 Task: Look for space in Beaumont, United States from 12th July, 2023 to 16th July, 2023 for 8 adults in price range Rs.10000 to Rs.16000. Place can be private room with 8 bedrooms having 8 beds and 8 bathrooms. Property type can be house, flat, guest house. Amenities needed are: wifi, TV, free parkinig on premises, gym, breakfast. Booking option can be shelf check-in. Required host language is English.
Action: Mouse moved to (572, 123)
Screenshot: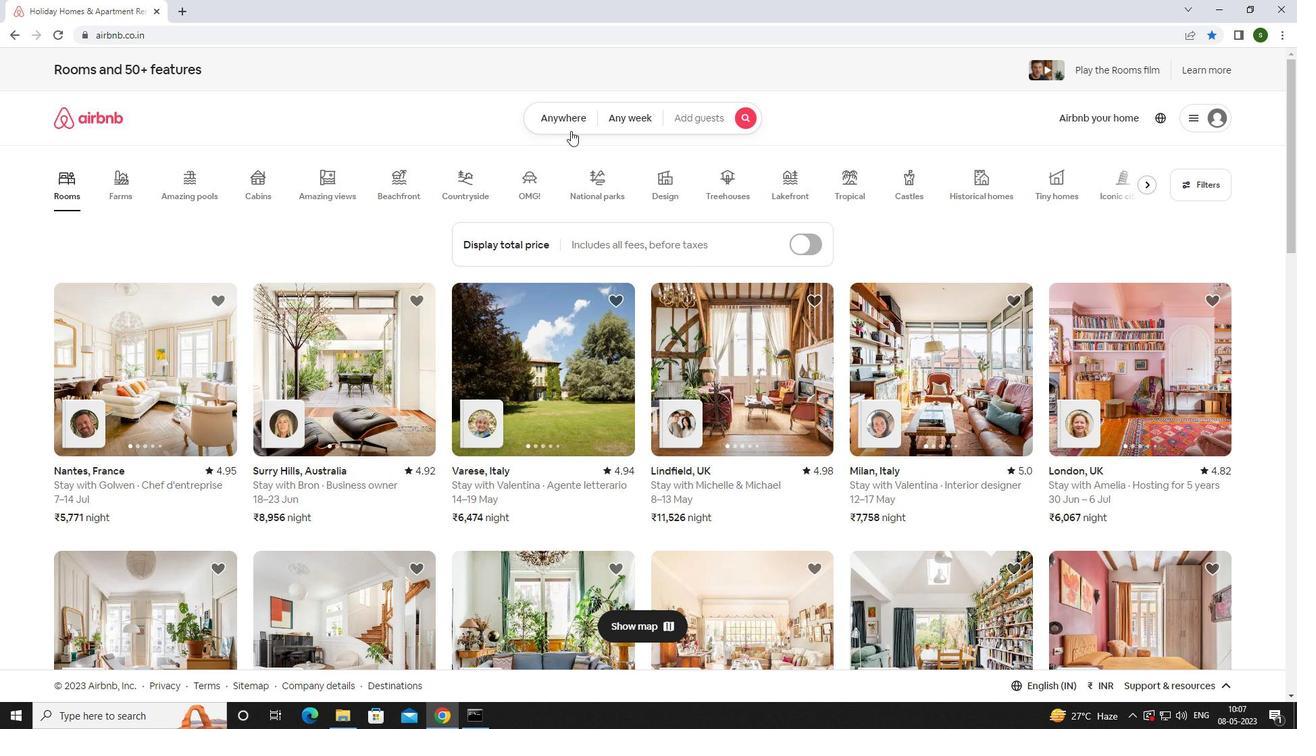 
Action: Mouse pressed left at (572, 123)
Screenshot: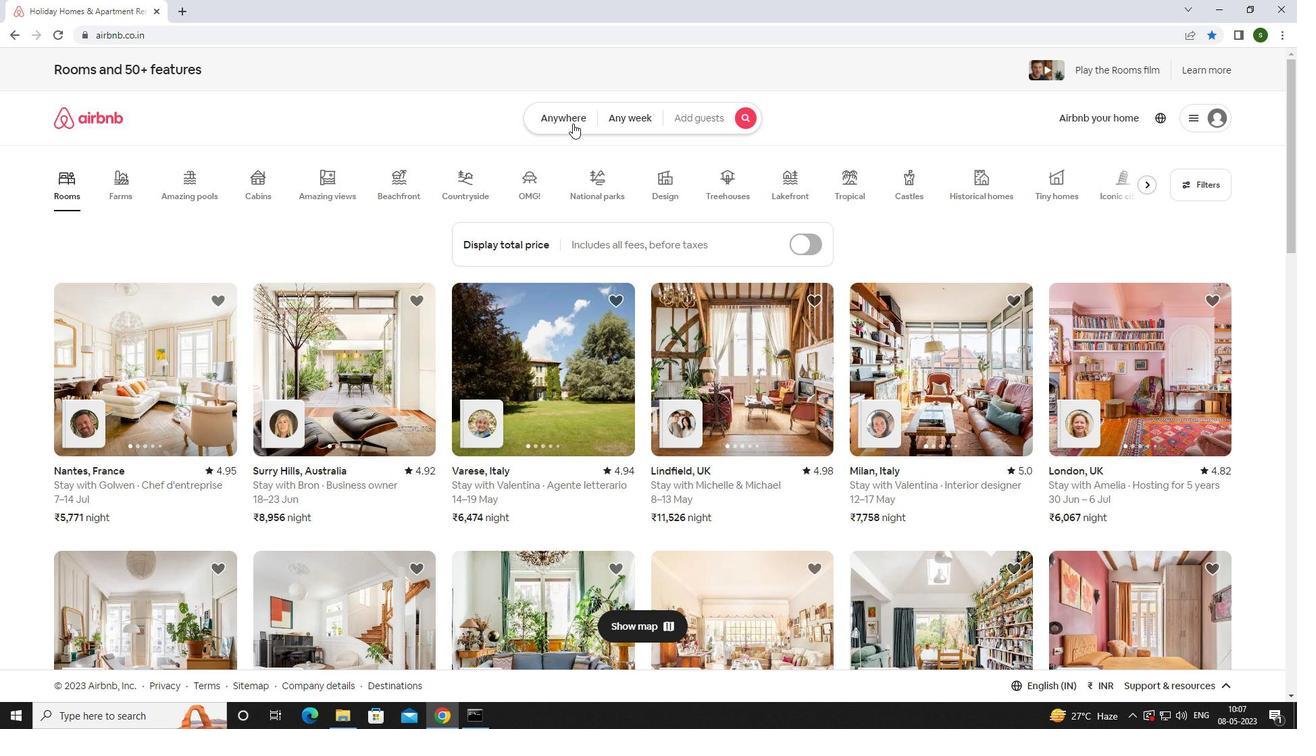 
Action: Mouse moved to (433, 170)
Screenshot: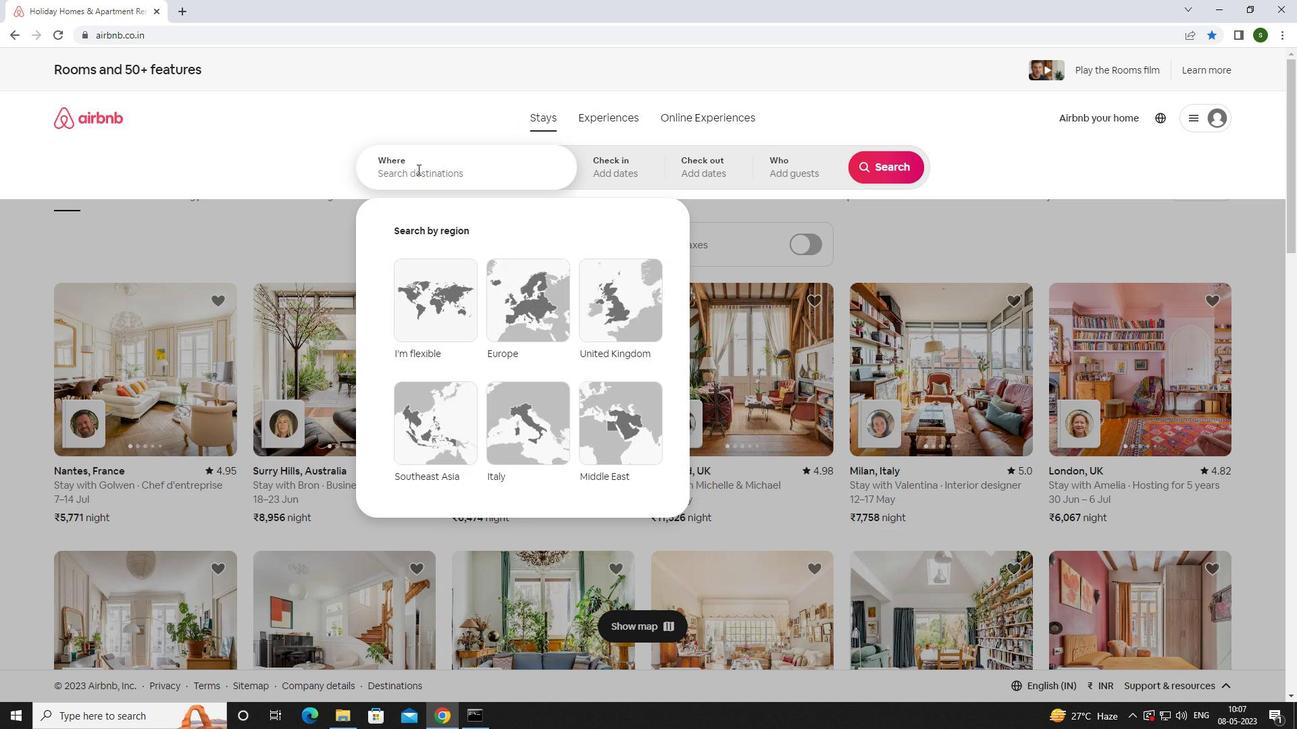 
Action: Mouse pressed left at (433, 170)
Screenshot: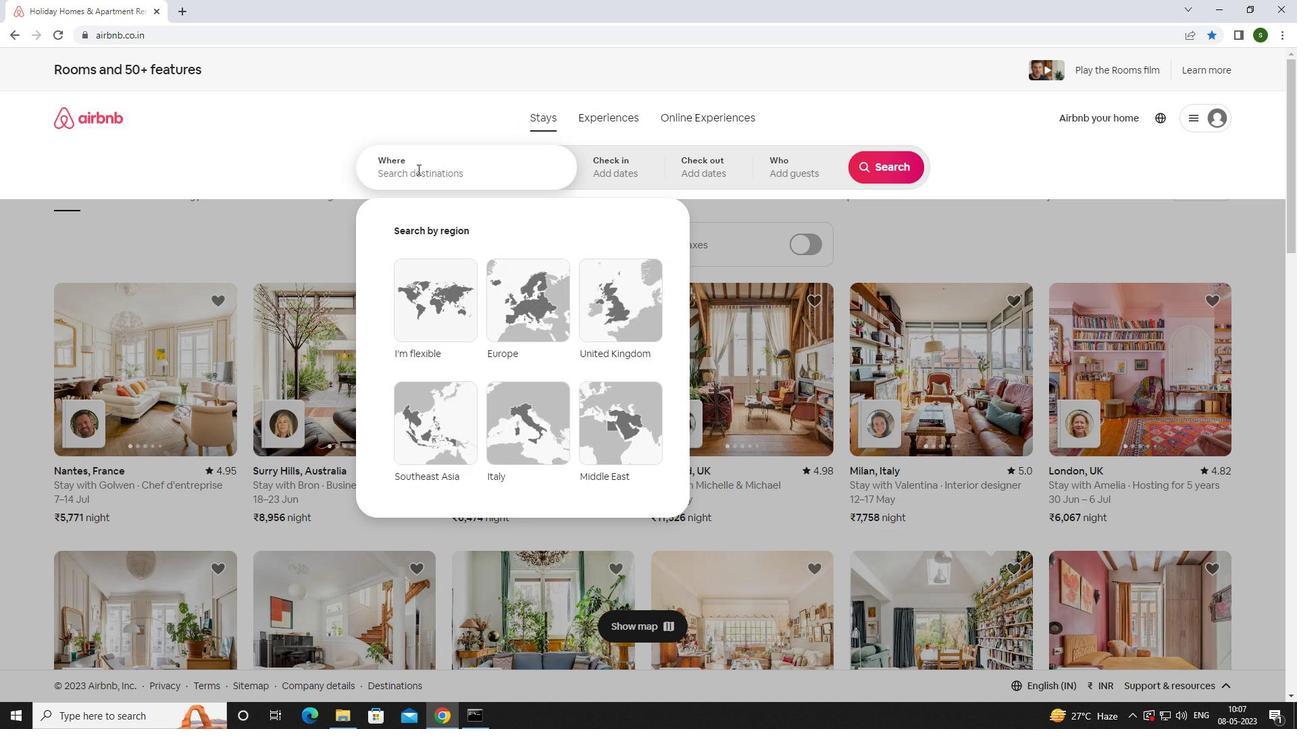 
Action: Mouse moved to (433, 170)
Screenshot: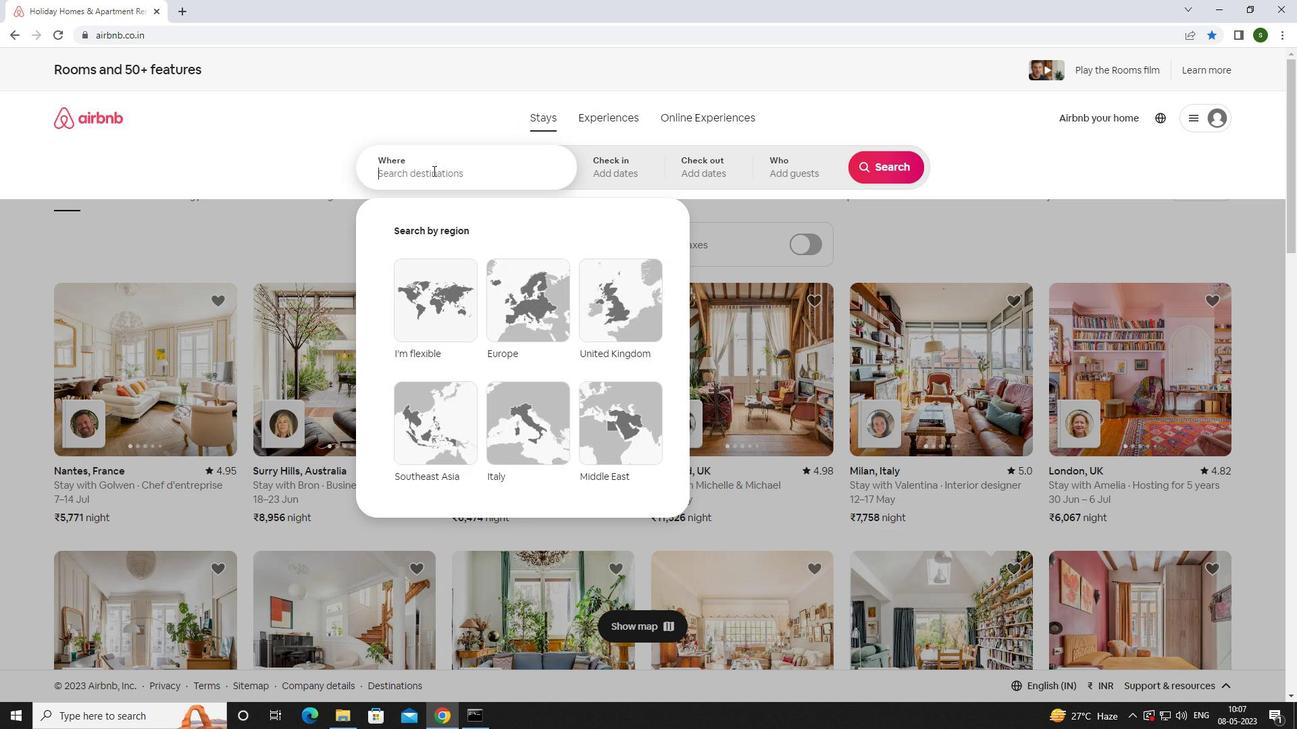 
Action: Key pressed <Key.caps_lock>b<Key.caps_lock>eaumont,<Key.space><Key.caps_lock>u<Key.caps_lock>nited<Key.space><Key.caps_lock>s<Key.caps_lock>tates<Key.enter>
Screenshot: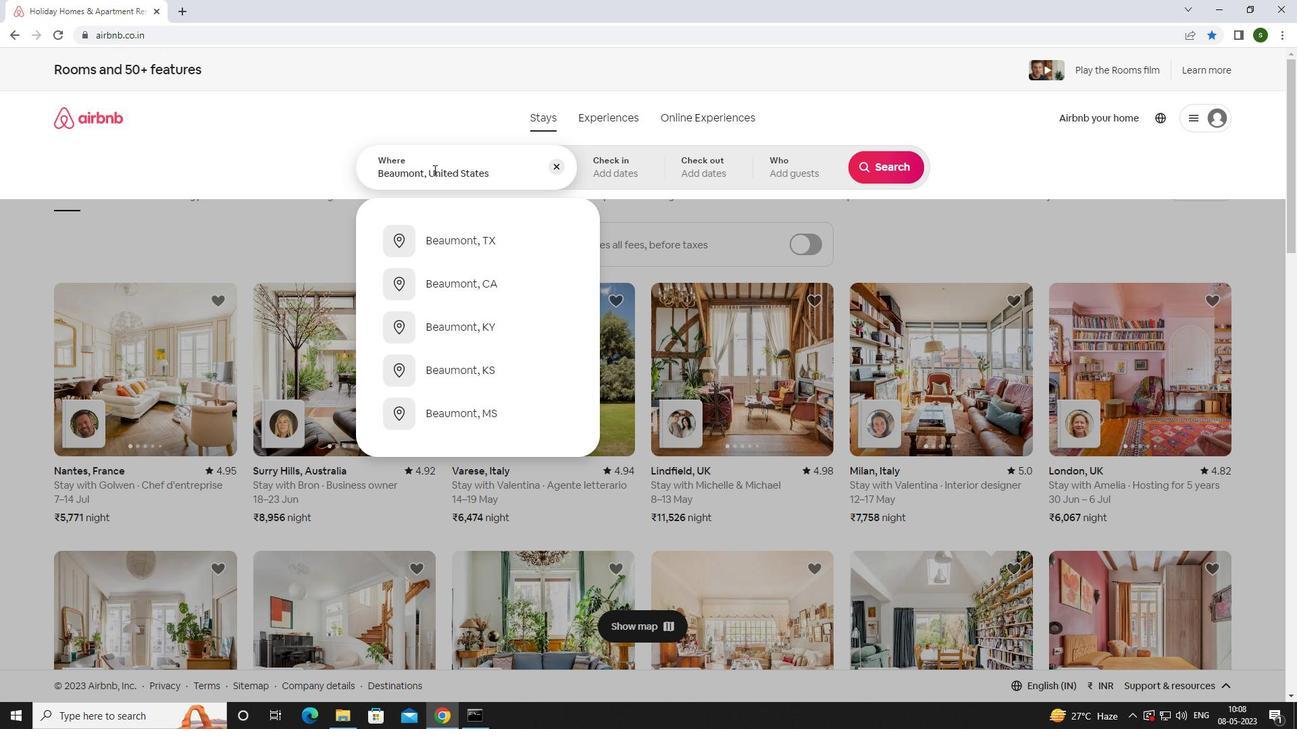 
Action: Mouse moved to (887, 273)
Screenshot: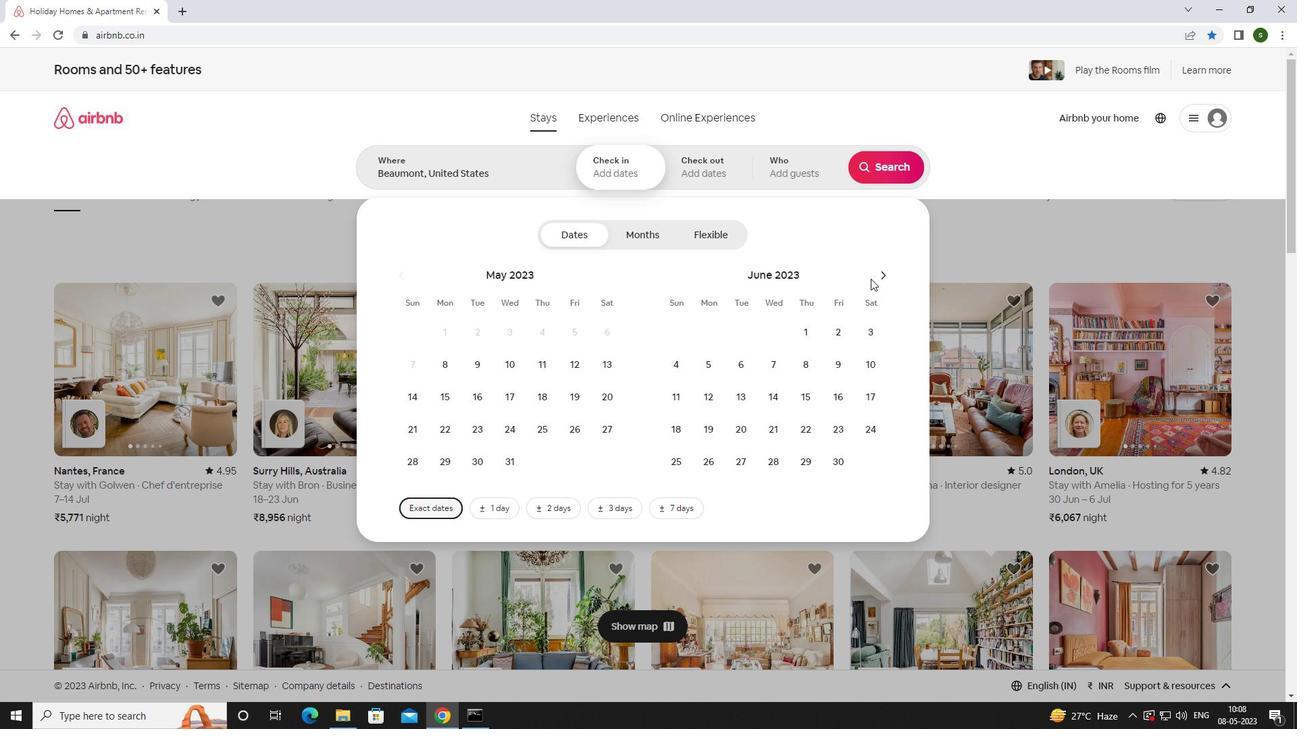 
Action: Mouse pressed left at (887, 273)
Screenshot: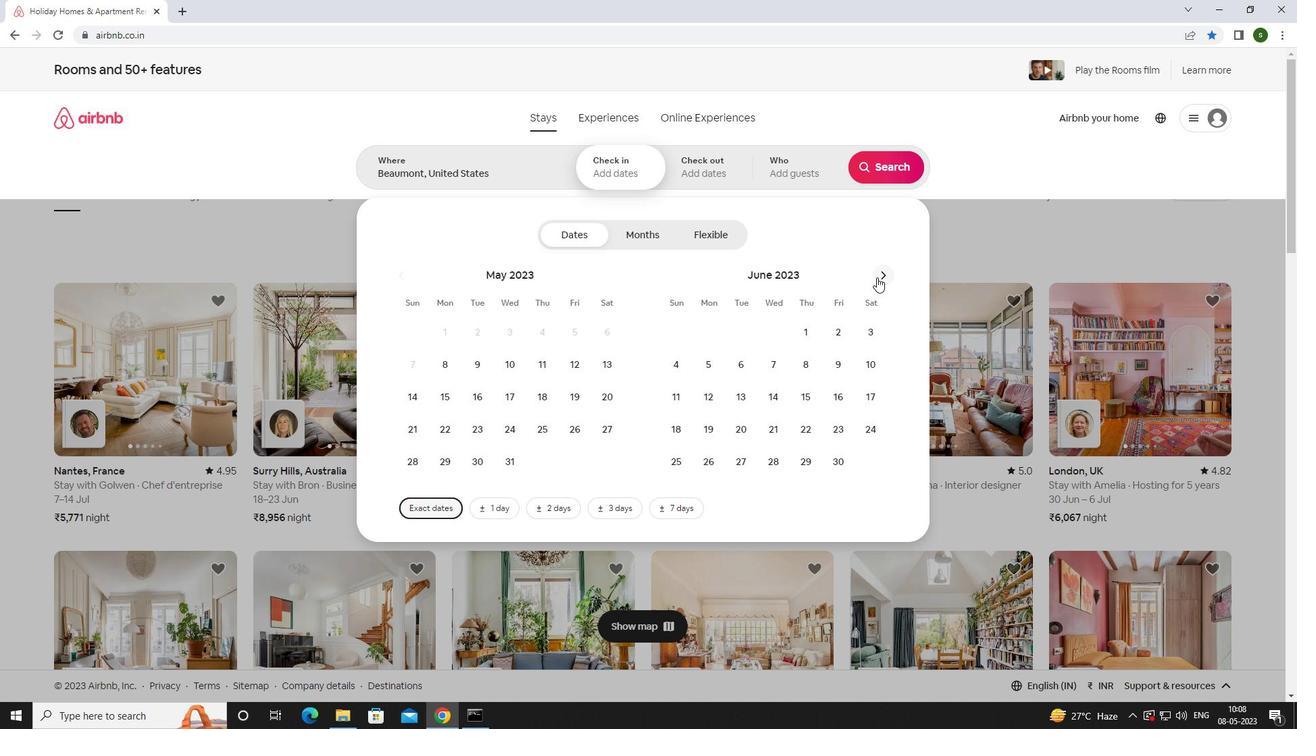 
Action: Mouse moved to (770, 389)
Screenshot: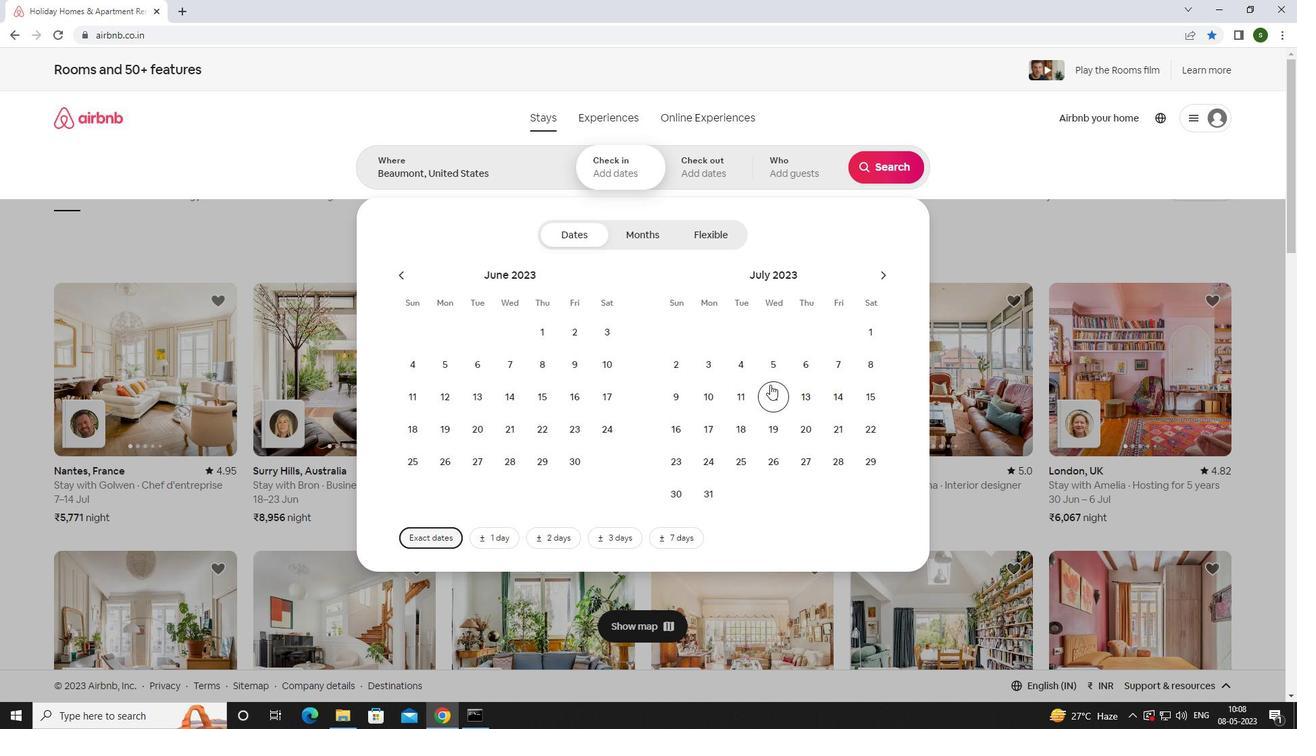 
Action: Mouse pressed left at (770, 389)
Screenshot: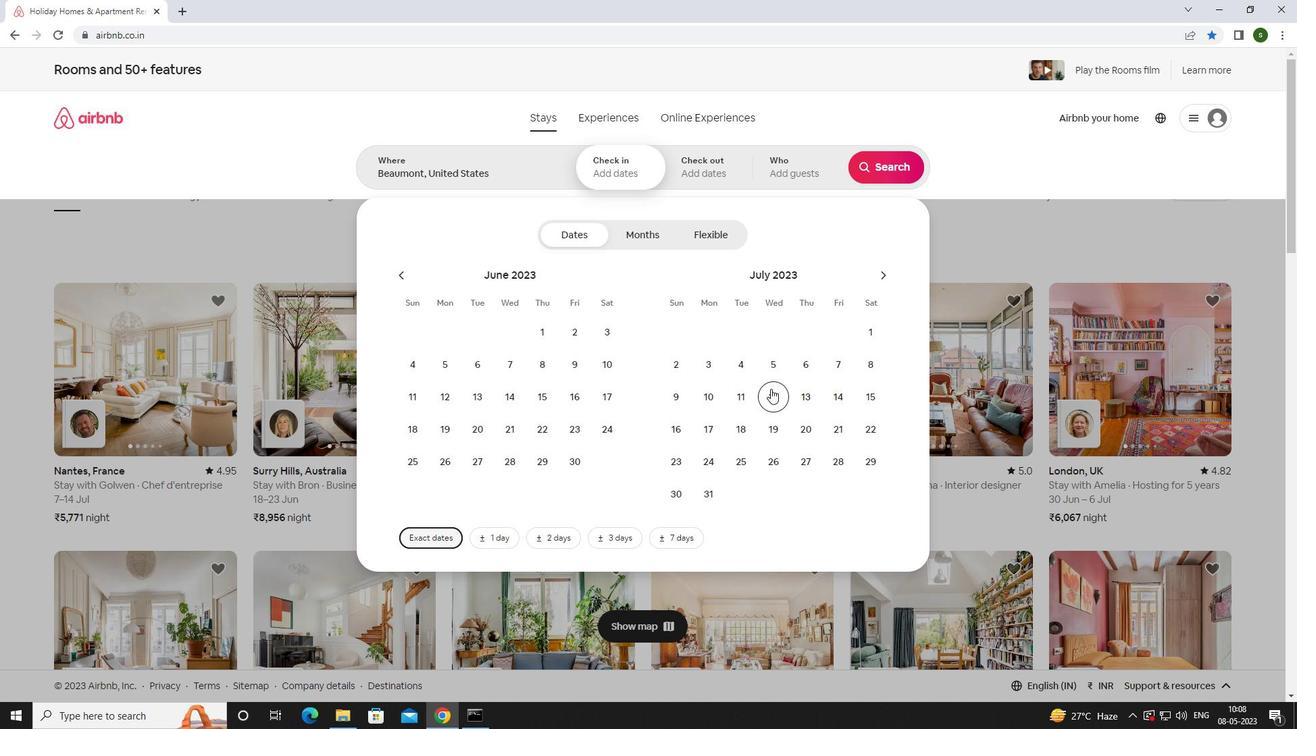 
Action: Mouse moved to (674, 425)
Screenshot: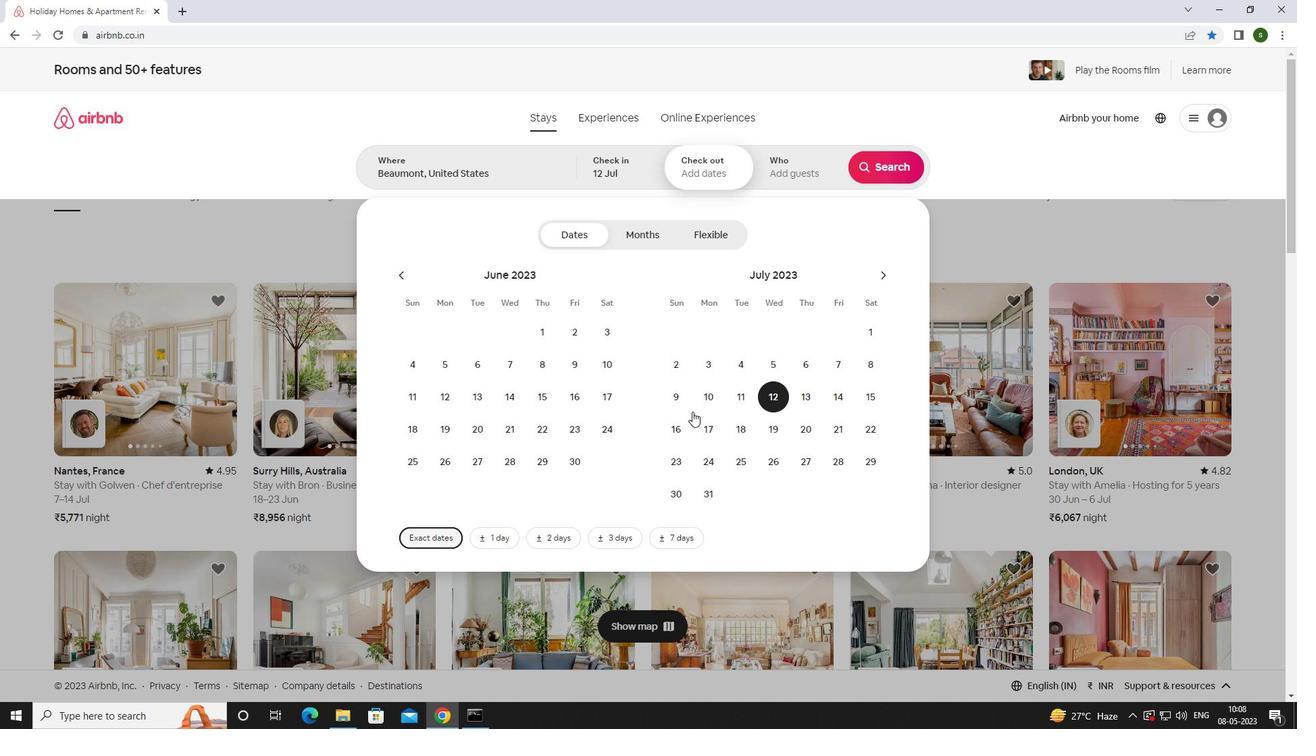 
Action: Mouse pressed left at (674, 425)
Screenshot: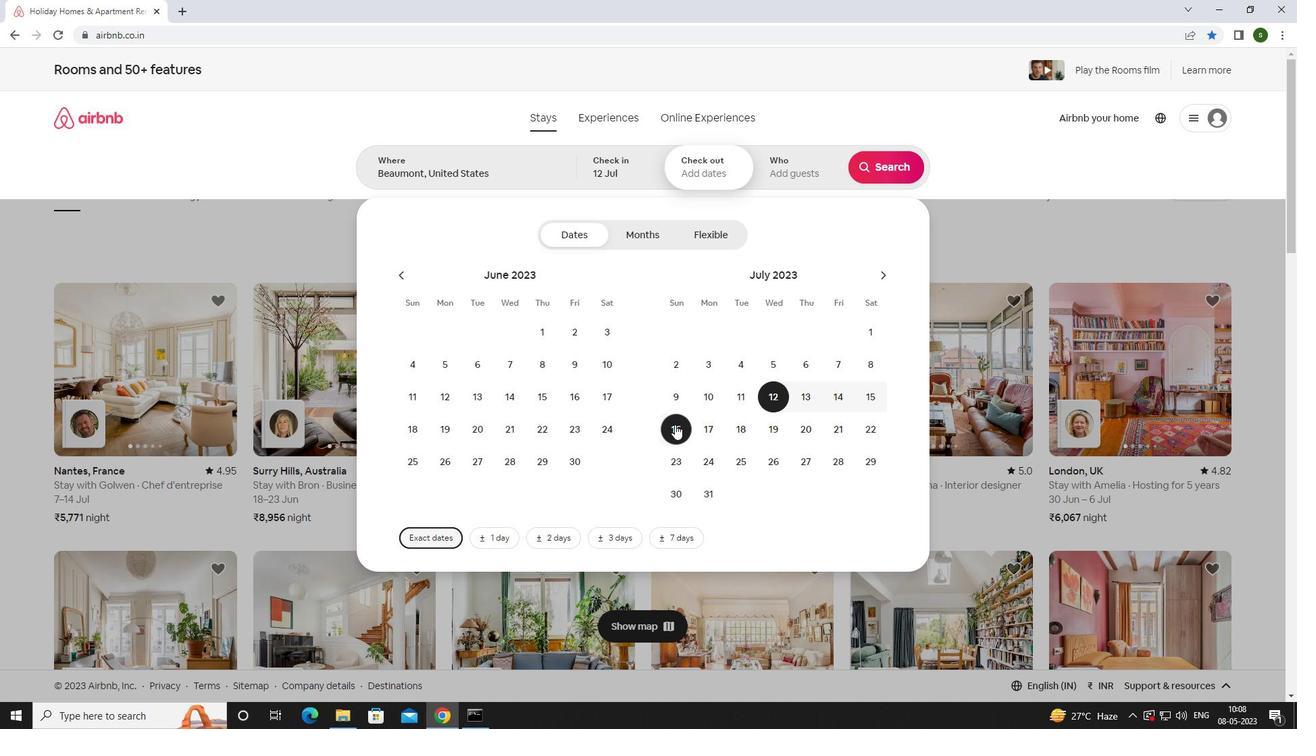 
Action: Mouse moved to (787, 174)
Screenshot: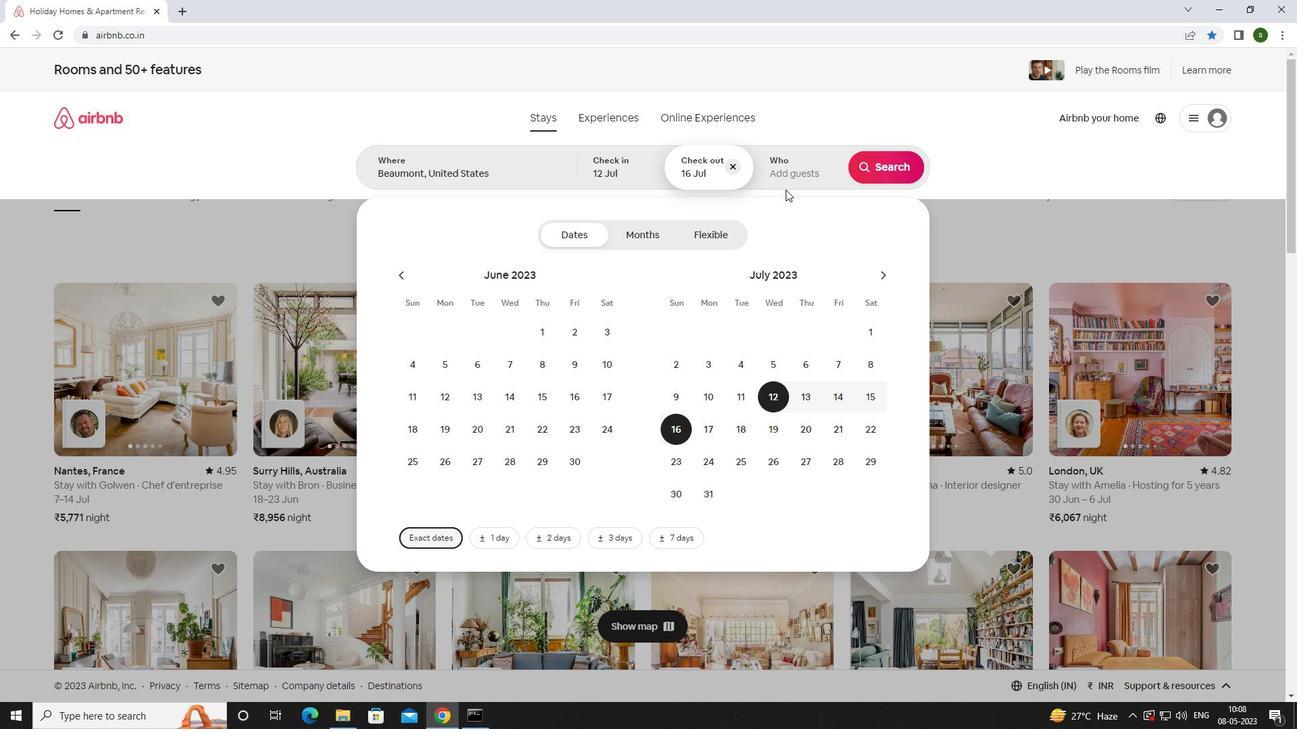 
Action: Mouse pressed left at (787, 174)
Screenshot: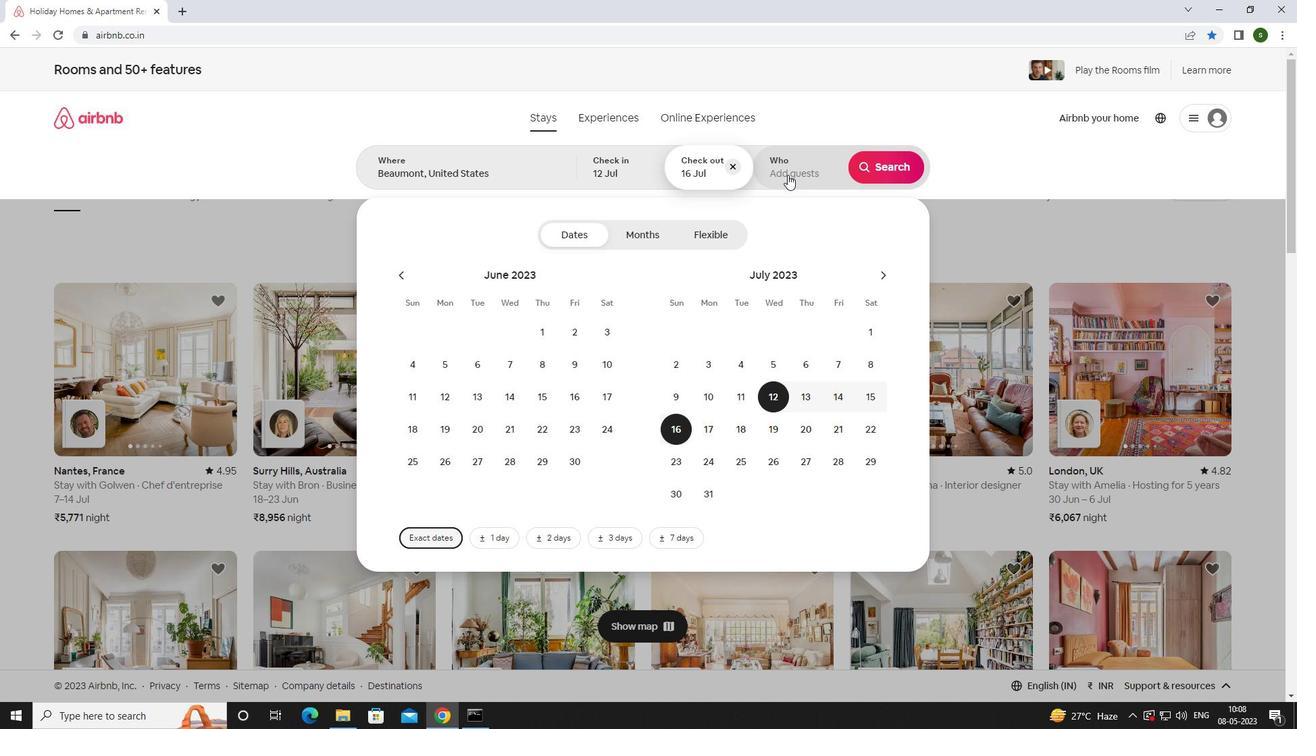 
Action: Mouse moved to (888, 237)
Screenshot: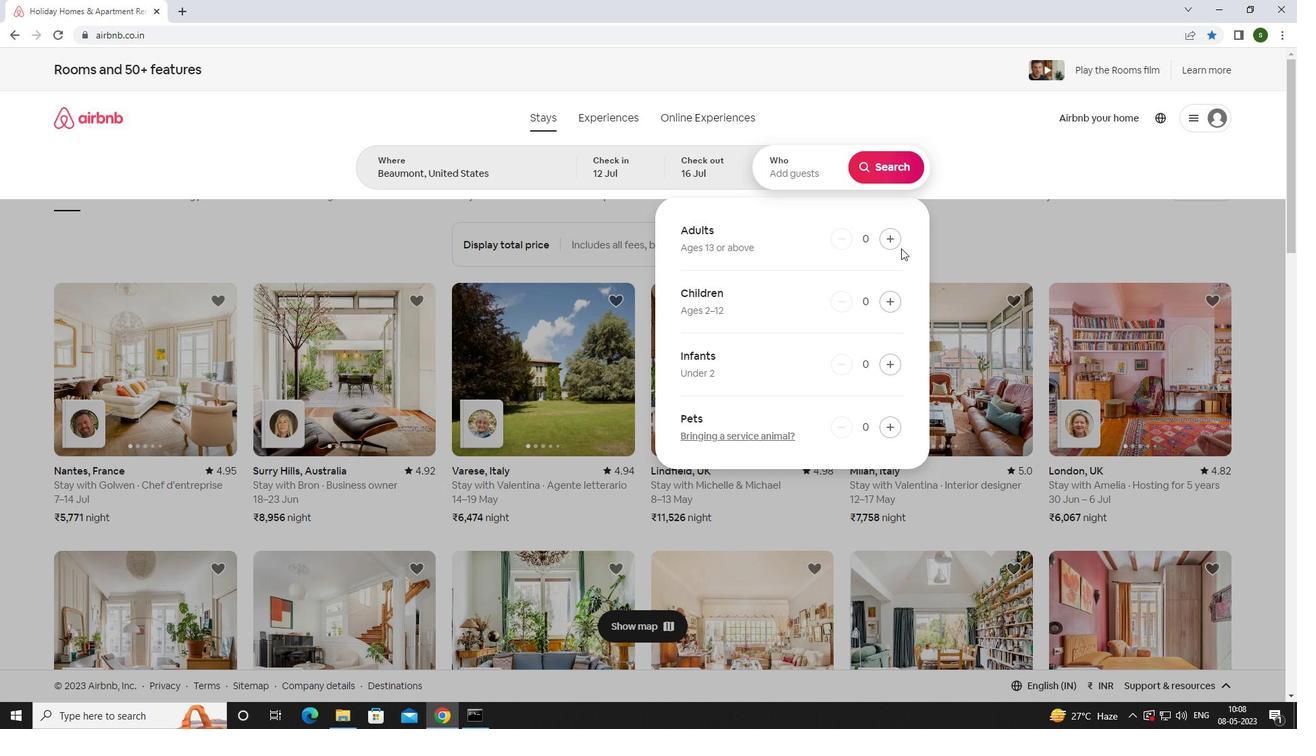 
Action: Mouse pressed left at (888, 237)
Screenshot: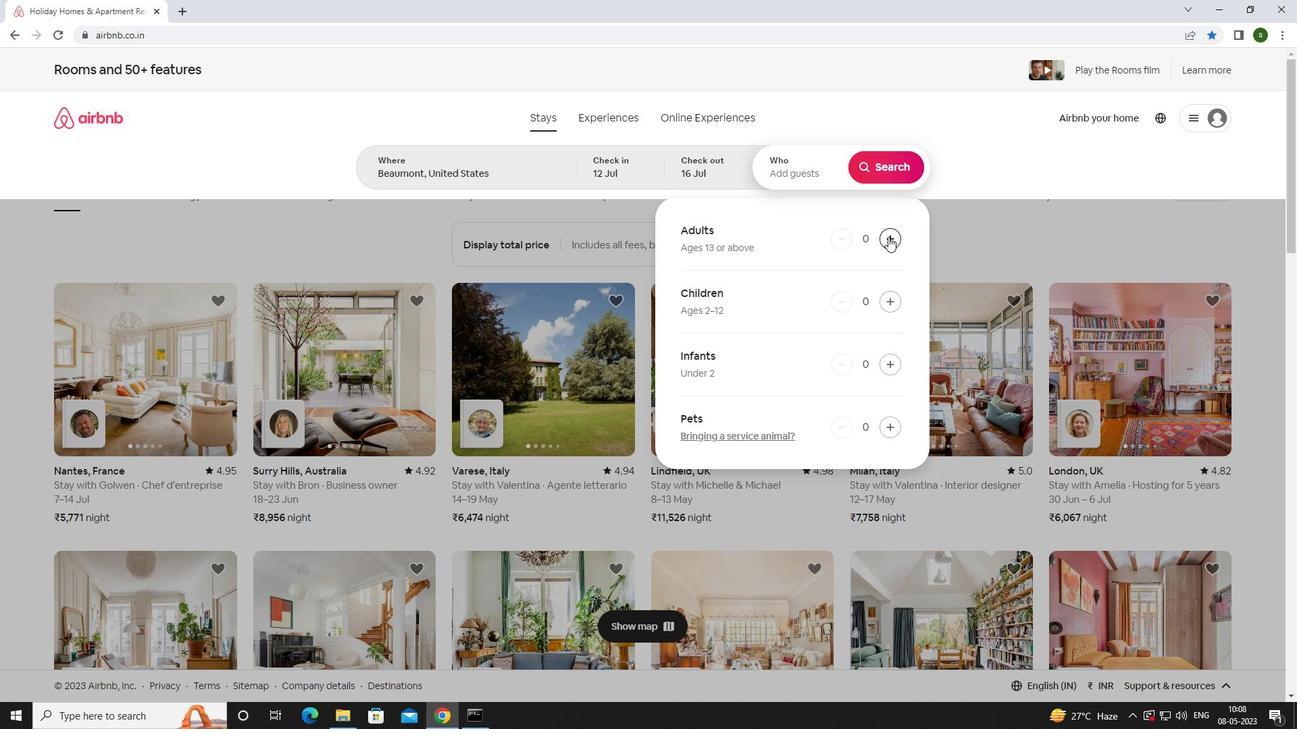 
Action: Mouse pressed left at (888, 237)
Screenshot: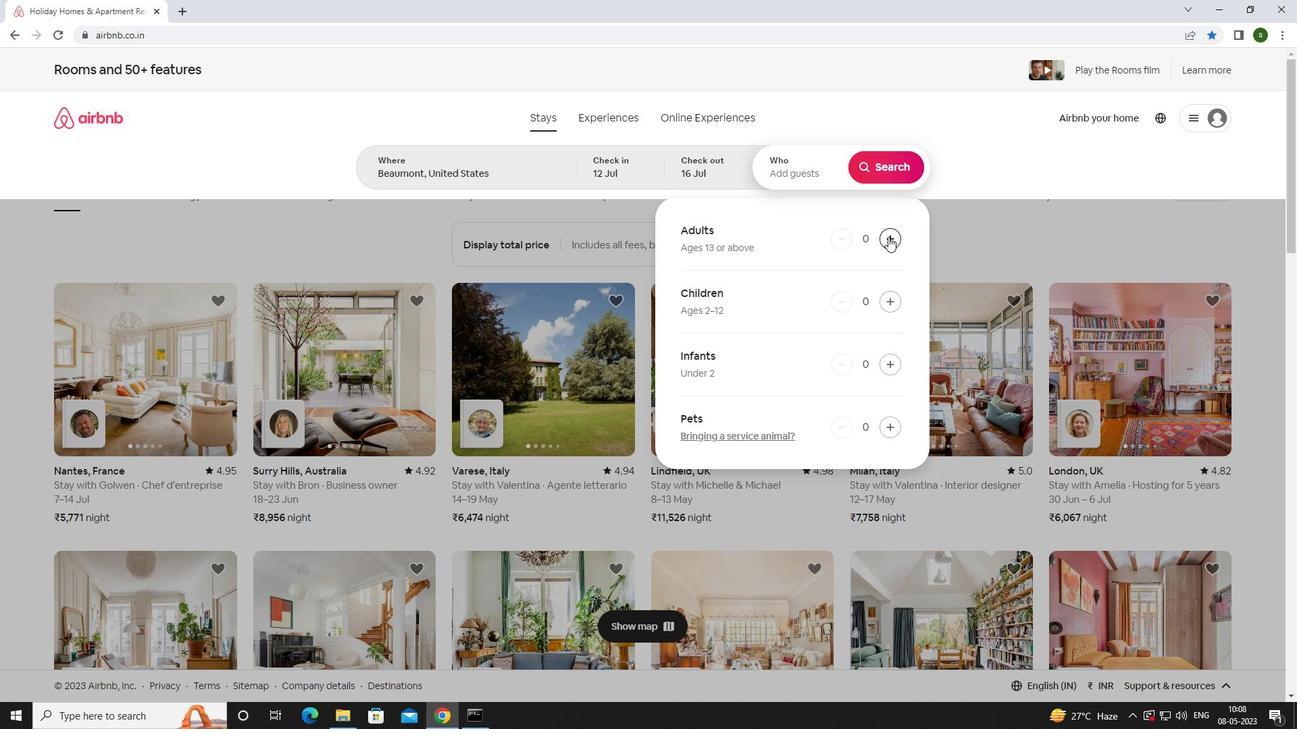 
Action: Mouse pressed left at (888, 237)
Screenshot: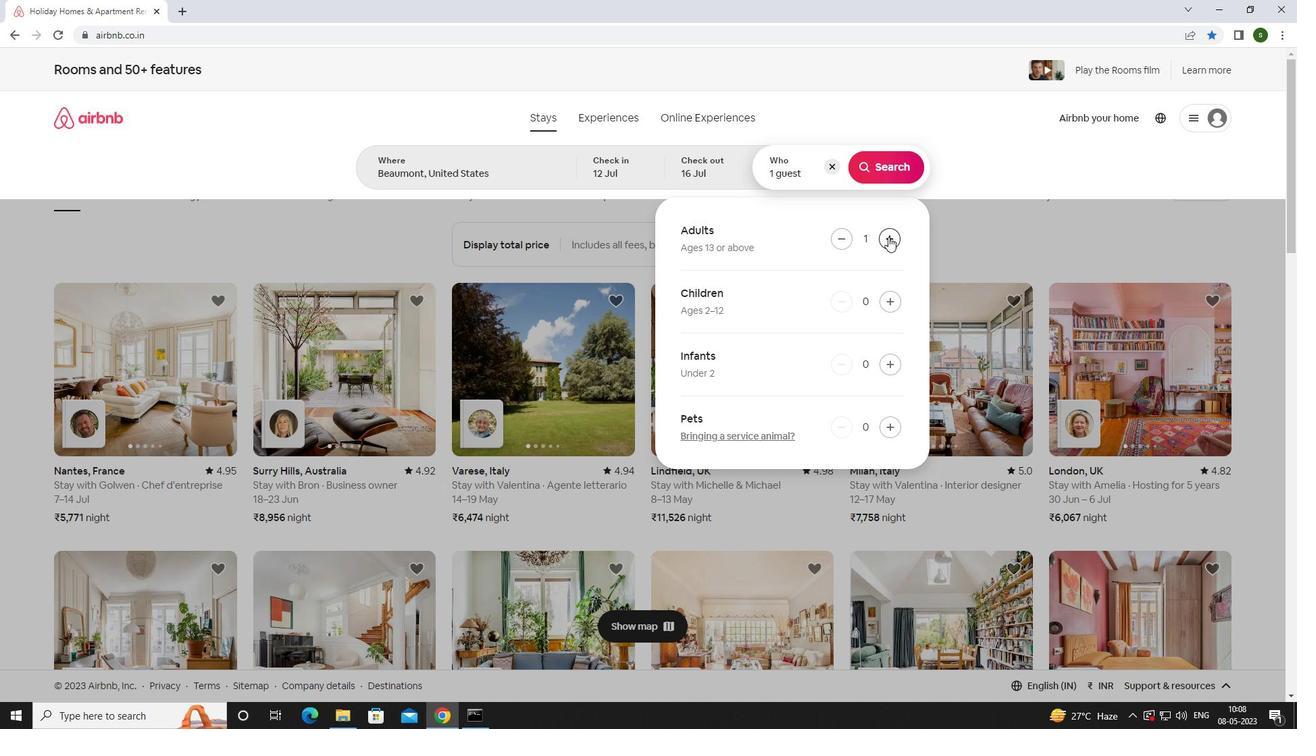 
Action: Mouse pressed left at (888, 237)
Screenshot: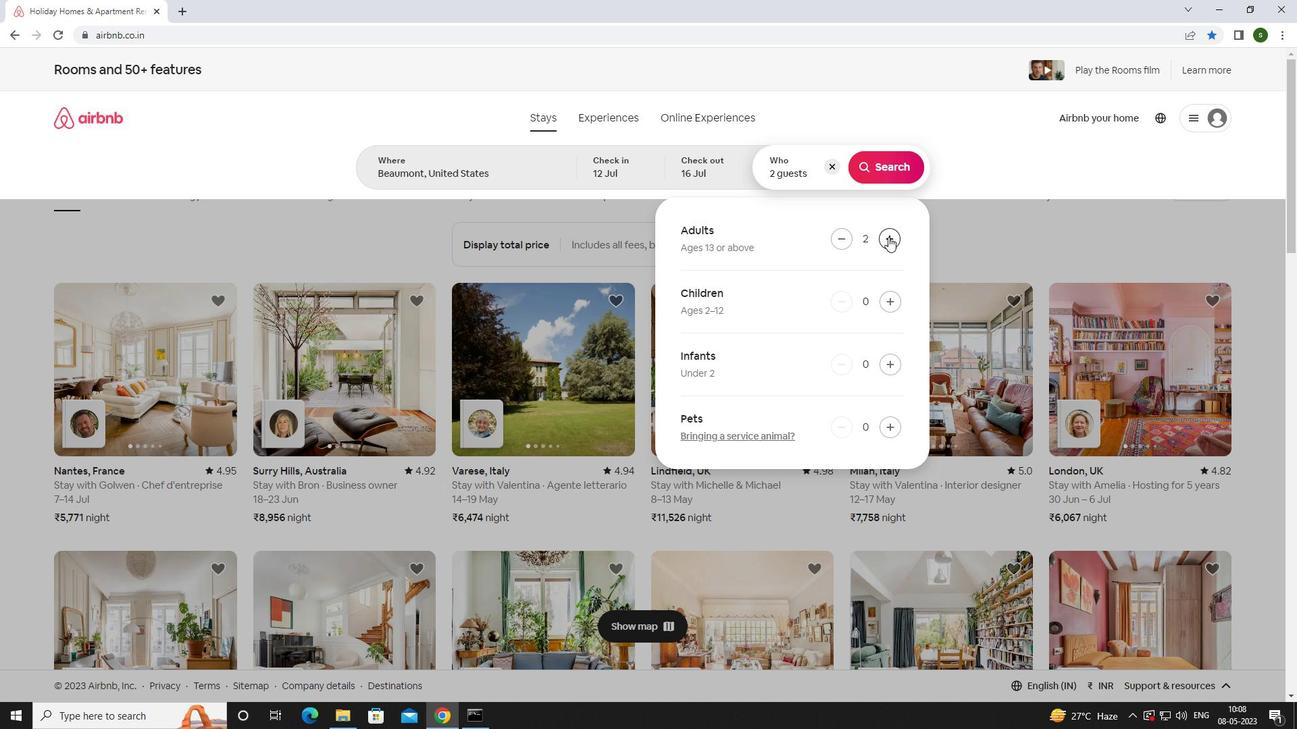 
Action: Mouse pressed left at (888, 237)
Screenshot: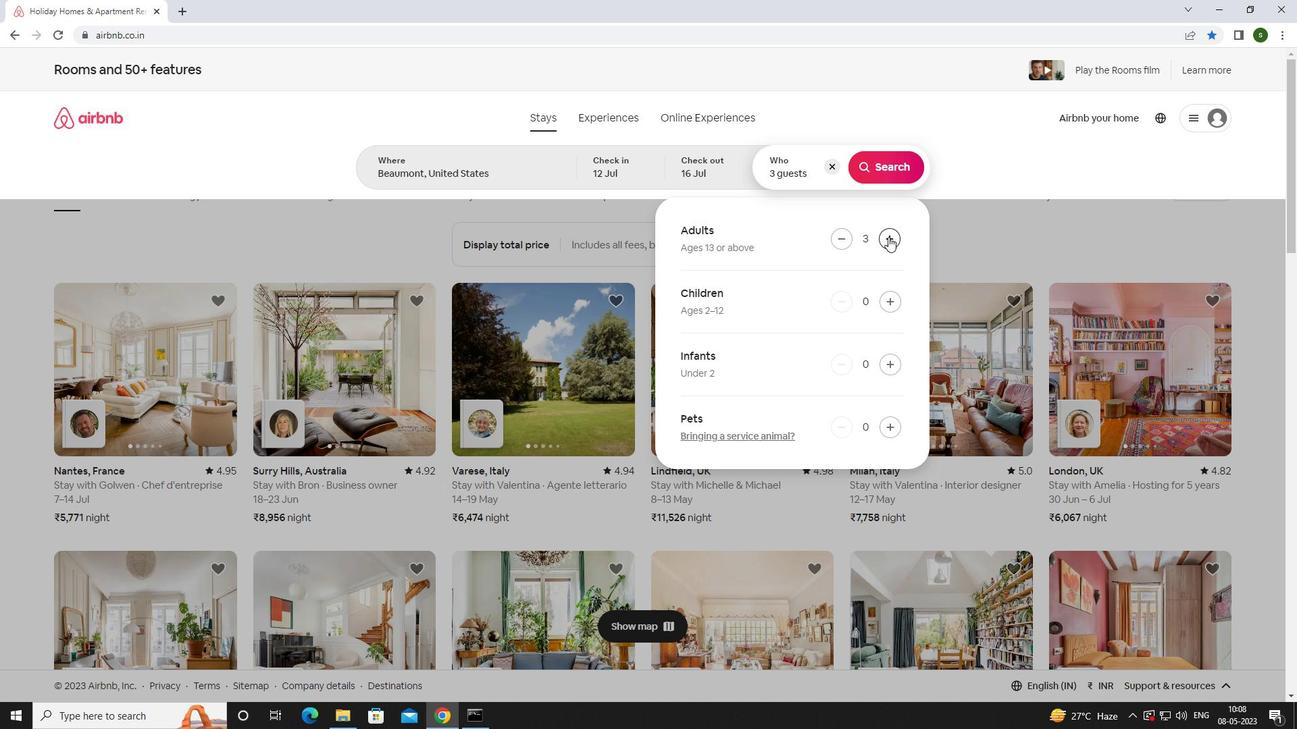 
Action: Mouse pressed left at (888, 237)
Screenshot: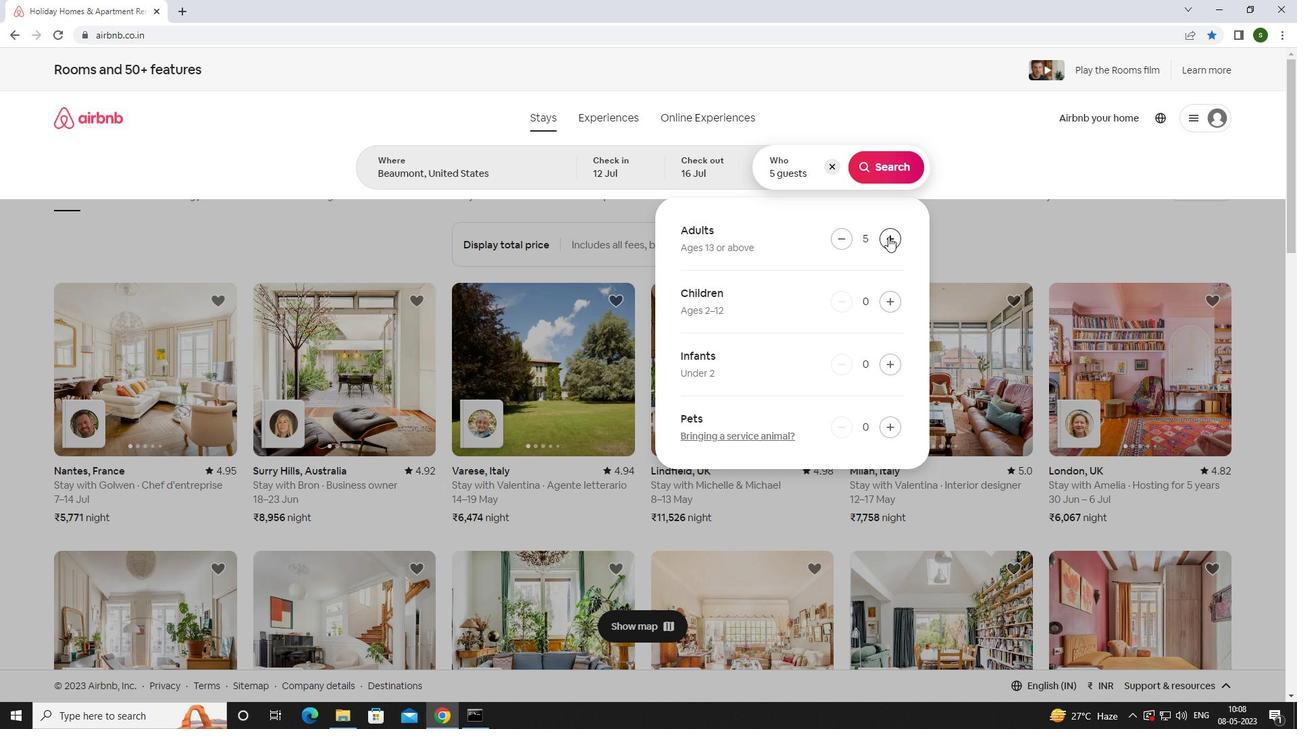 
Action: Mouse pressed left at (888, 237)
Screenshot: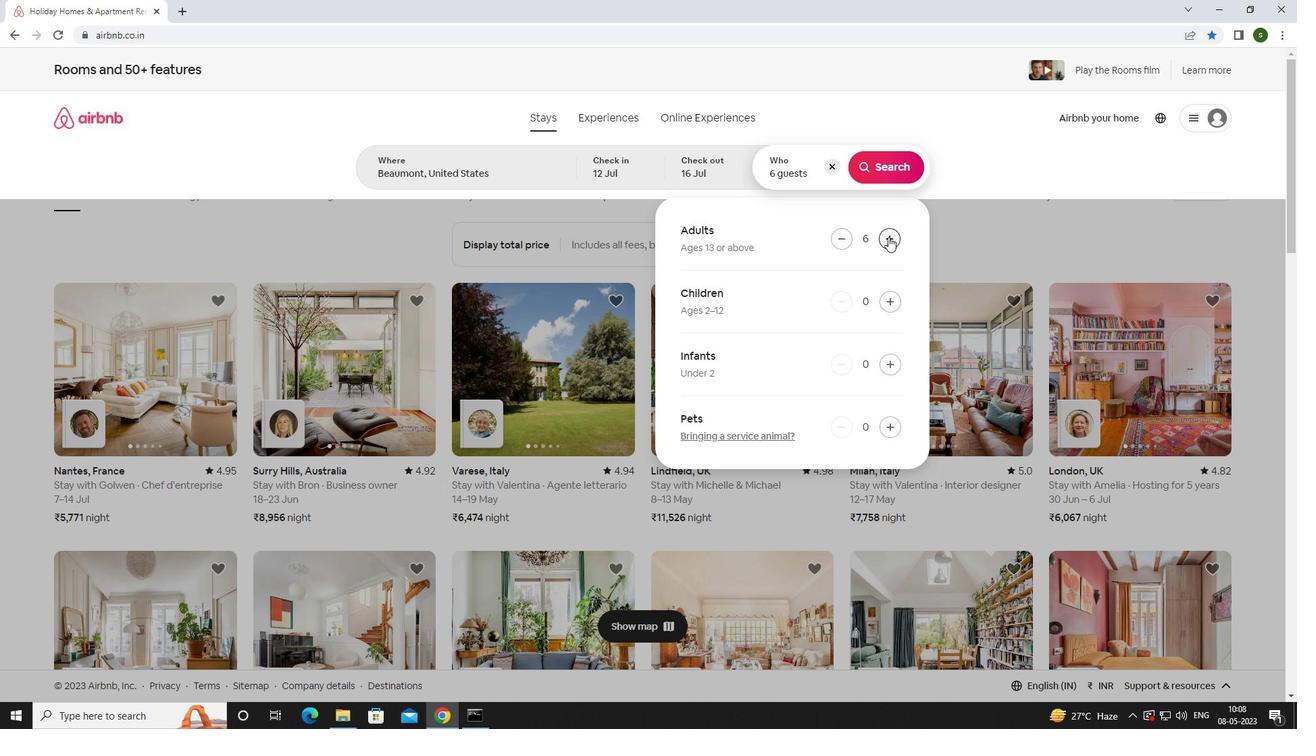
Action: Mouse pressed left at (888, 237)
Screenshot: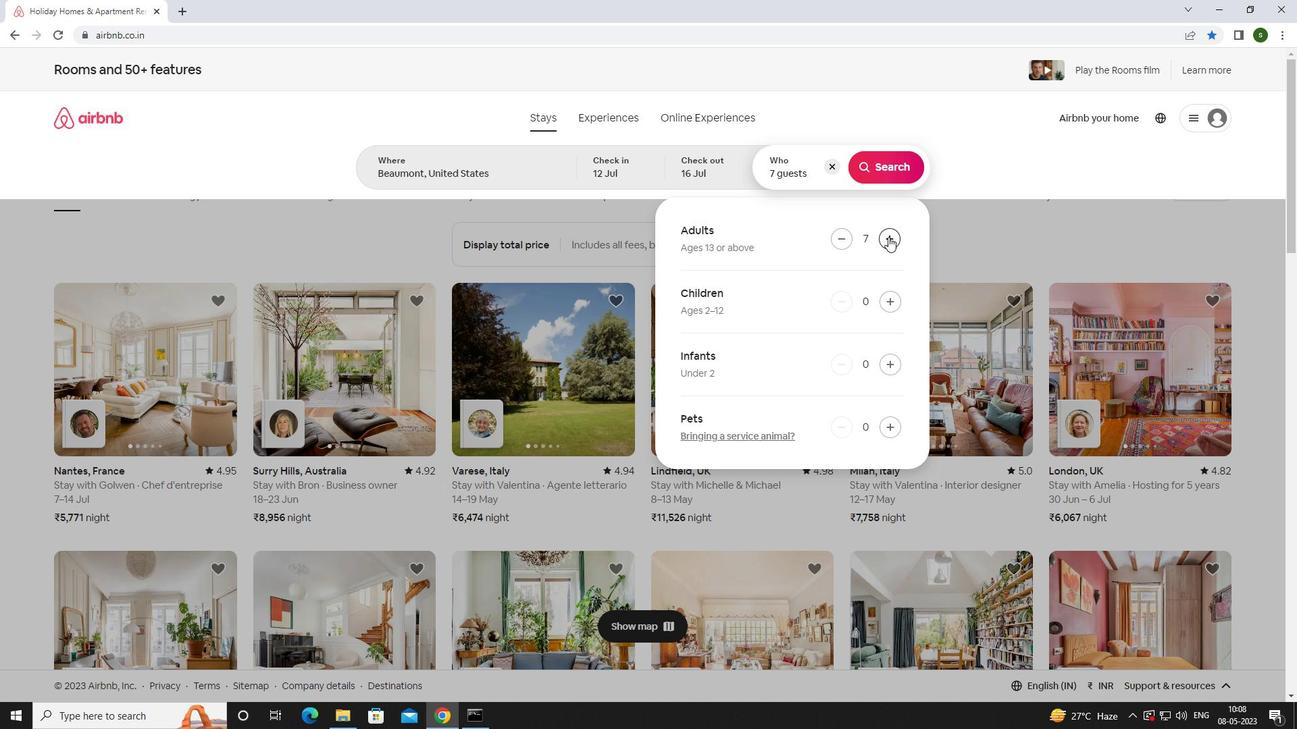 
Action: Mouse moved to (887, 163)
Screenshot: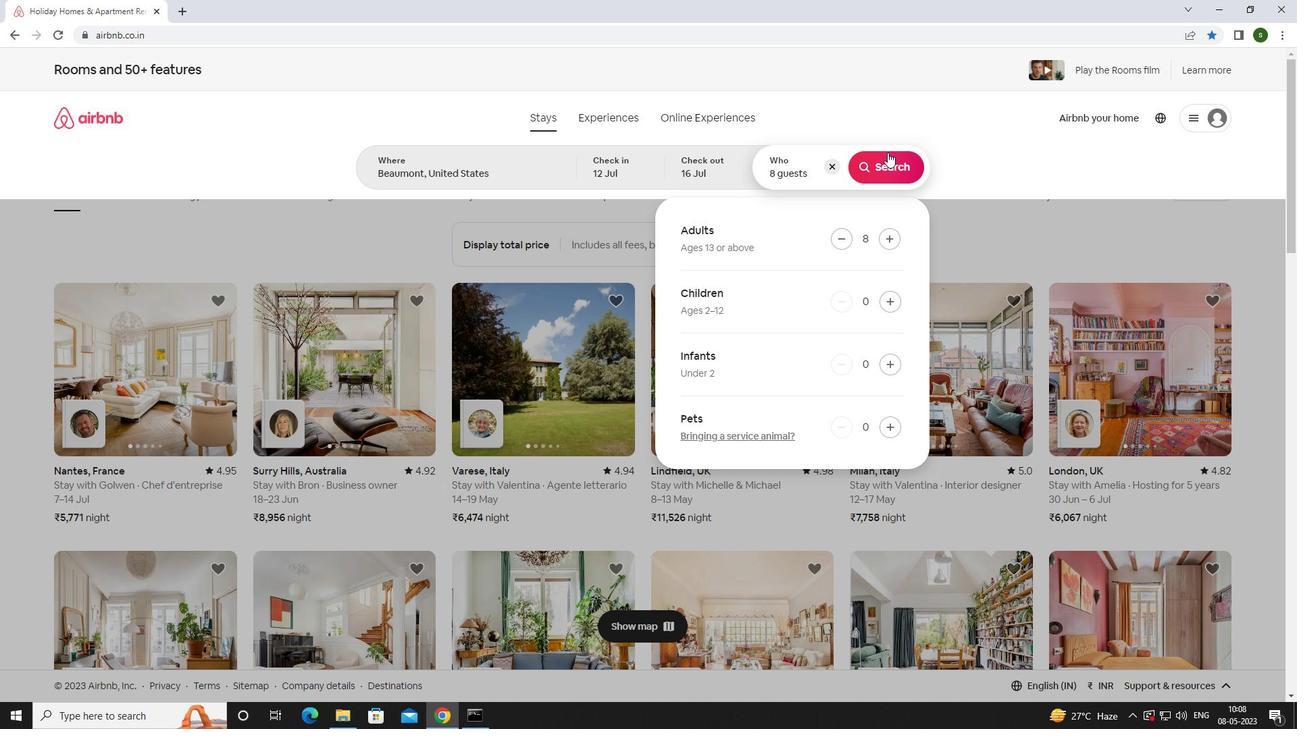 
Action: Mouse pressed left at (887, 163)
Screenshot: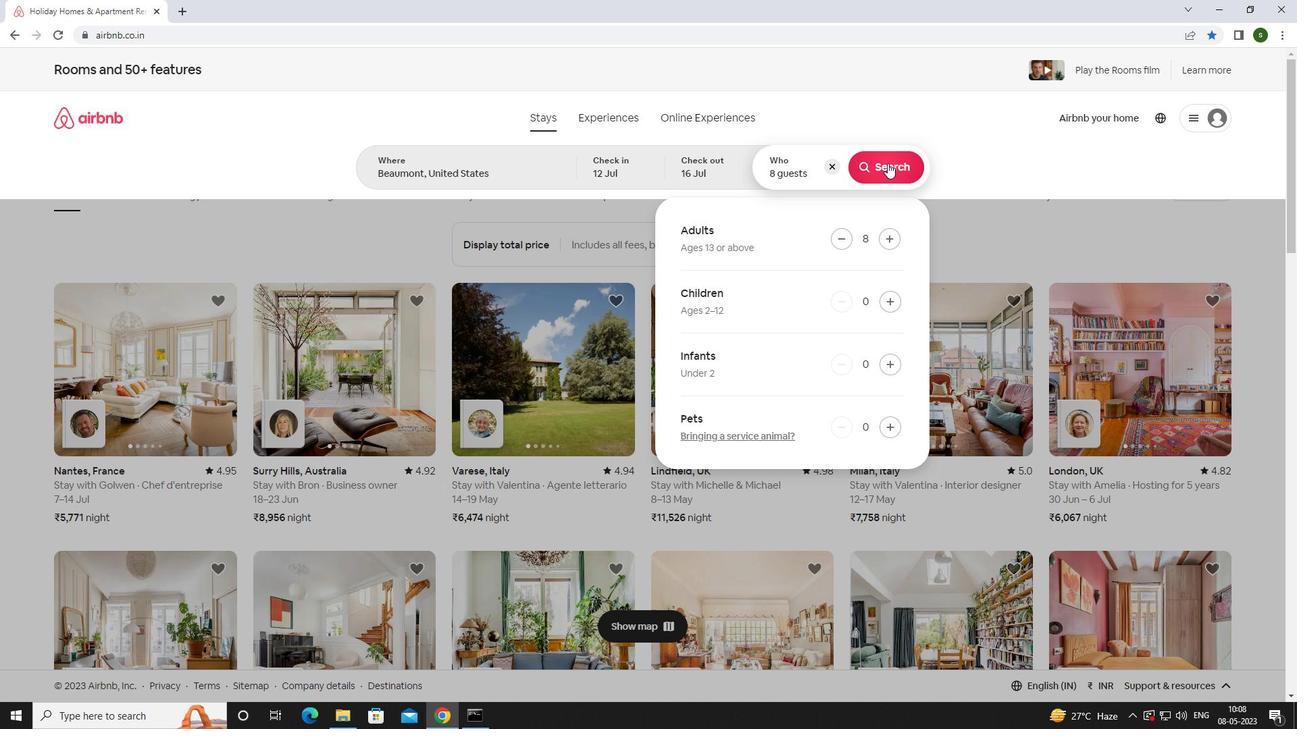 
Action: Mouse moved to (1218, 132)
Screenshot: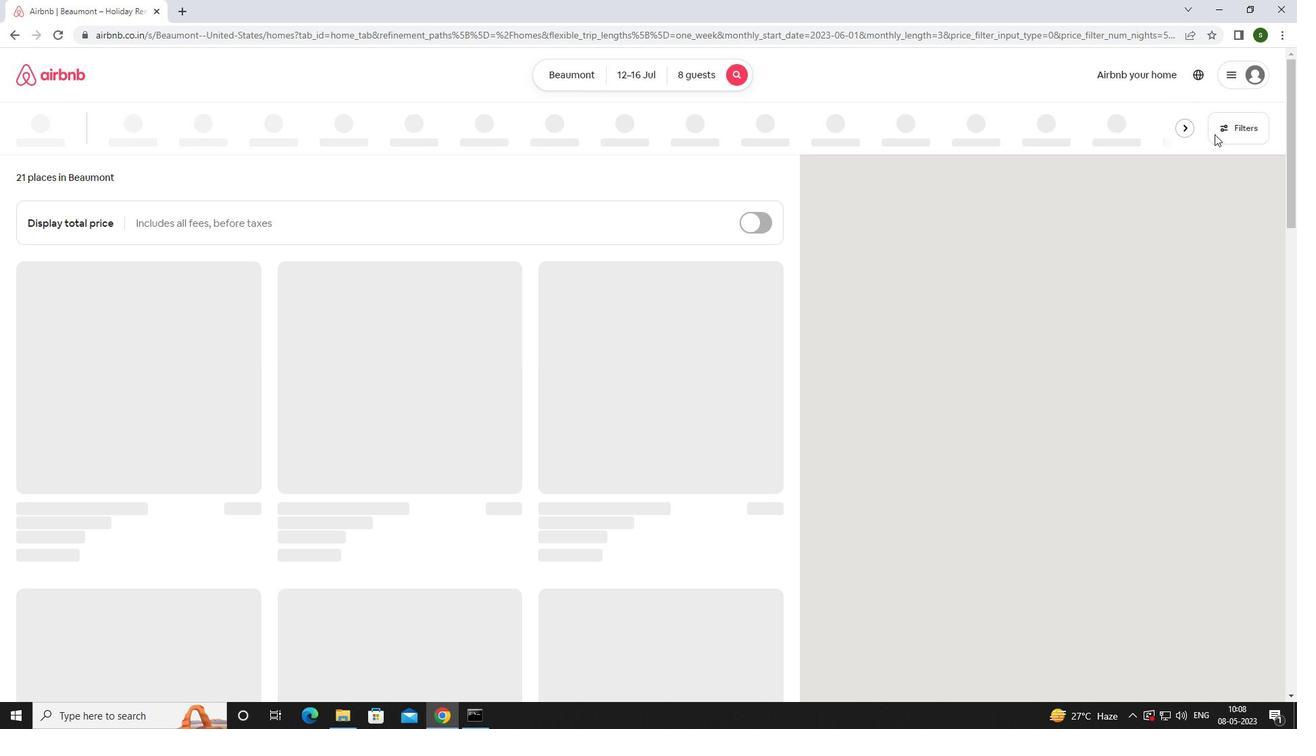 
Action: Mouse pressed left at (1218, 132)
Screenshot: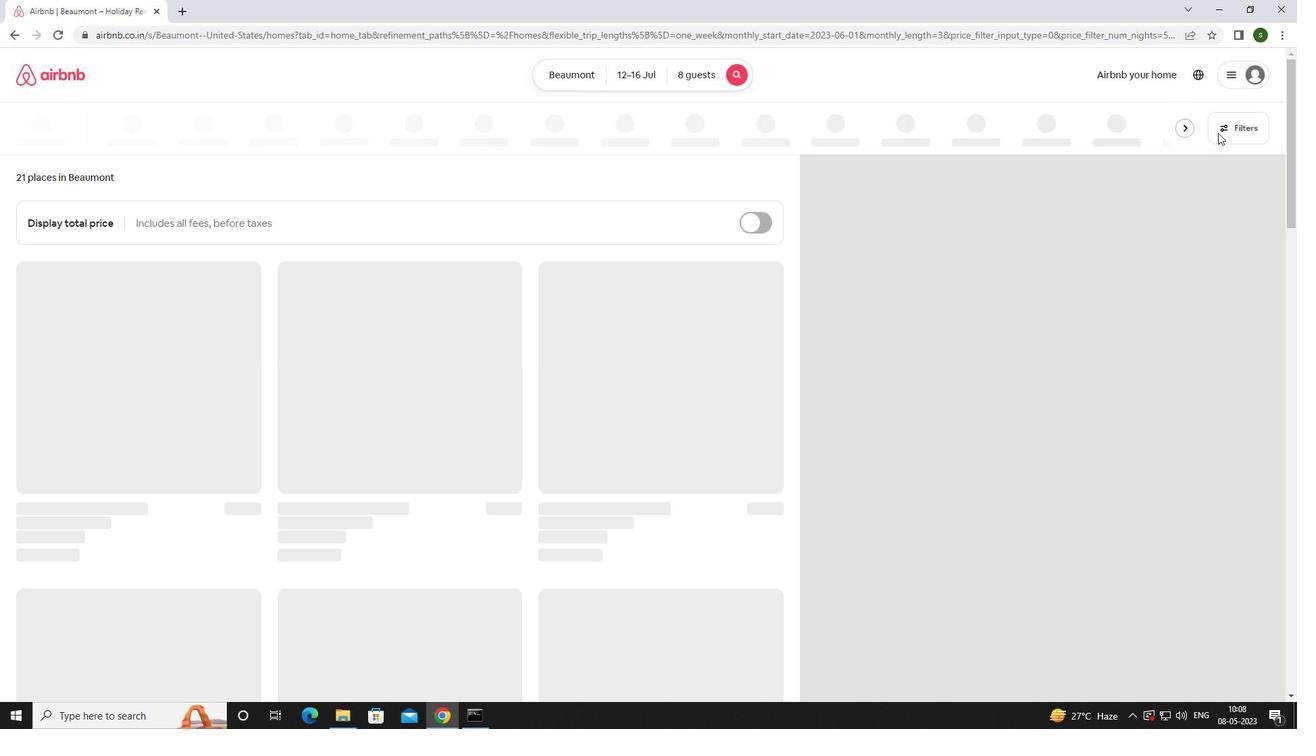 
Action: Mouse moved to (575, 448)
Screenshot: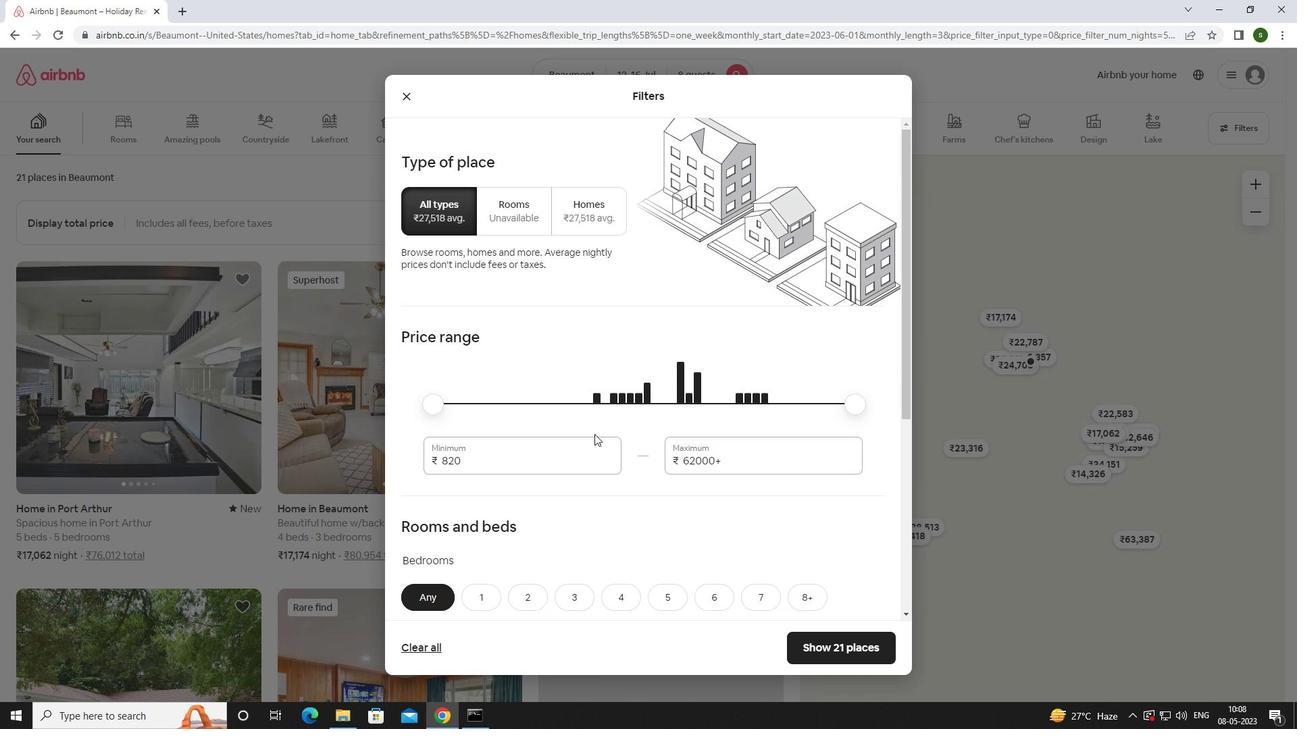 
Action: Mouse pressed left at (575, 448)
Screenshot: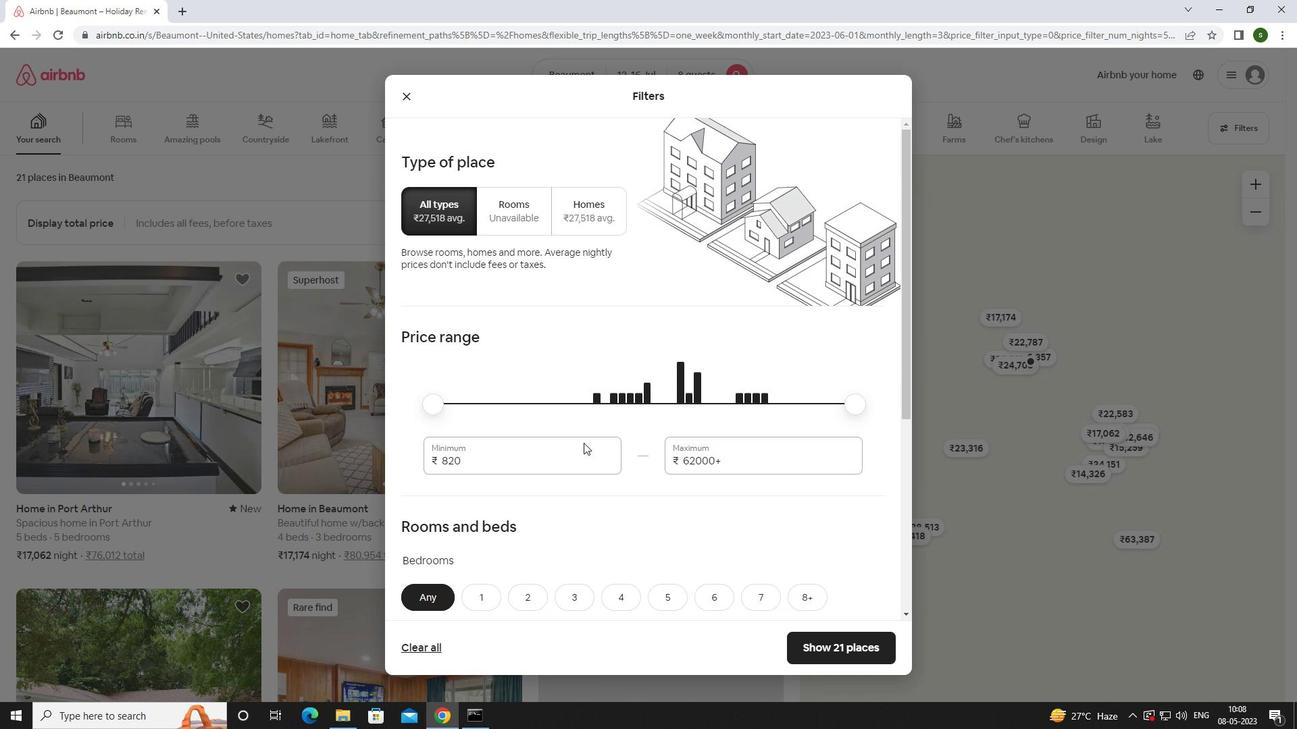 
Action: Key pressed <Key.backspace><Key.backspace><Key.backspace><Key.backspace><Key.backspace>10000
Screenshot: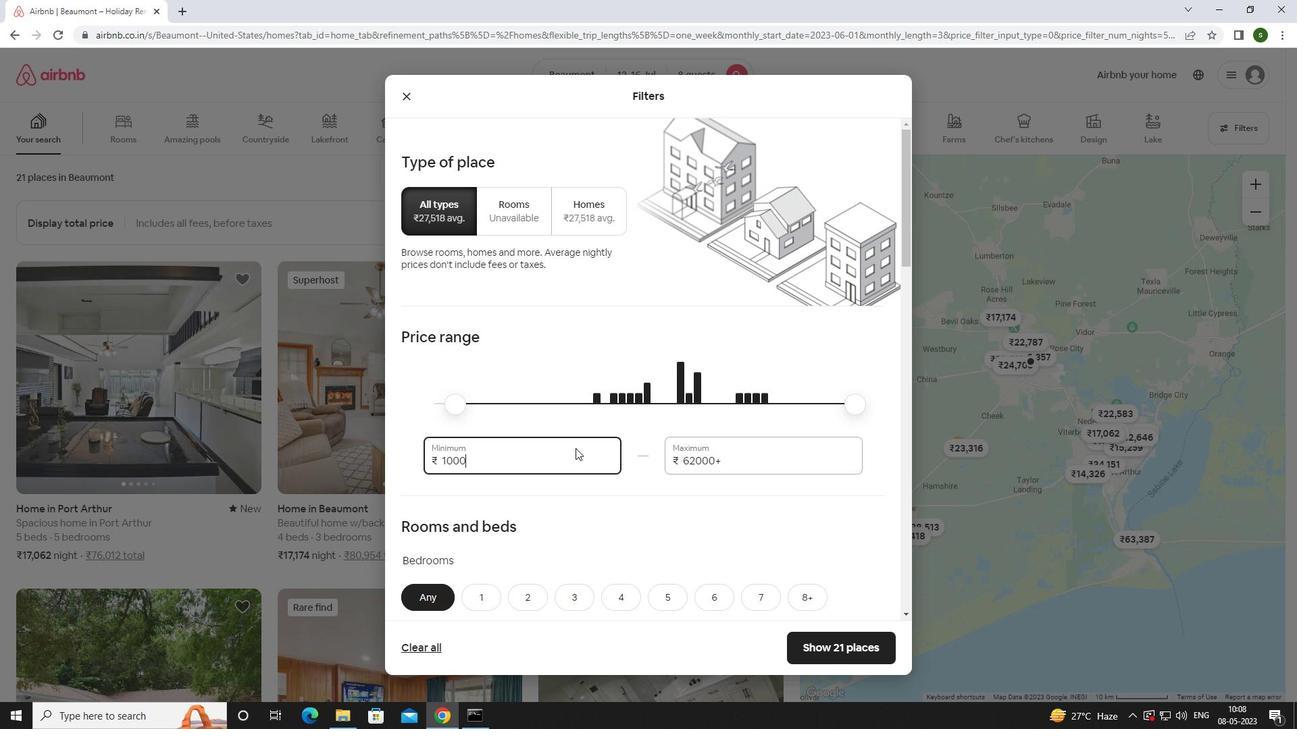 
Action: Mouse moved to (732, 458)
Screenshot: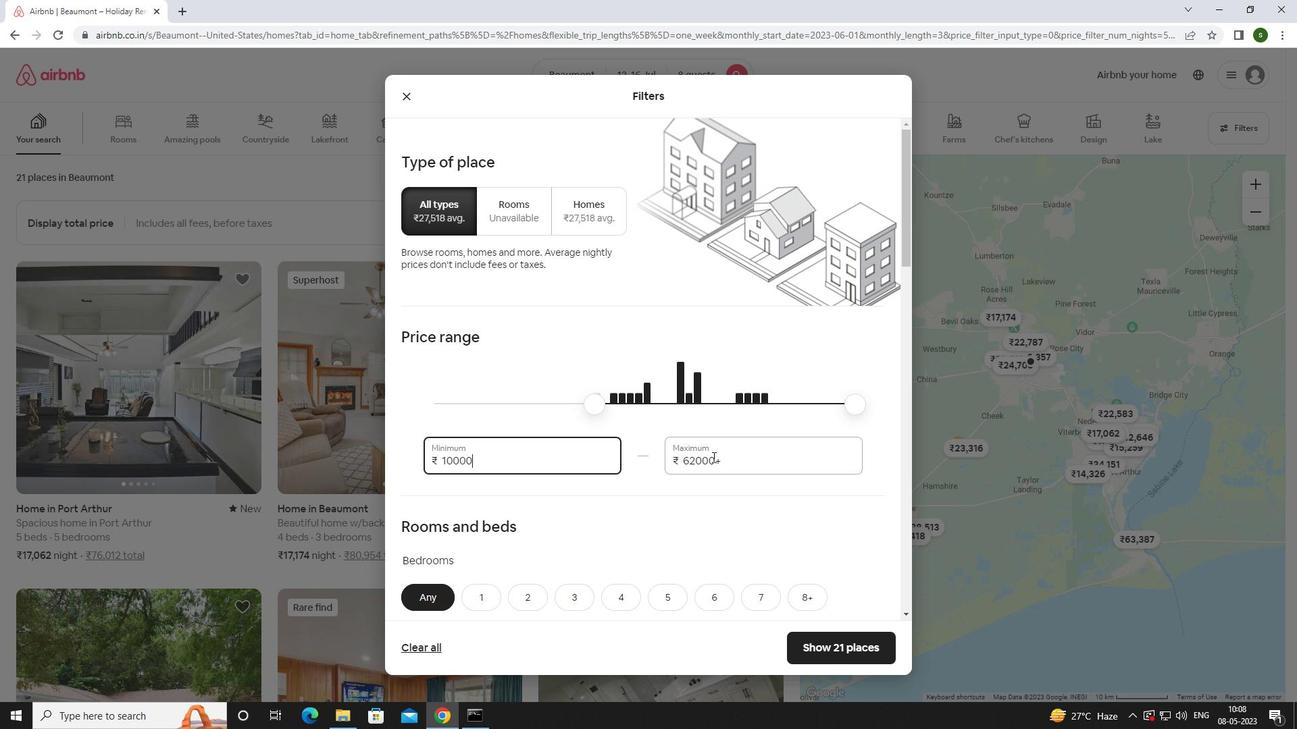 
Action: Mouse pressed left at (732, 458)
Screenshot: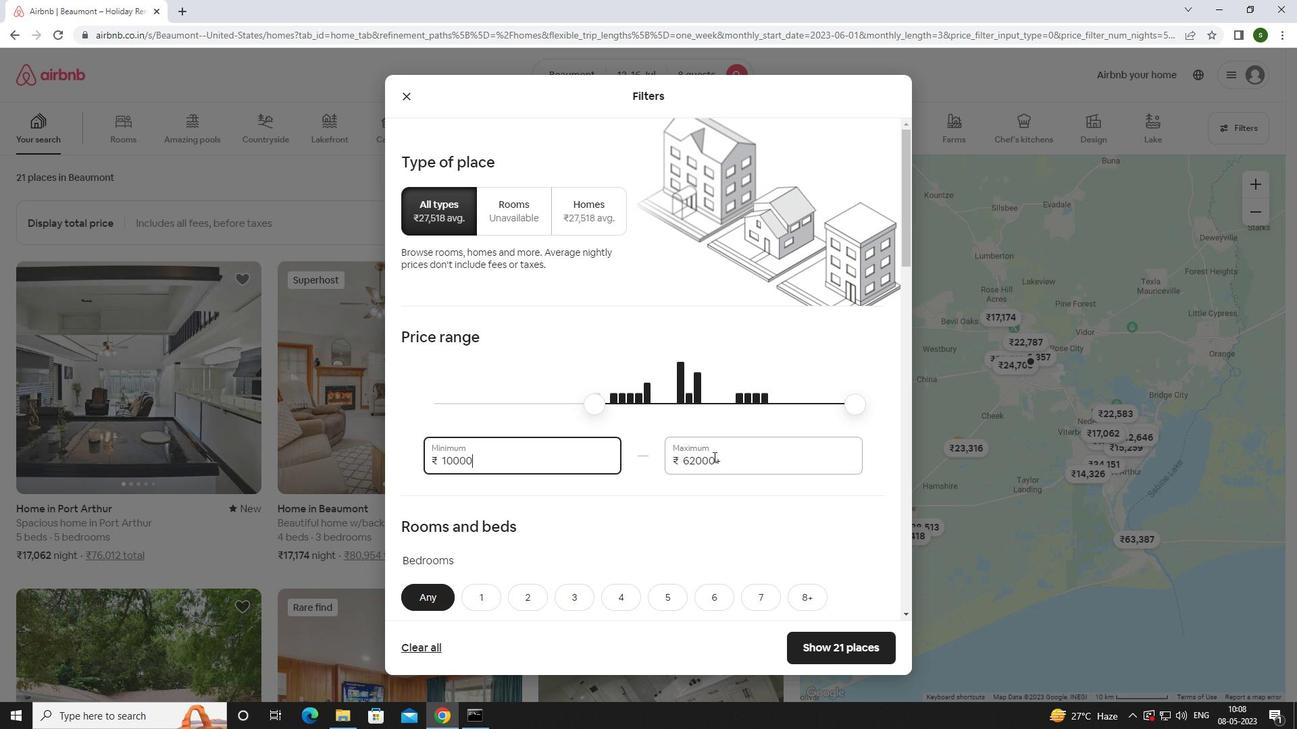 
Action: Mouse moved to (732, 458)
Screenshot: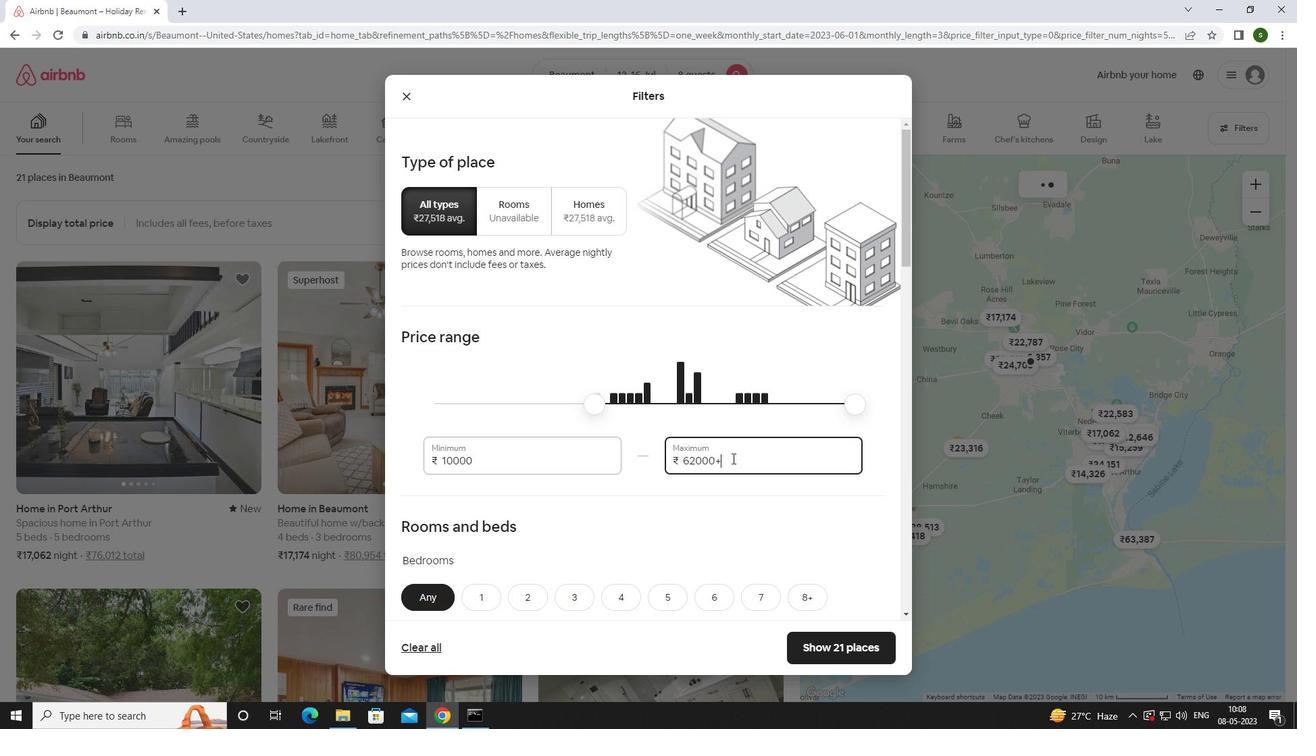 
Action: Key pressed <Key.backspace><Key.backspace><Key.backspace><Key.backspace><Key.backspace><Key.backspace><Key.backspace><Key.backspace><Key.backspace><Key.backspace>16000
Screenshot: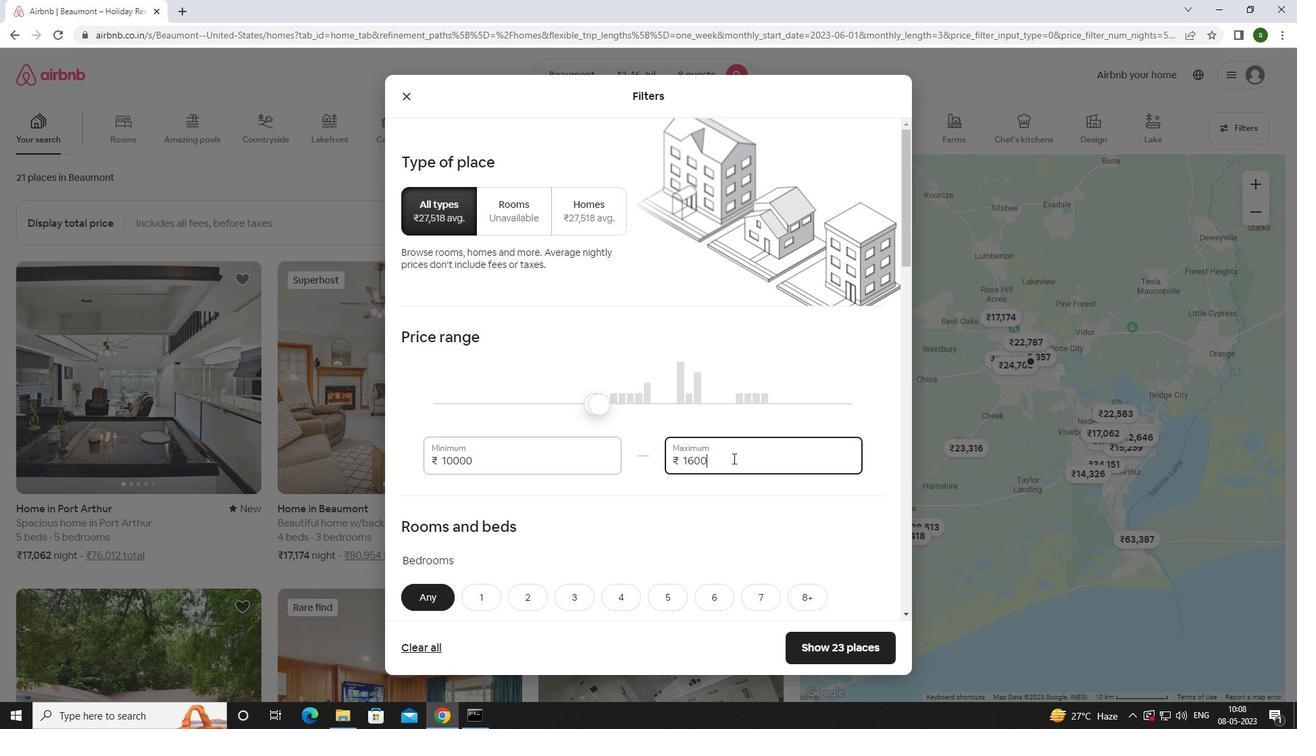 
Action: Mouse moved to (665, 461)
Screenshot: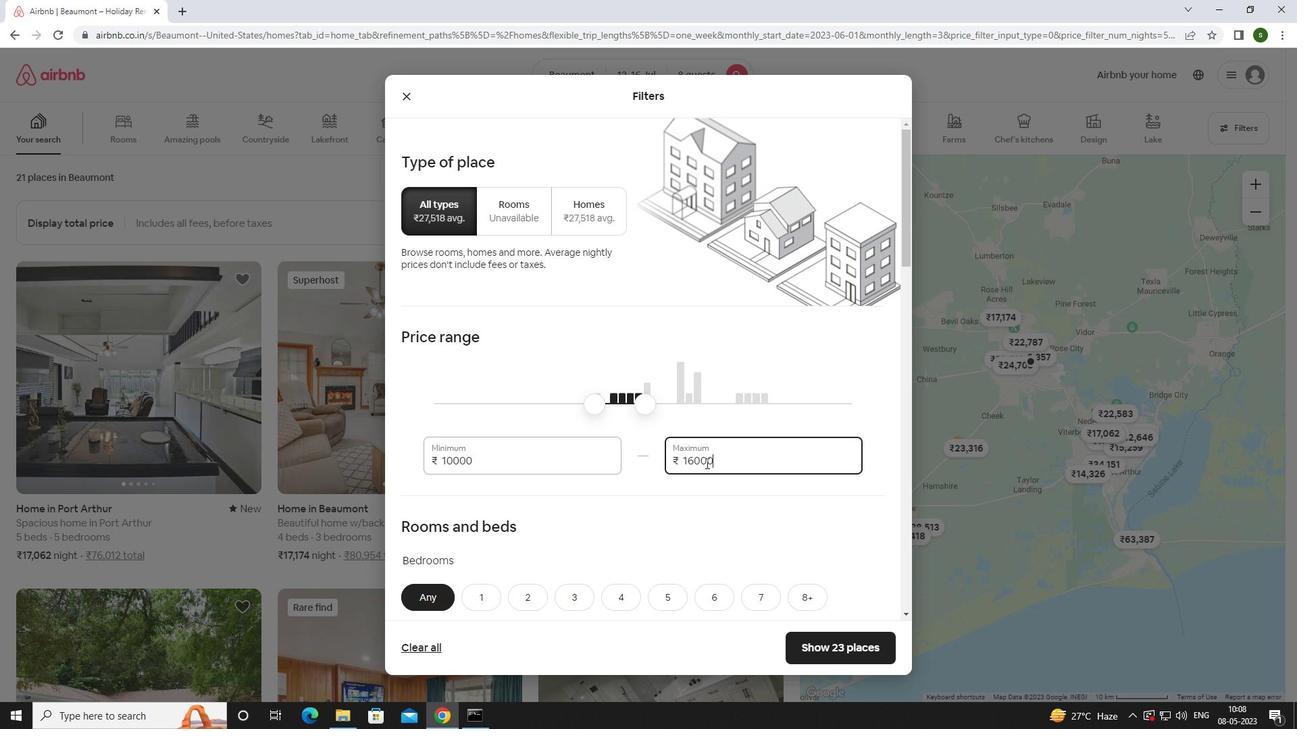 
Action: Mouse scrolled (665, 460) with delta (0, 0)
Screenshot: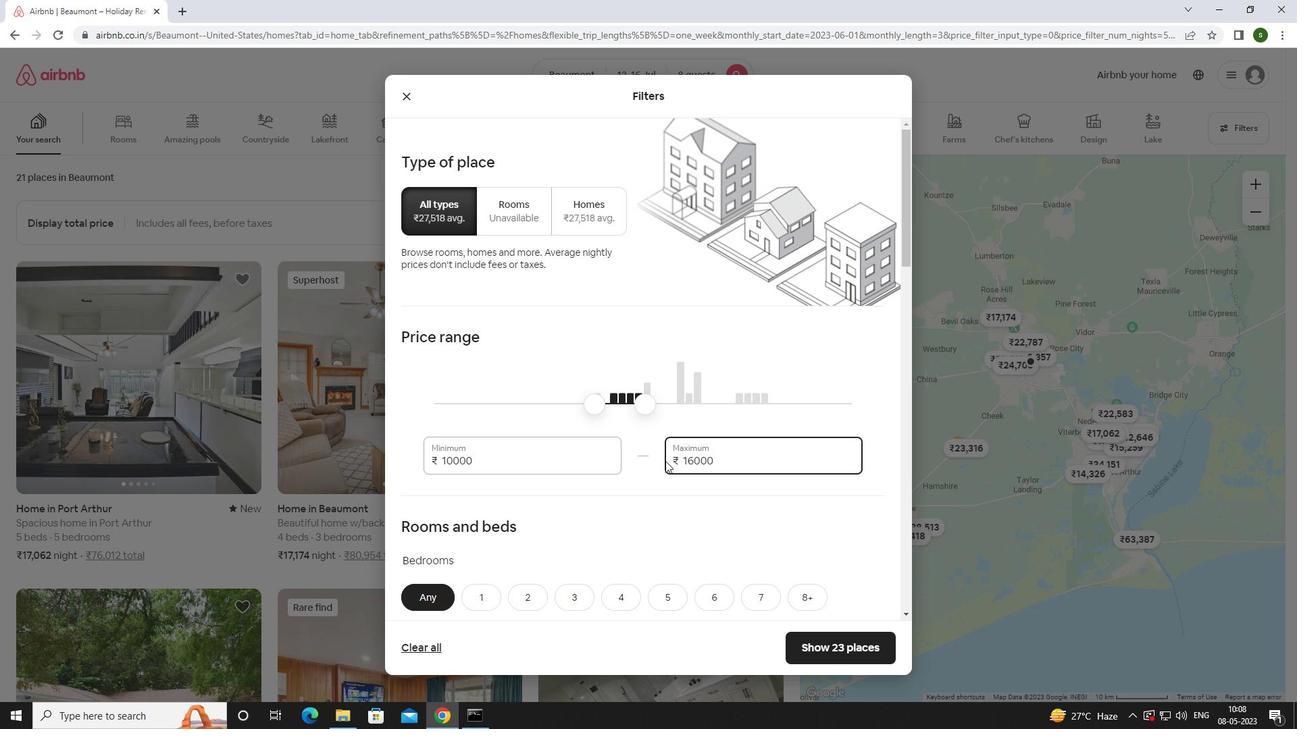 
Action: Mouse scrolled (665, 460) with delta (0, 0)
Screenshot: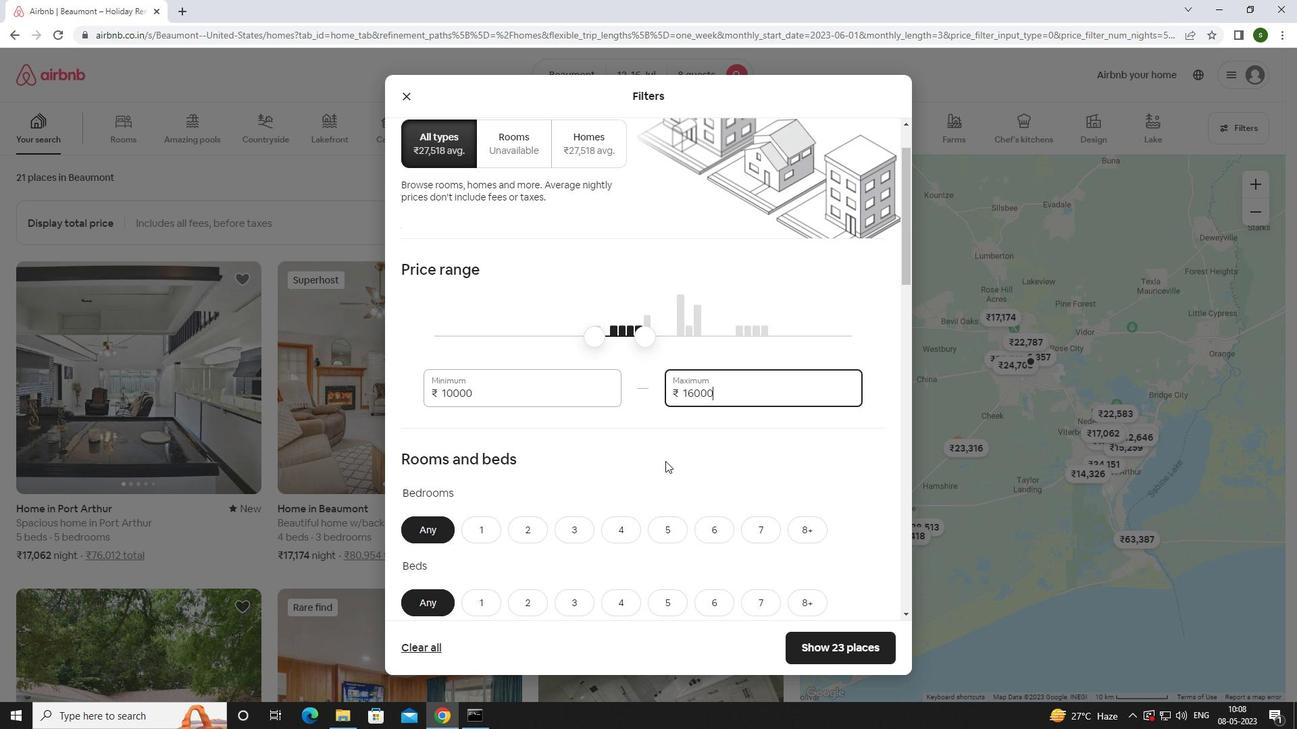 
Action: Mouse scrolled (665, 460) with delta (0, 0)
Screenshot: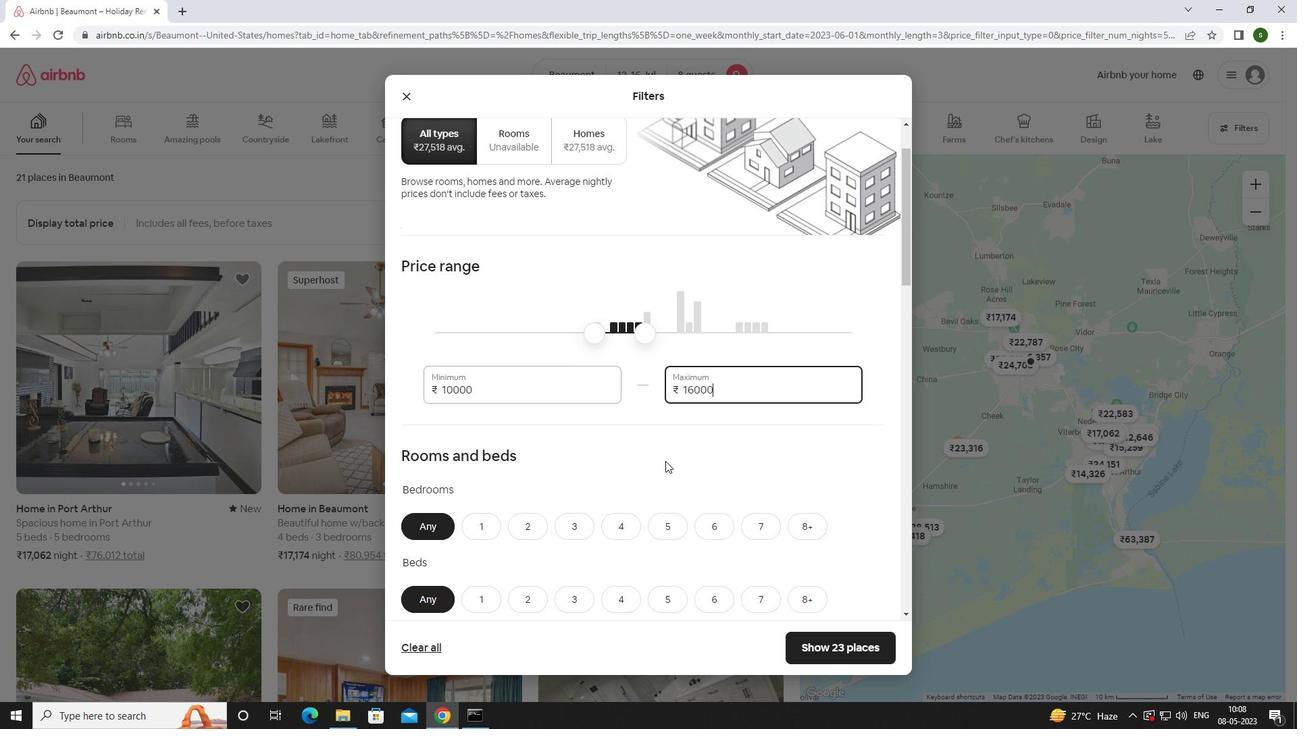 
Action: Mouse moved to (803, 388)
Screenshot: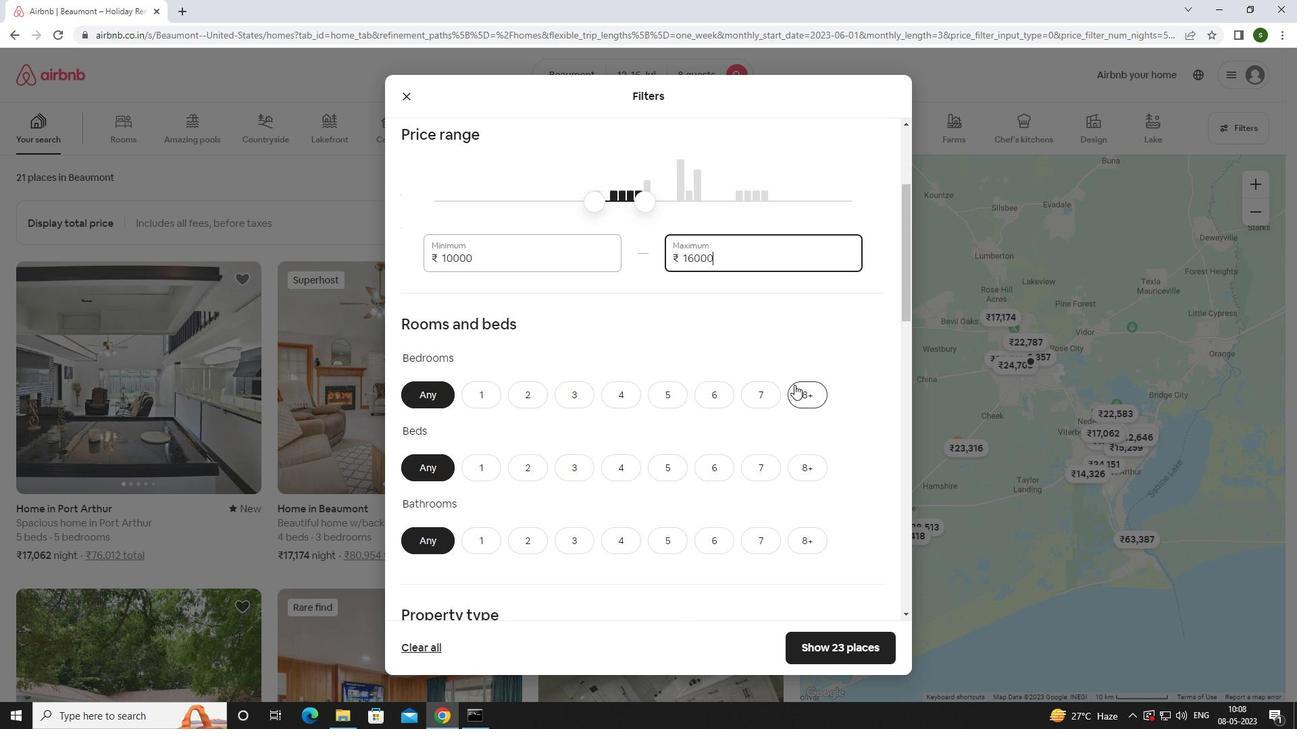 
Action: Mouse pressed left at (803, 388)
Screenshot: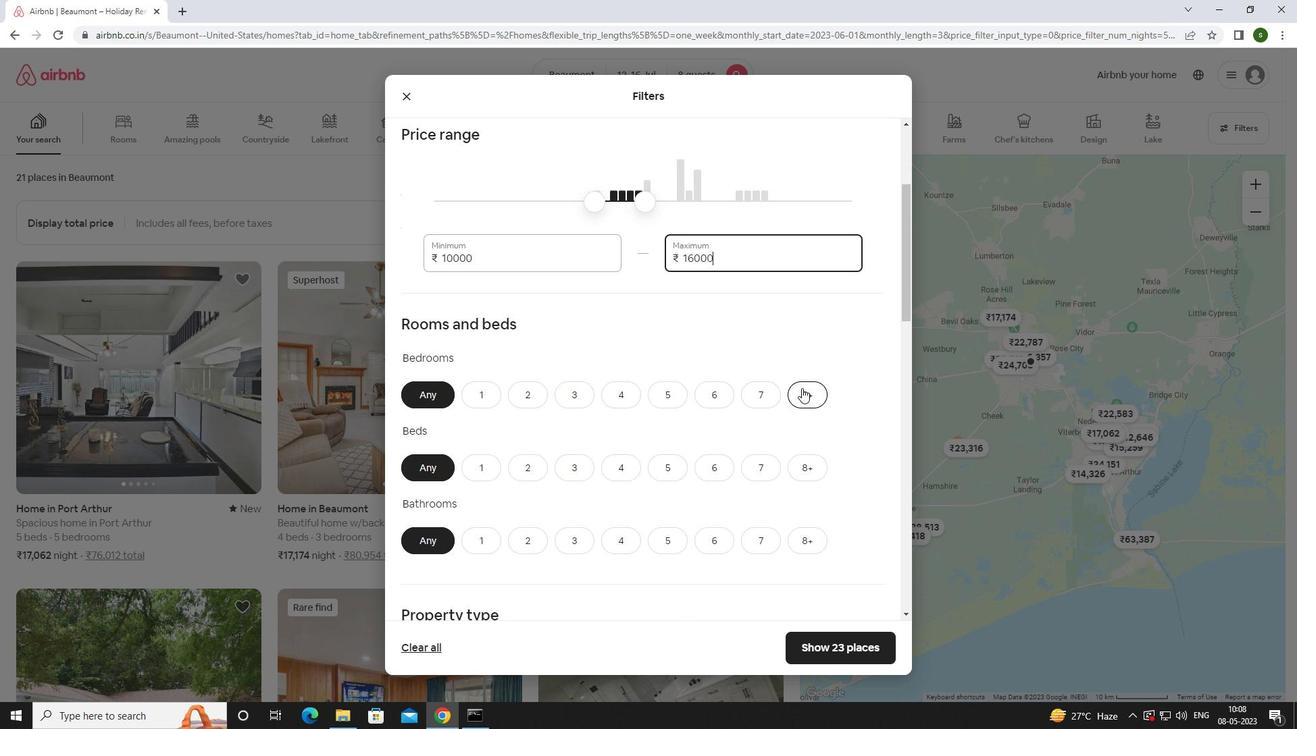 
Action: Mouse moved to (818, 466)
Screenshot: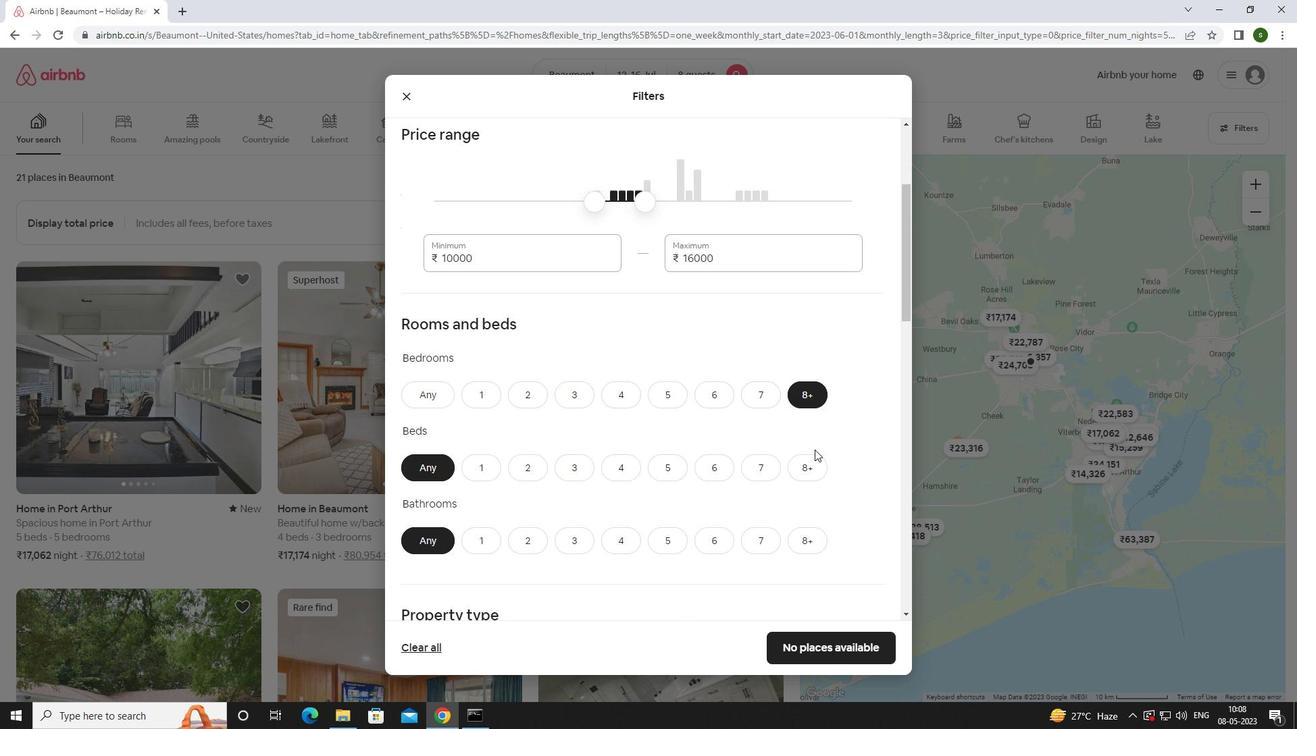 
Action: Mouse pressed left at (818, 466)
Screenshot: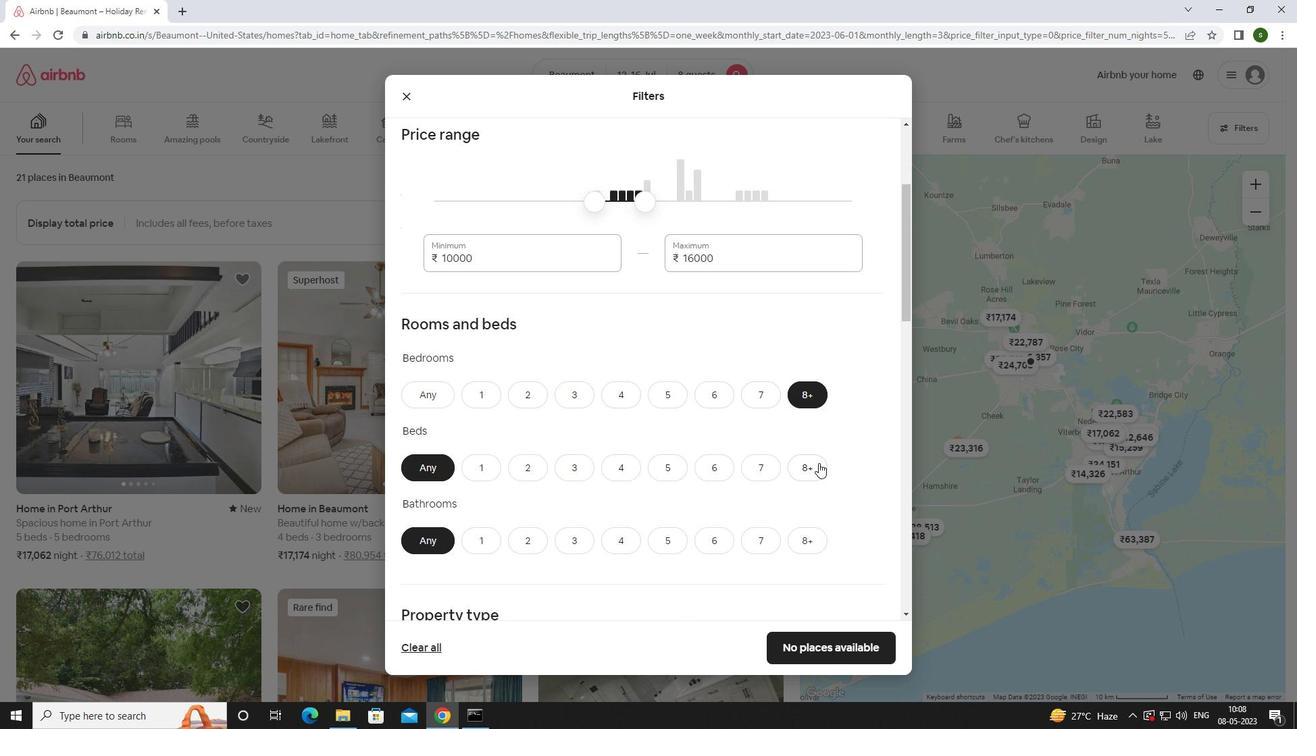 
Action: Mouse moved to (807, 537)
Screenshot: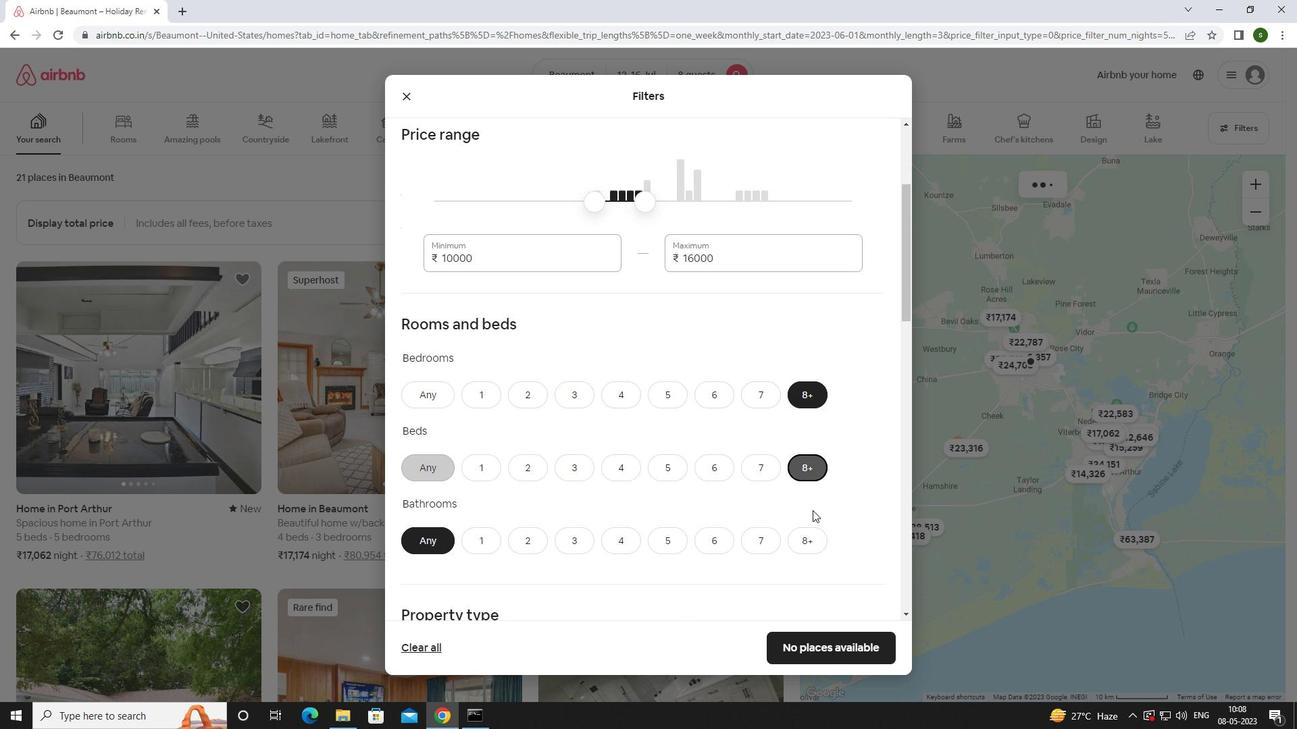 
Action: Mouse pressed left at (807, 537)
Screenshot: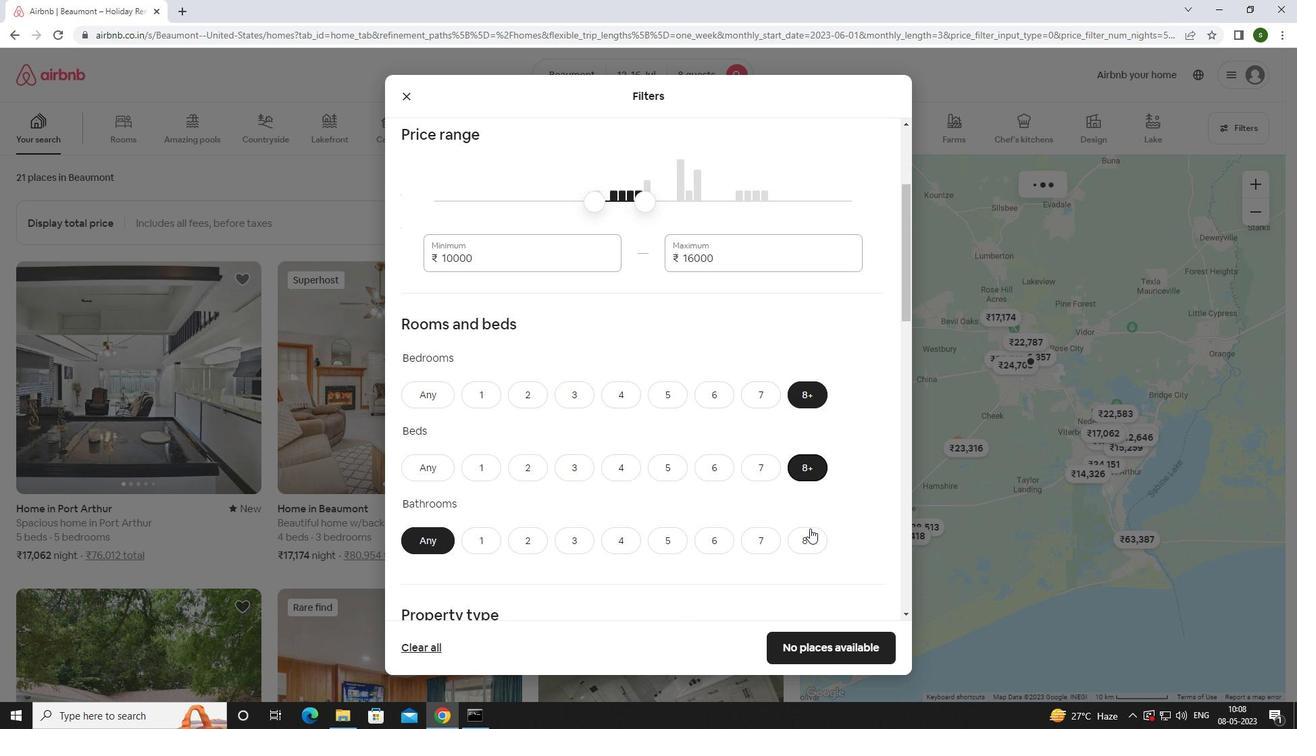 
Action: Mouse moved to (731, 496)
Screenshot: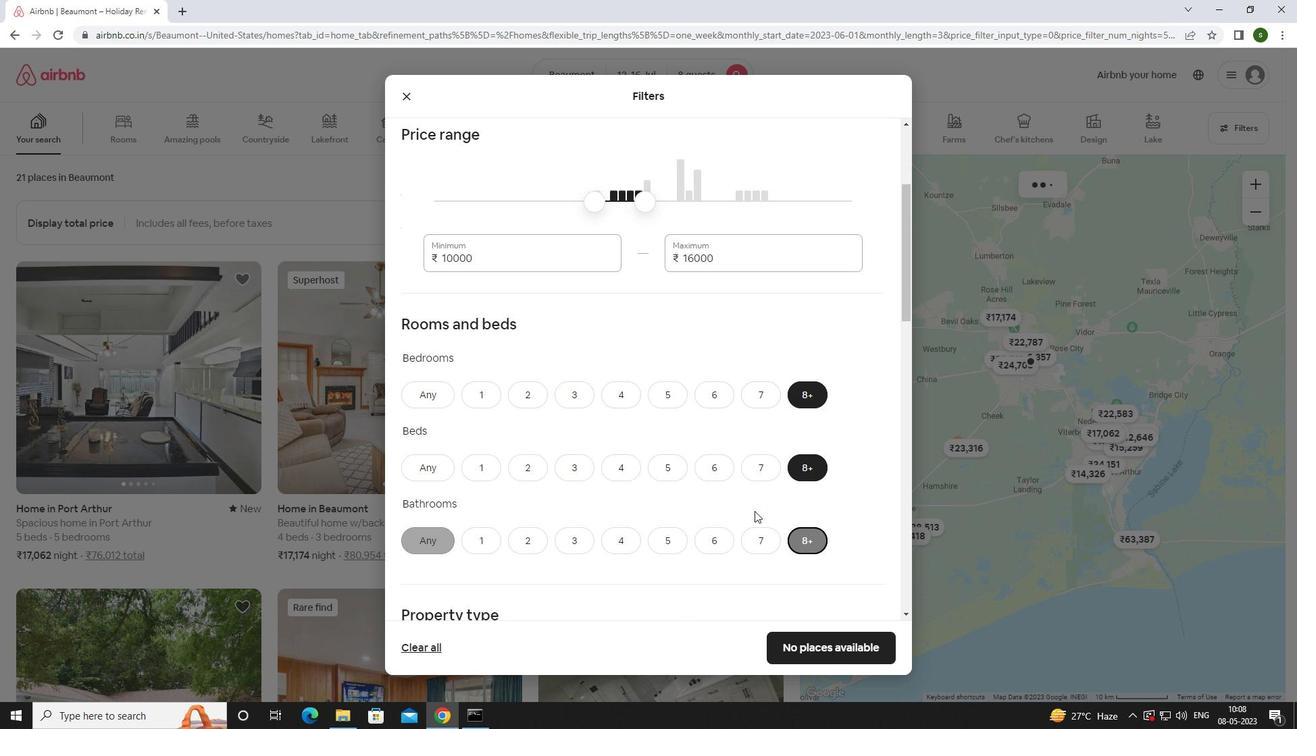 
Action: Mouse scrolled (731, 495) with delta (0, 0)
Screenshot: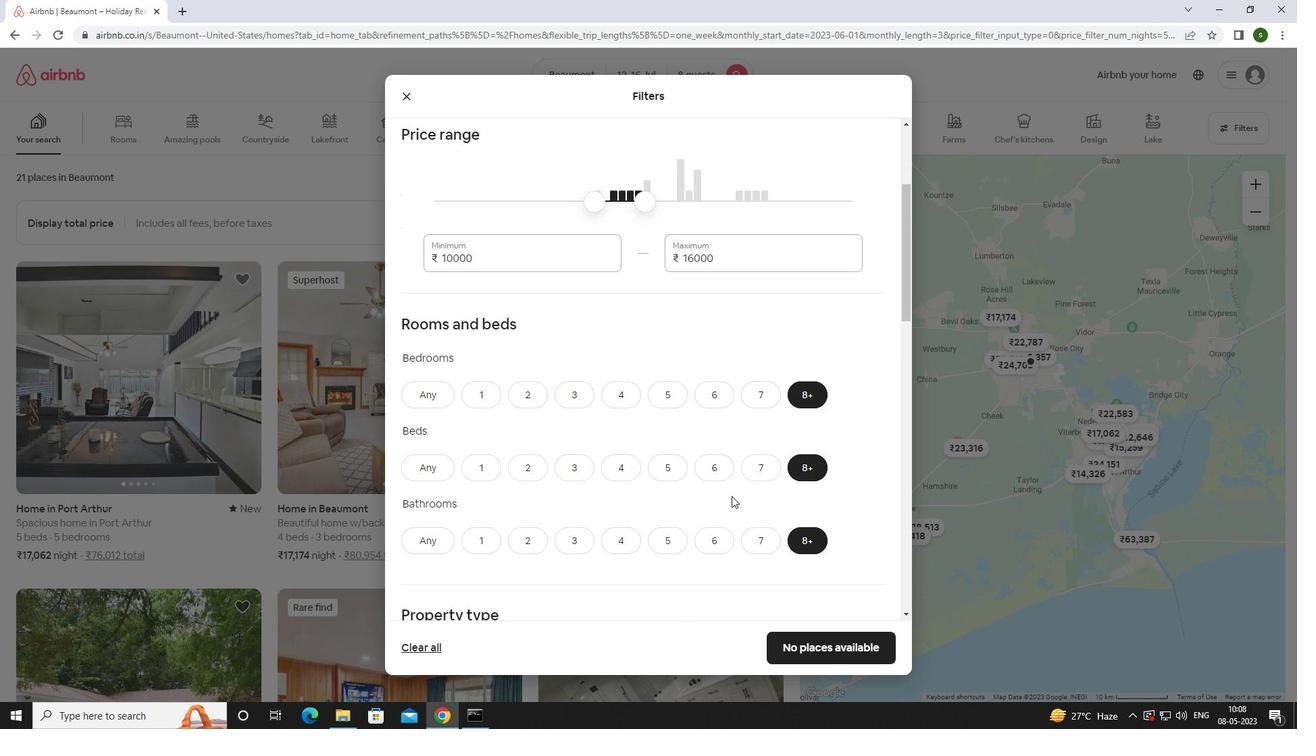 
Action: Mouse scrolled (731, 495) with delta (0, 0)
Screenshot: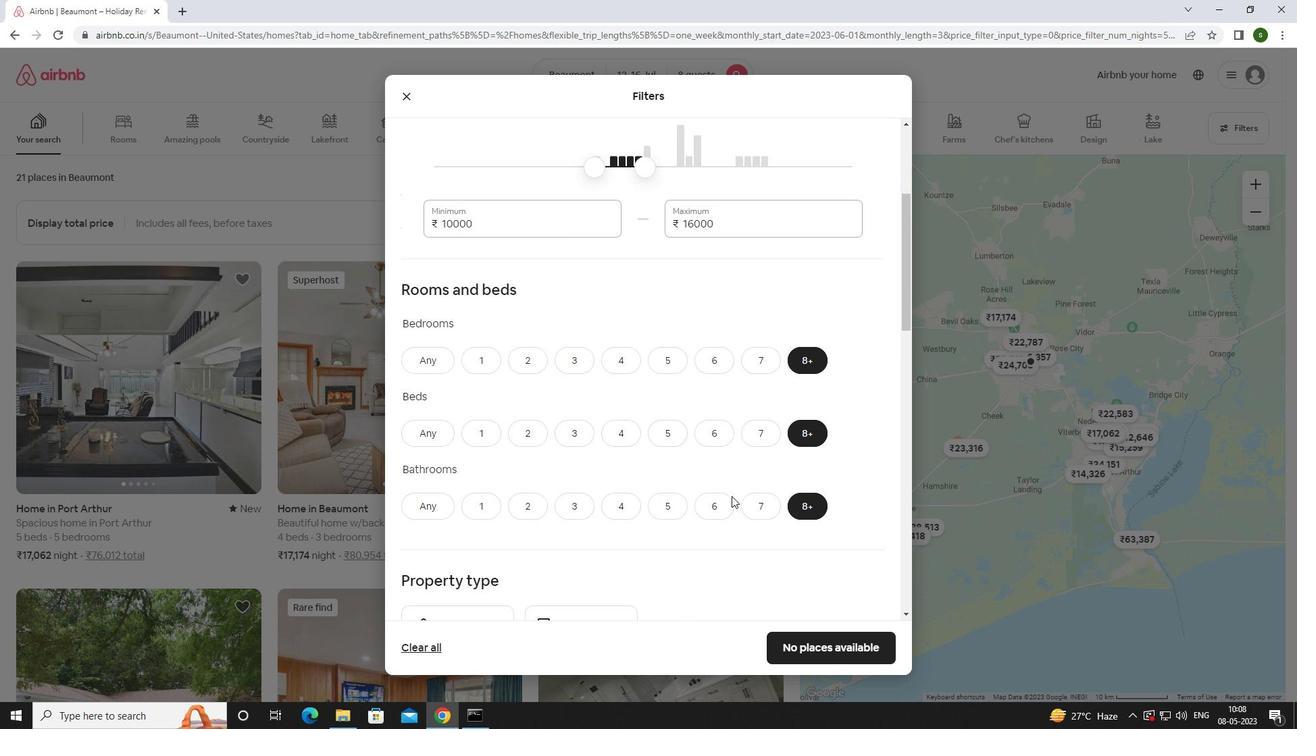 
Action: Mouse scrolled (731, 495) with delta (0, 0)
Screenshot: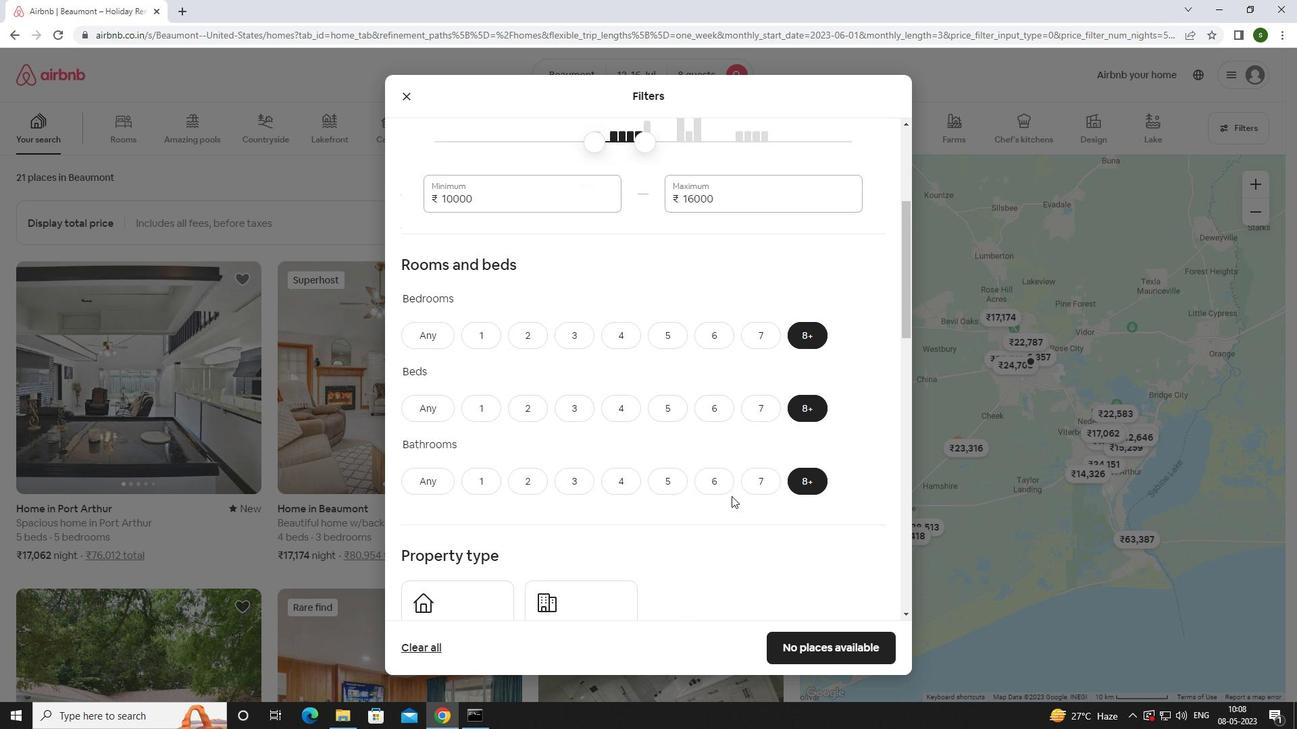 
Action: Mouse moved to (404, 464)
Screenshot: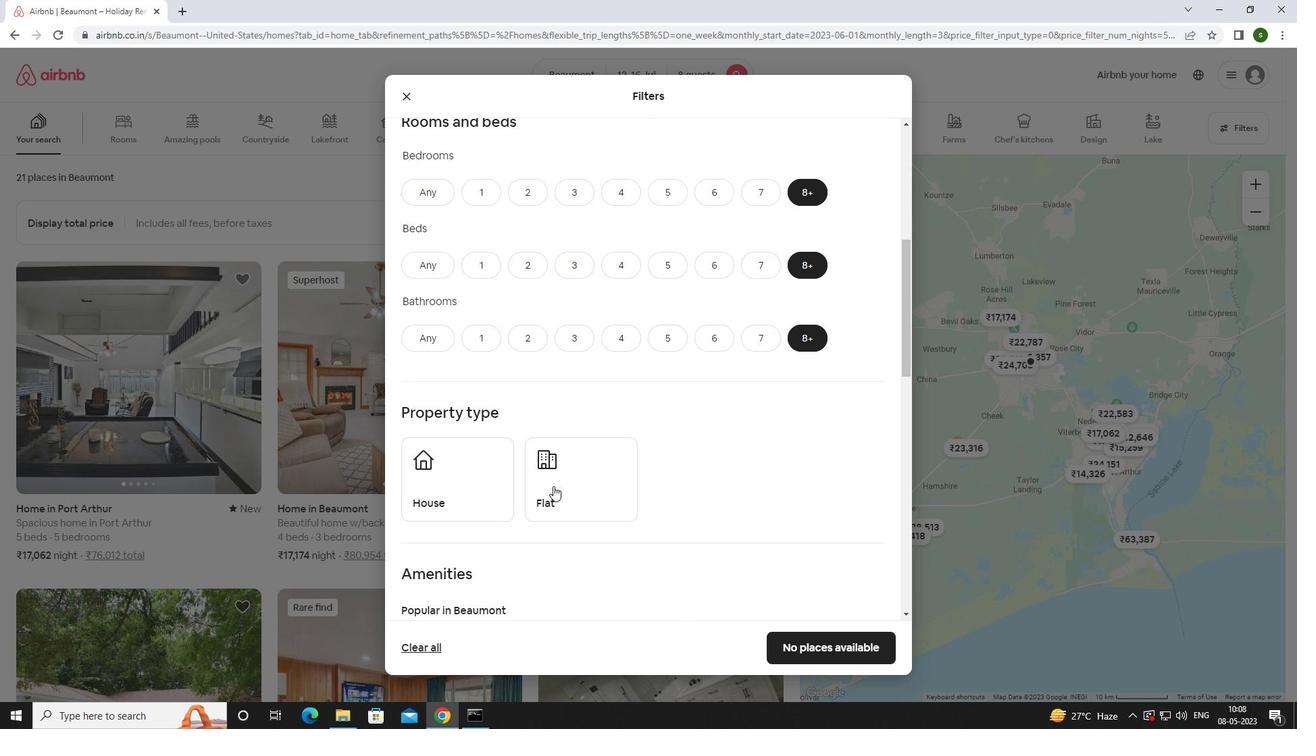 
Action: Mouse pressed left at (404, 464)
Screenshot: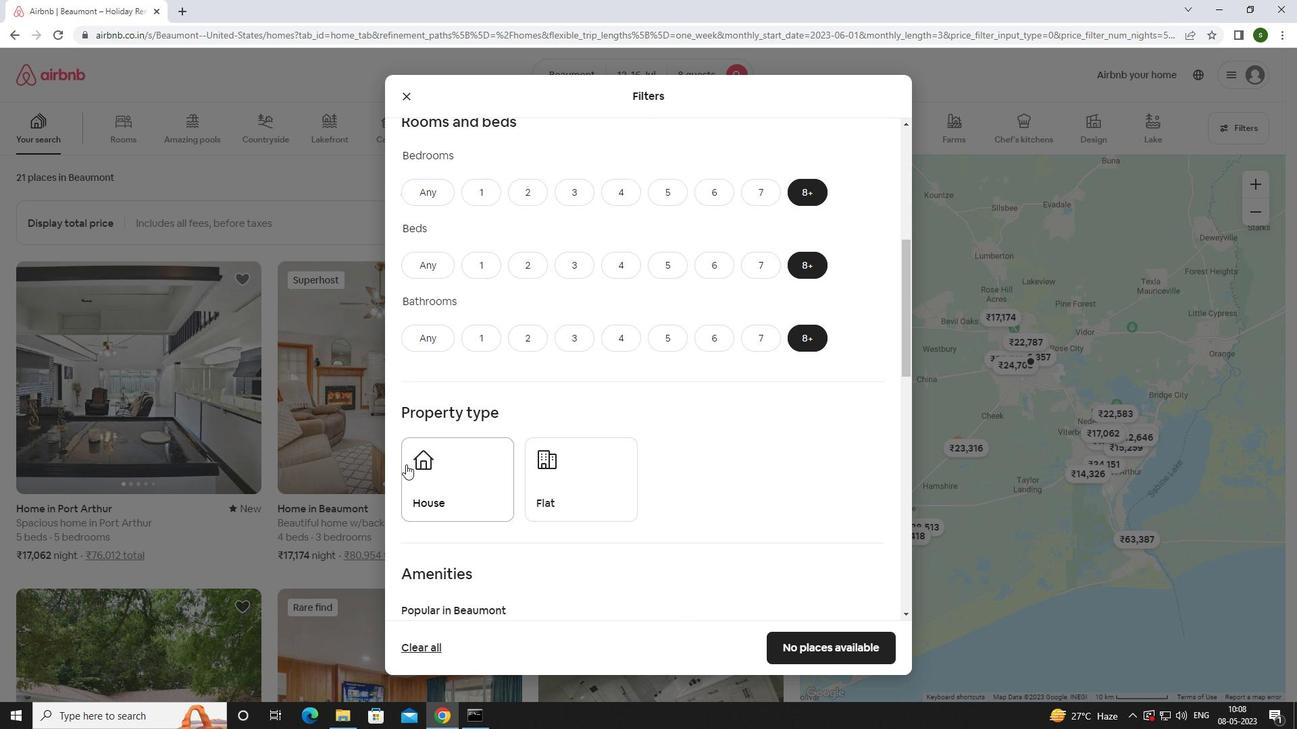 
Action: Mouse moved to (547, 478)
Screenshot: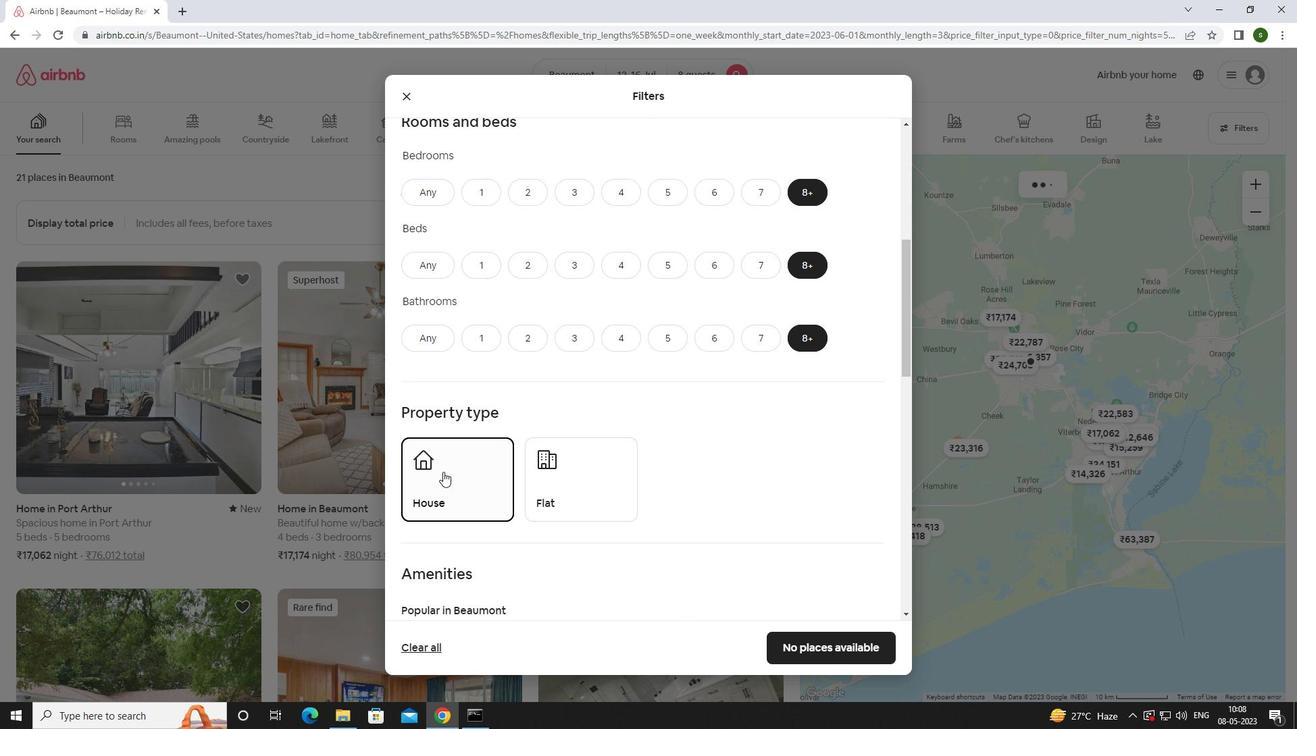 
Action: Mouse pressed left at (547, 478)
Screenshot: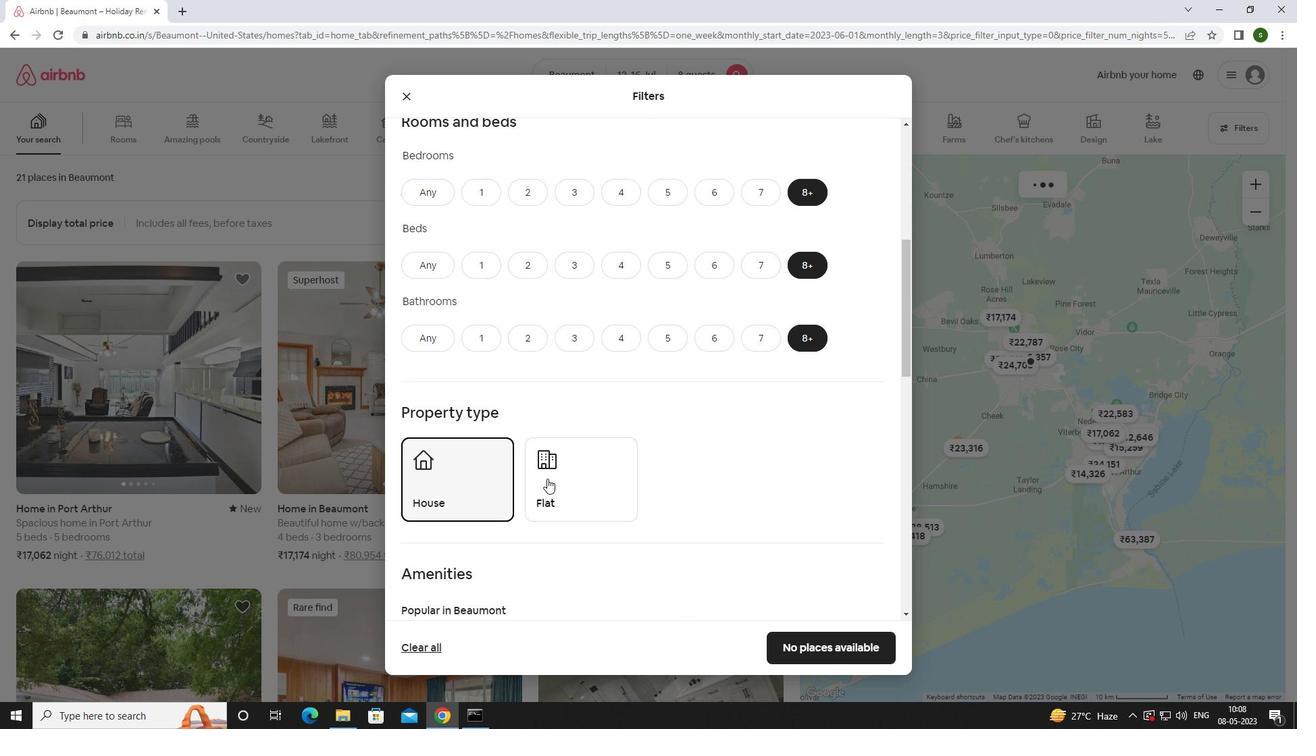 
Action: Mouse scrolled (547, 478) with delta (0, 0)
Screenshot: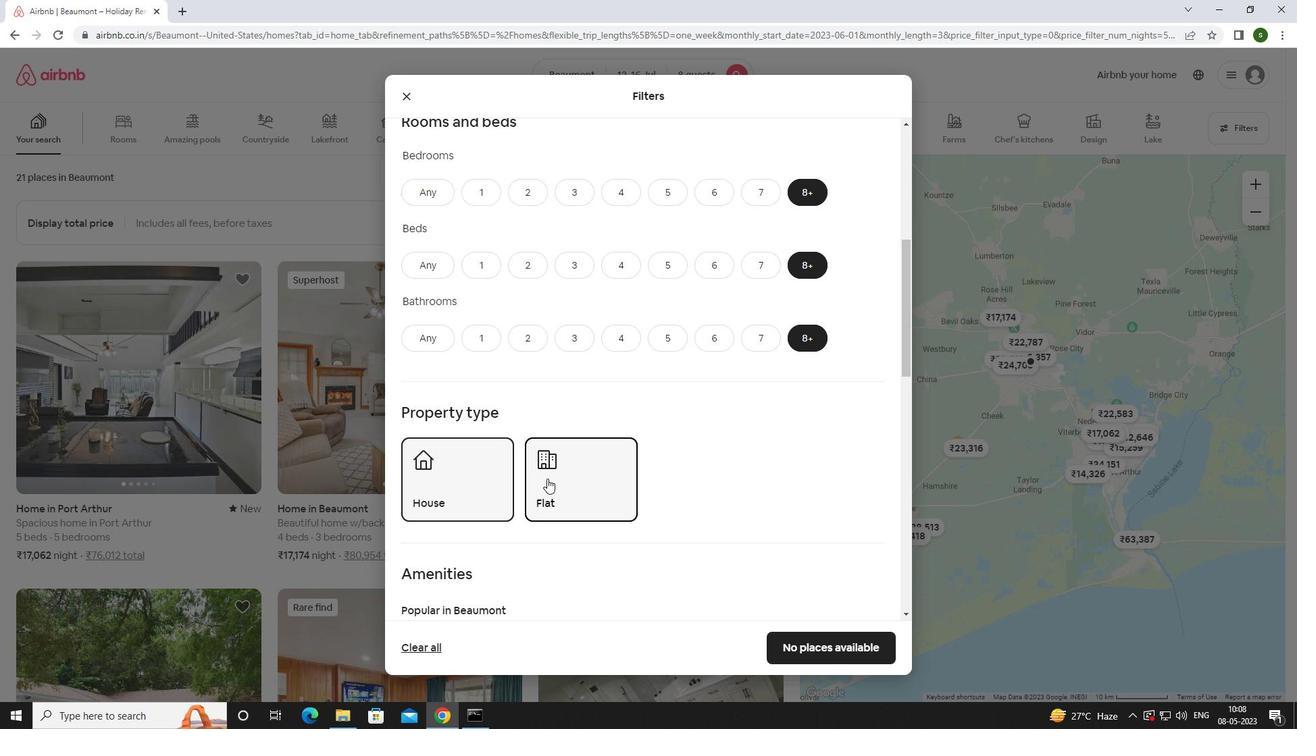 
Action: Mouse scrolled (547, 478) with delta (0, 0)
Screenshot: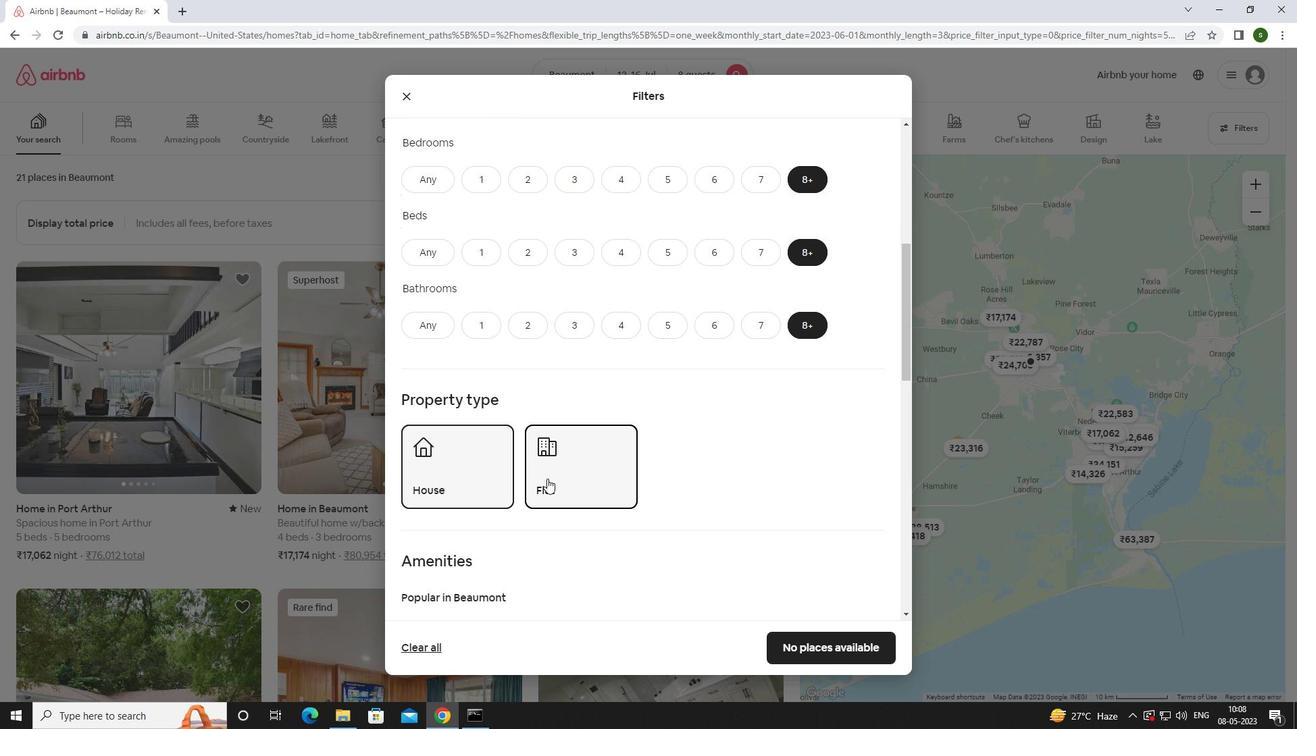
Action: Mouse scrolled (547, 478) with delta (0, 0)
Screenshot: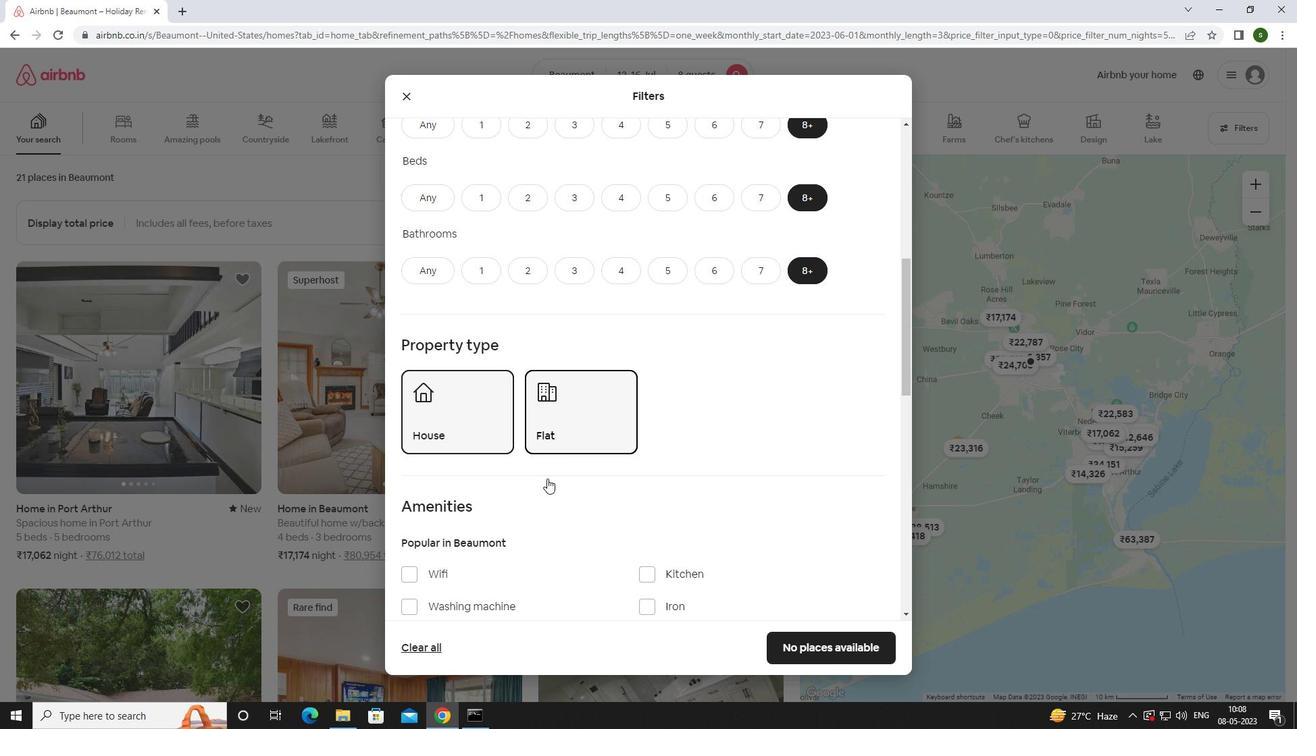 
Action: Mouse moved to (426, 433)
Screenshot: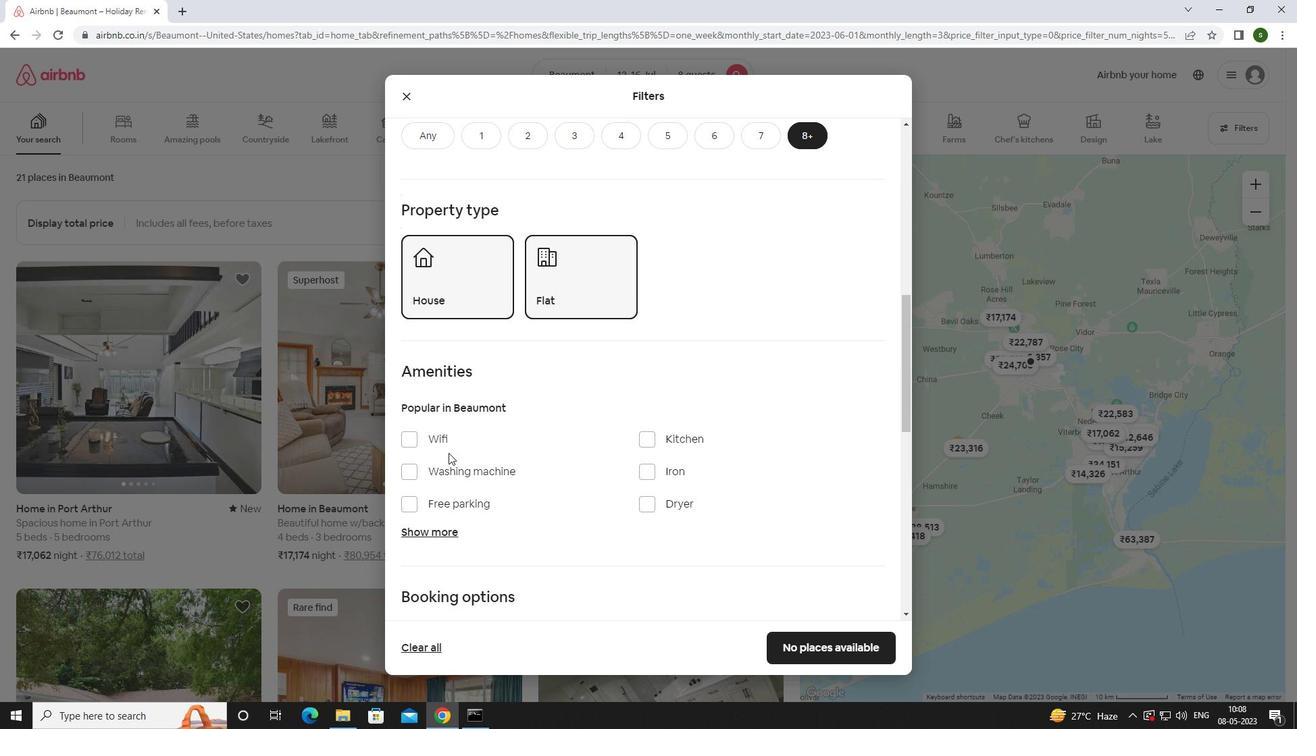 
Action: Mouse pressed left at (426, 433)
Screenshot: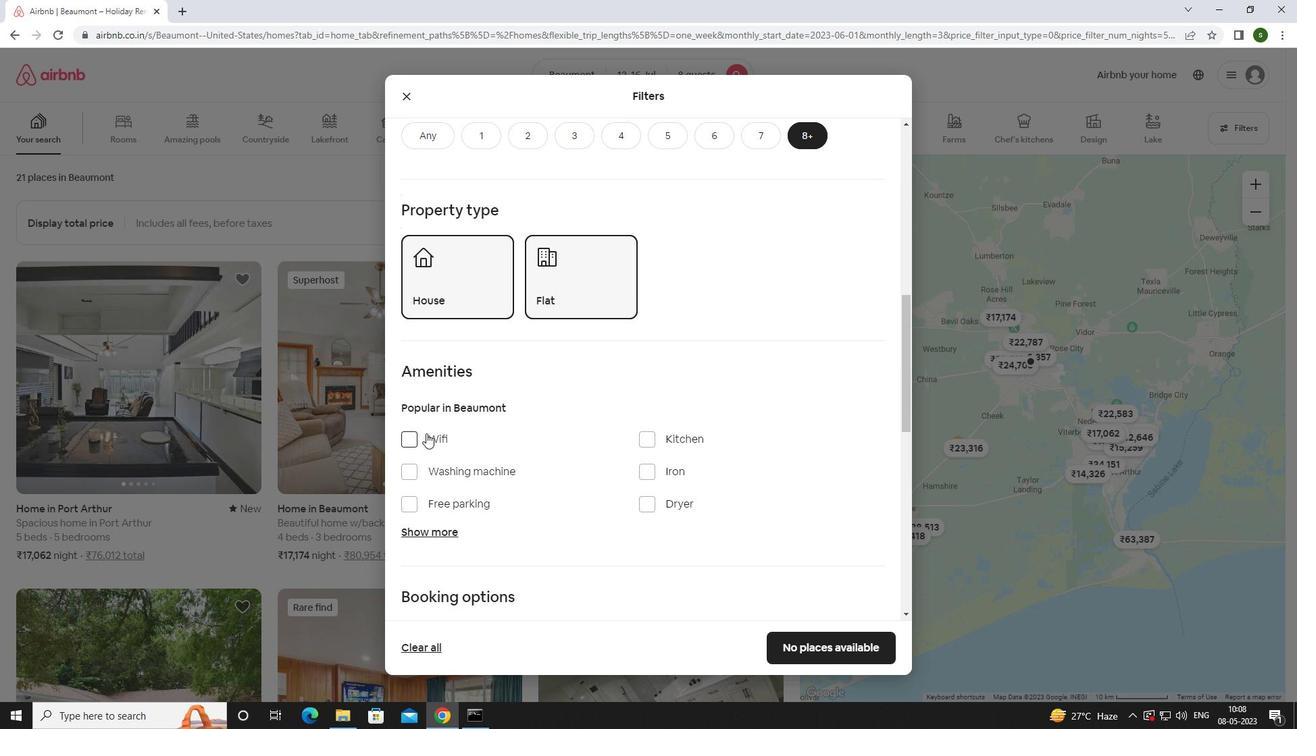
Action: Mouse moved to (469, 499)
Screenshot: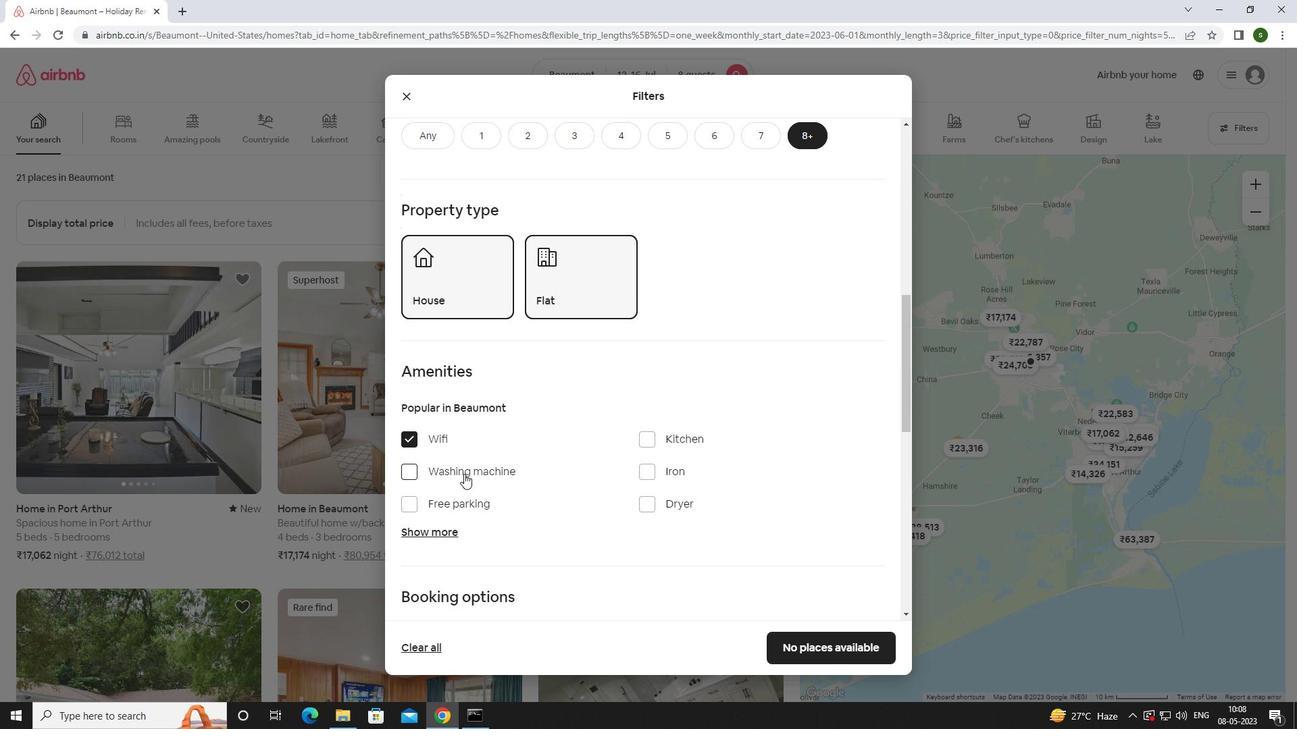 
Action: Mouse pressed left at (469, 499)
Screenshot: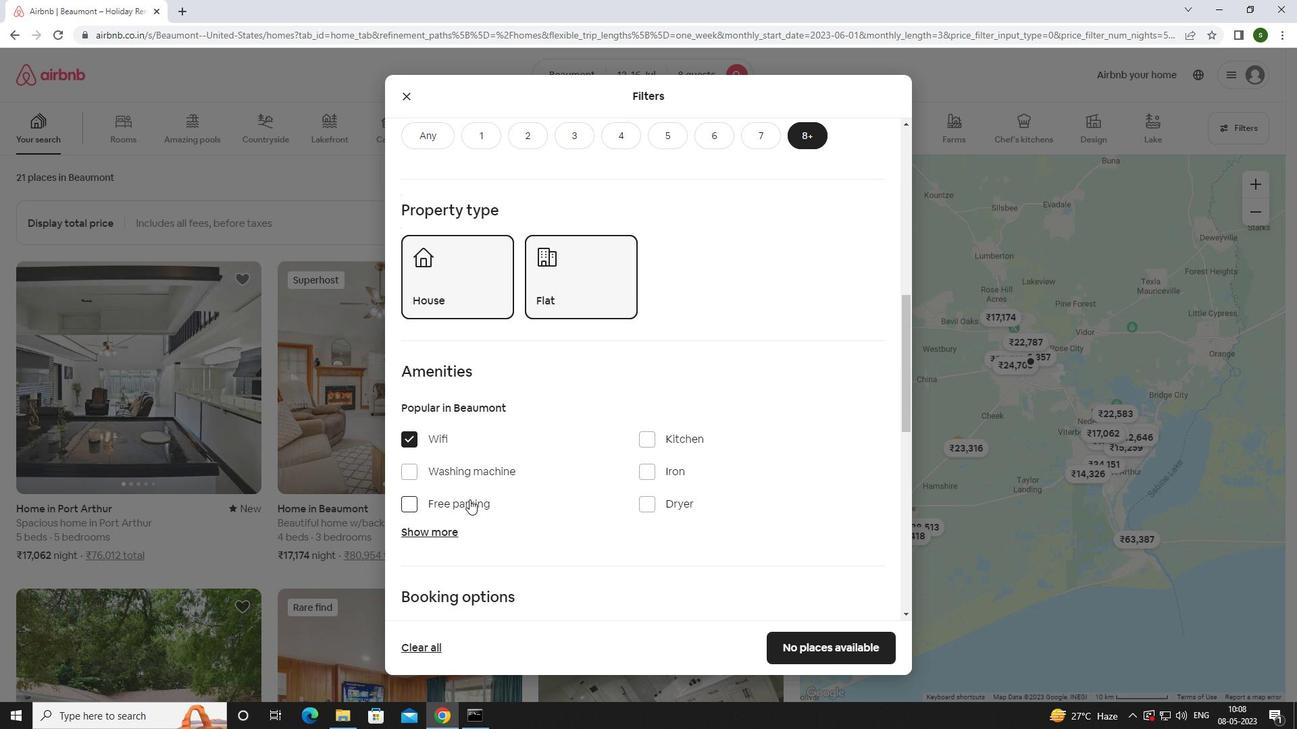 
Action: Mouse moved to (434, 534)
Screenshot: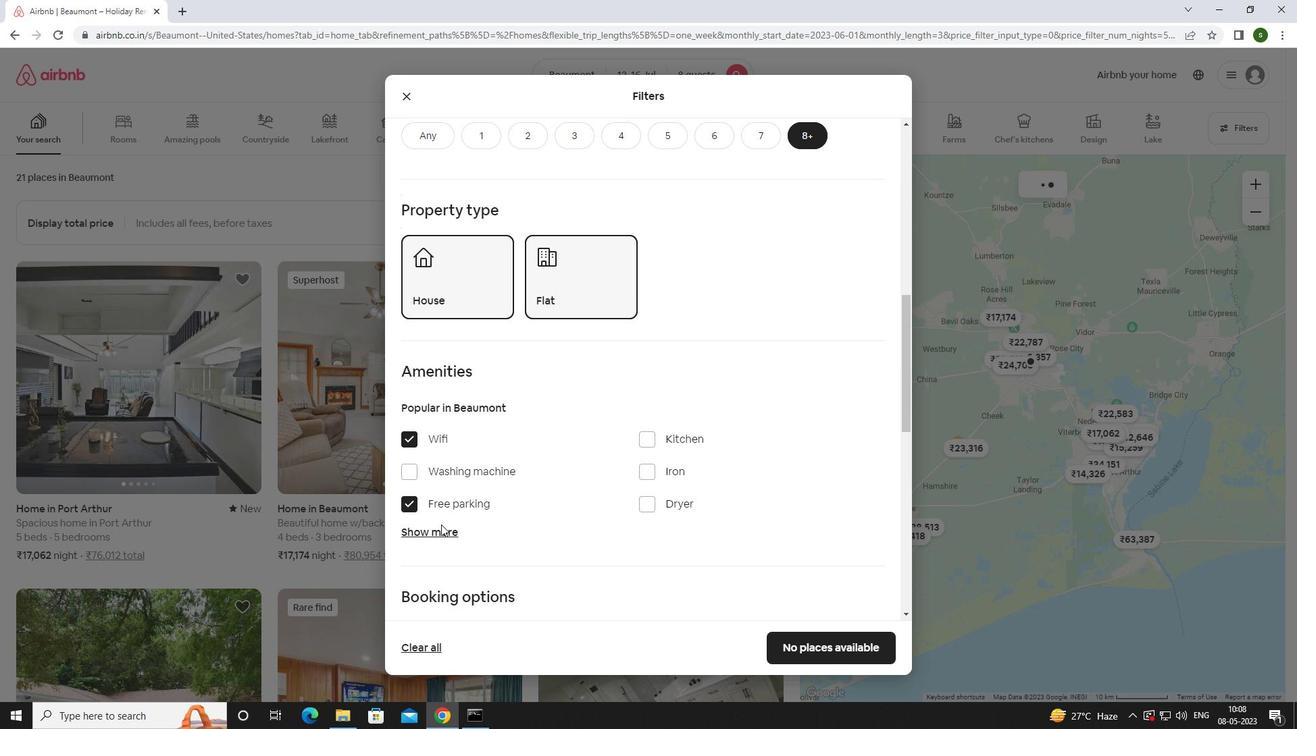 
Action: Mouse pressed left at (434, 534)
Screenshot: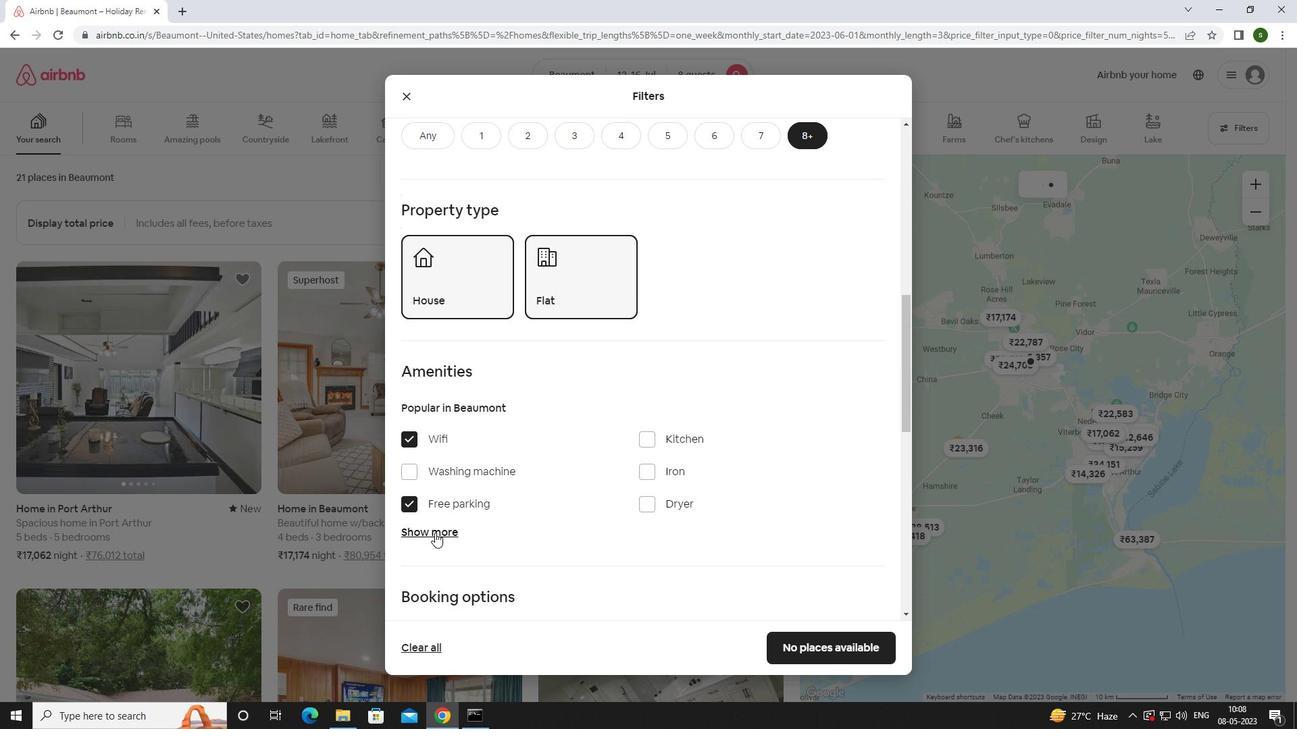 
Action: Mouse moved to (487, 487)
Screenshot: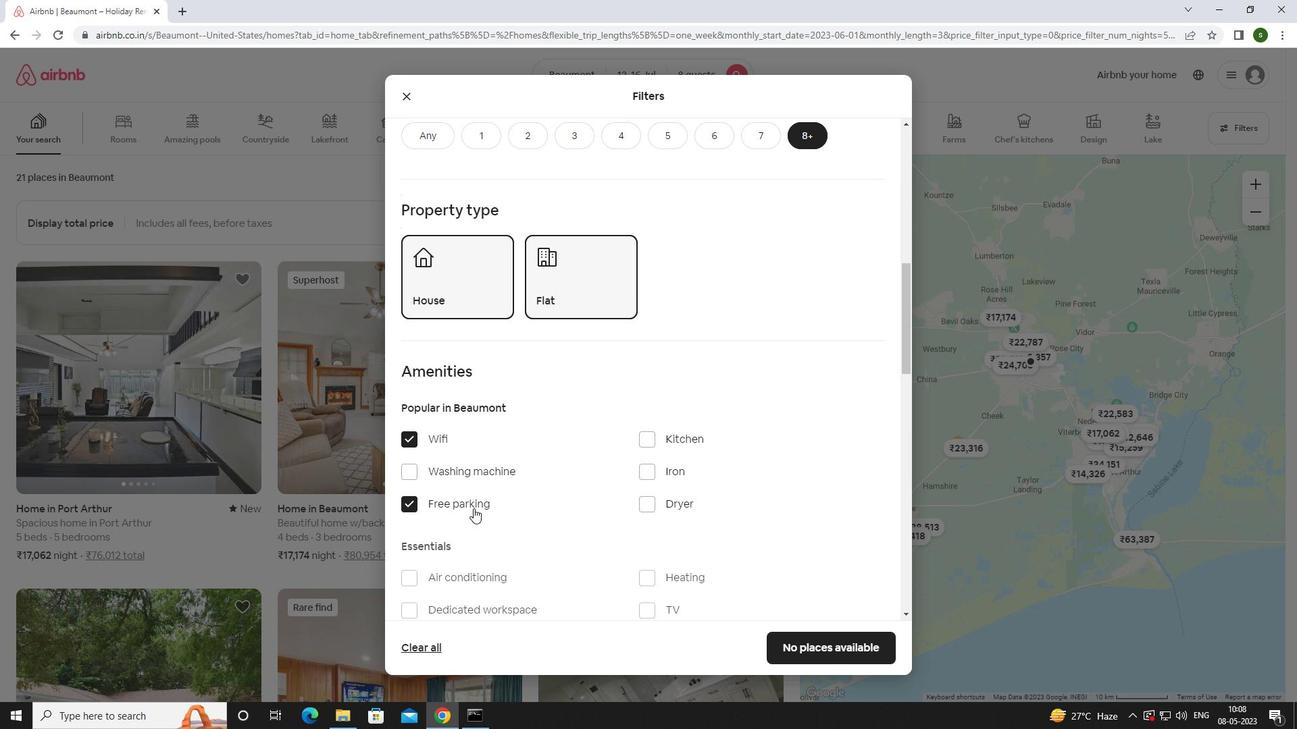 
Action: Mouse scrolled (487, 486) with delta (0, 0)
Screenshot: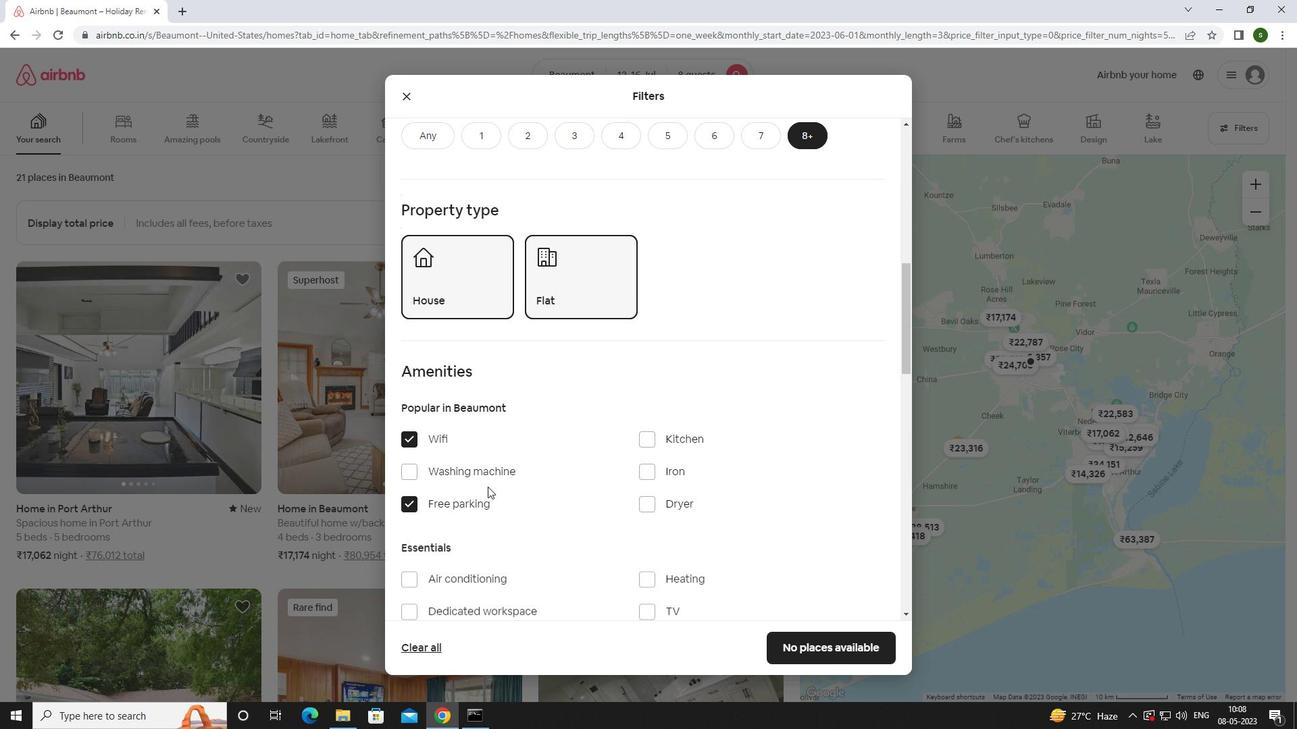 
Action: Mouse scrolled (487, 486) with delta (0, 0)
Screenshot: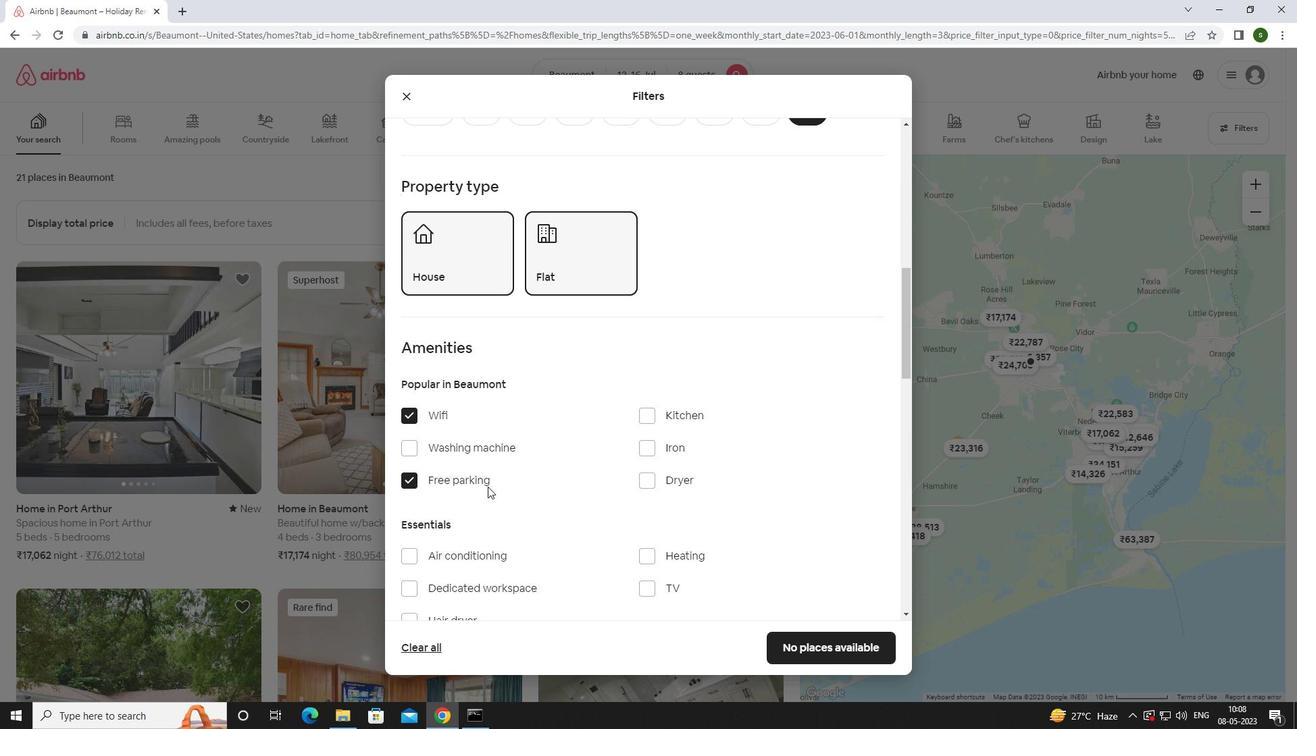 
Action: Mouse moved to (642, 470)
Screenshot: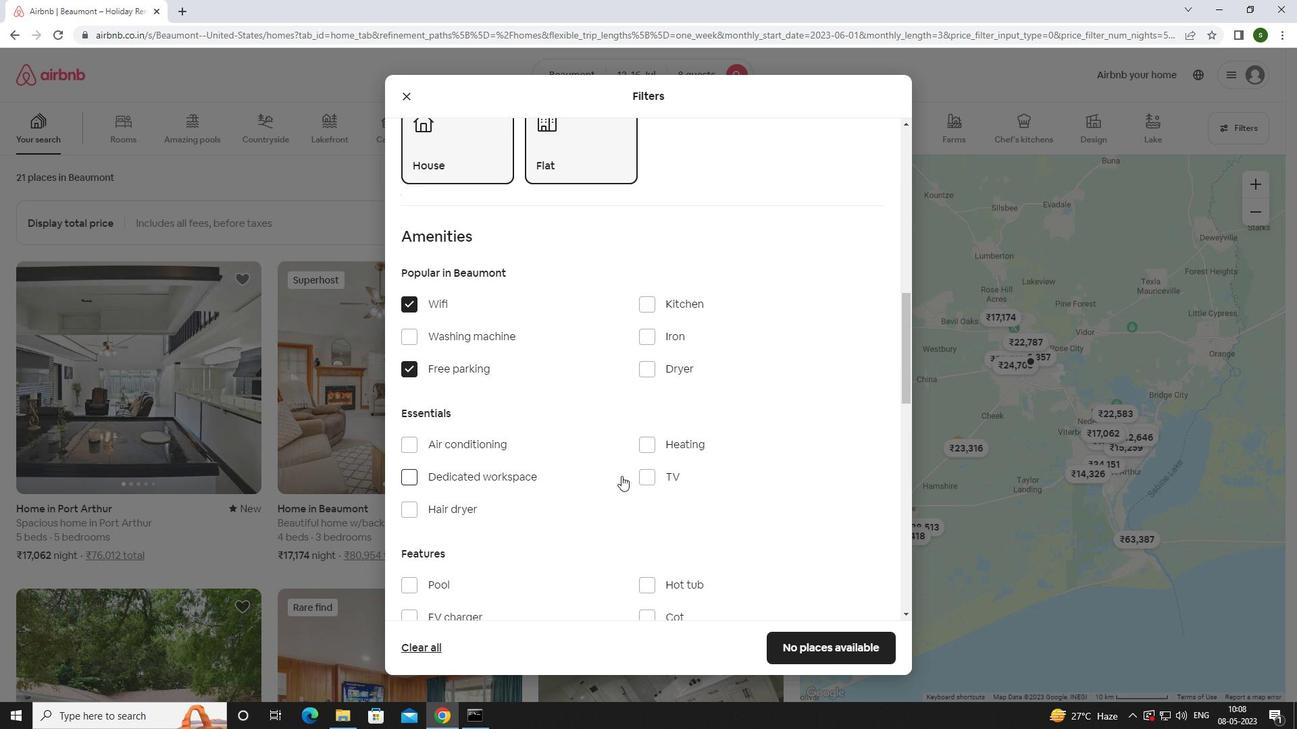 
Action: Mouse pressed left at (642, 470)
Screenshot: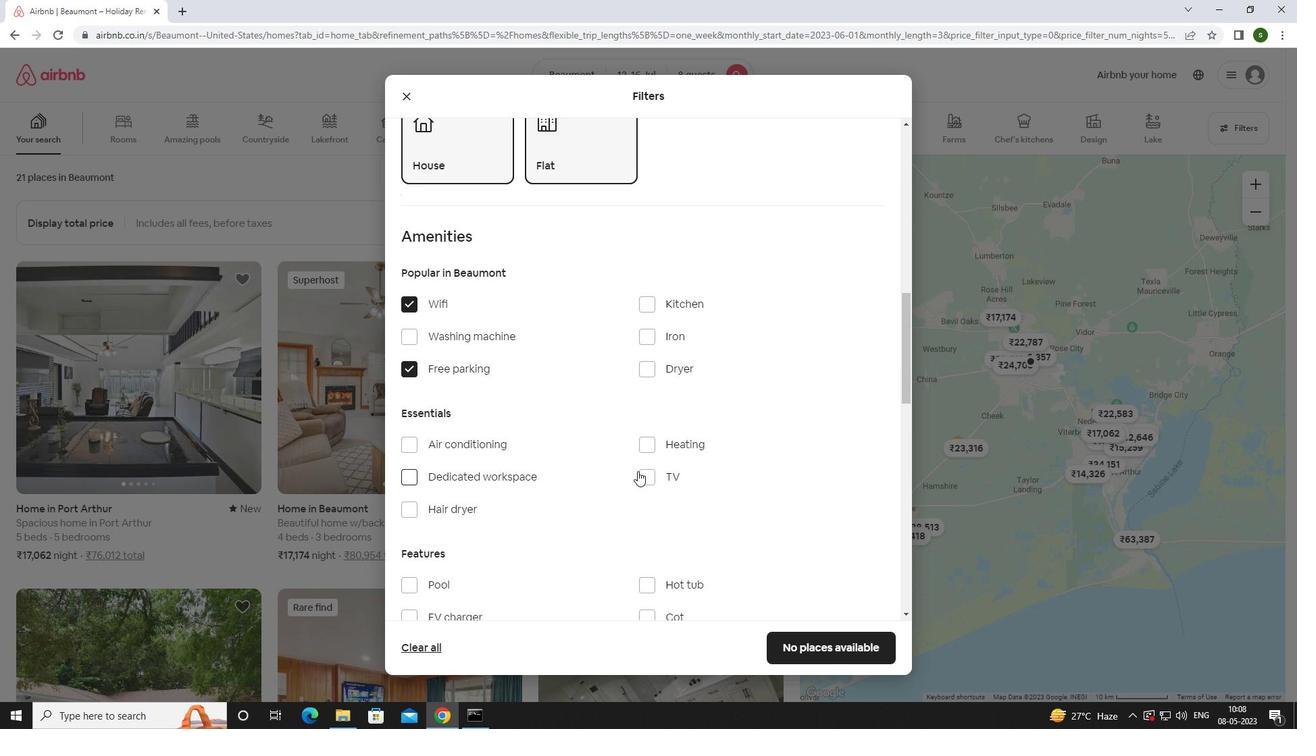 
Action: Mouse moved to (610, 478)
Screenshot: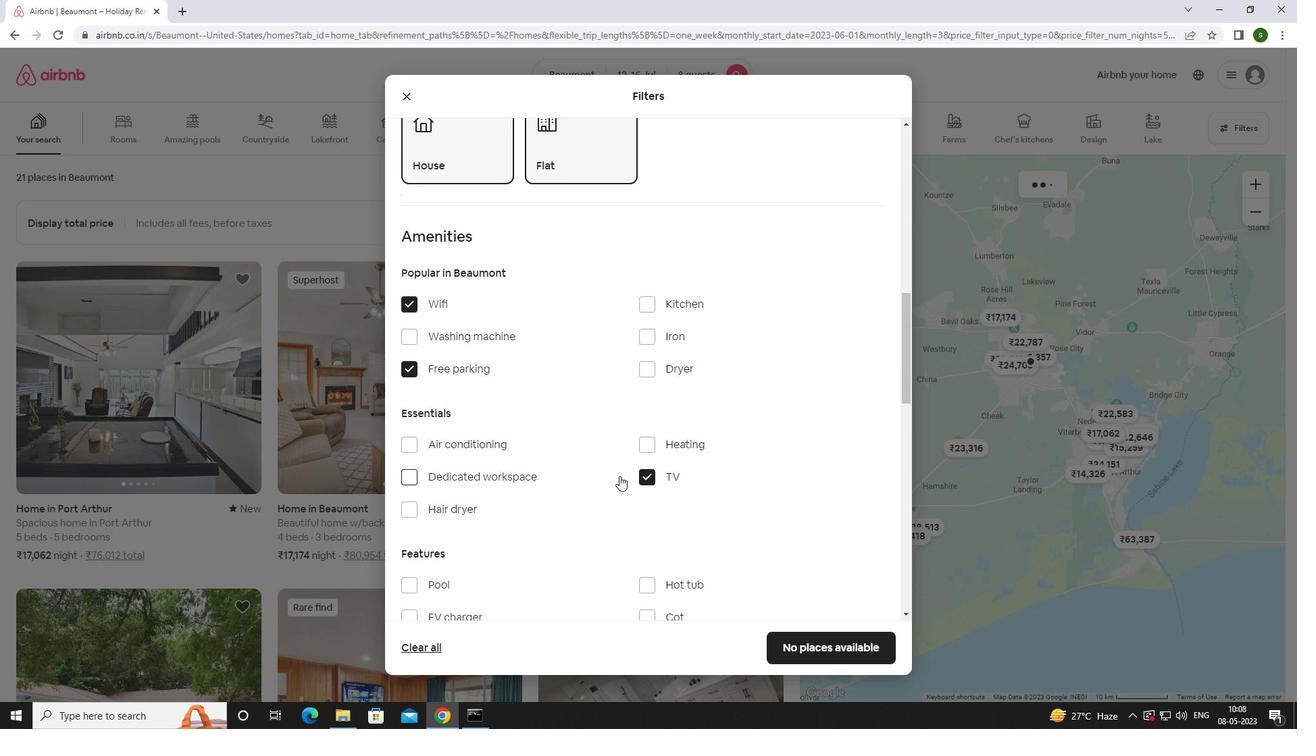 
Action: Mouse scrolled (610, 478) with delta (0, 0)
Screenshot: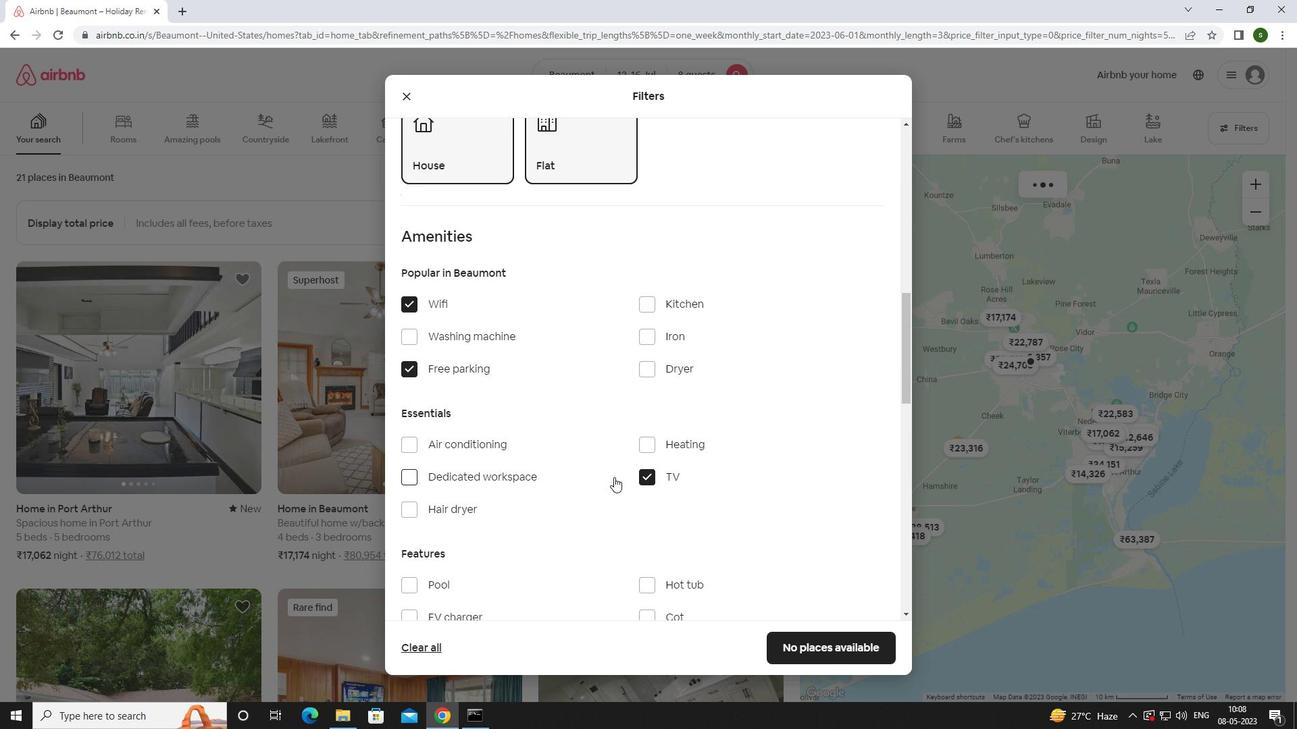 
Action: Mouse scrolled (610, 478) with delta (0, 0)
Screenshot: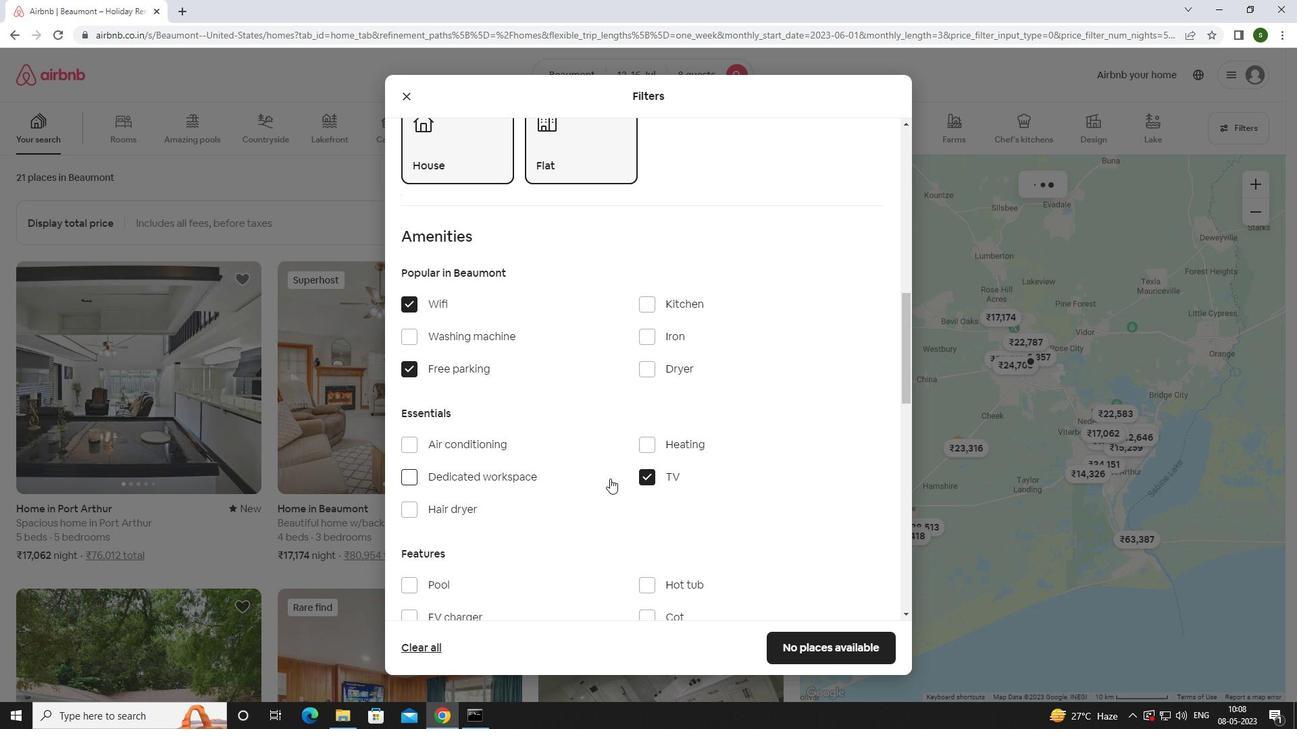 
Action: Mouse scrolled (610, 478) with delta (0, 0)
Screenshot: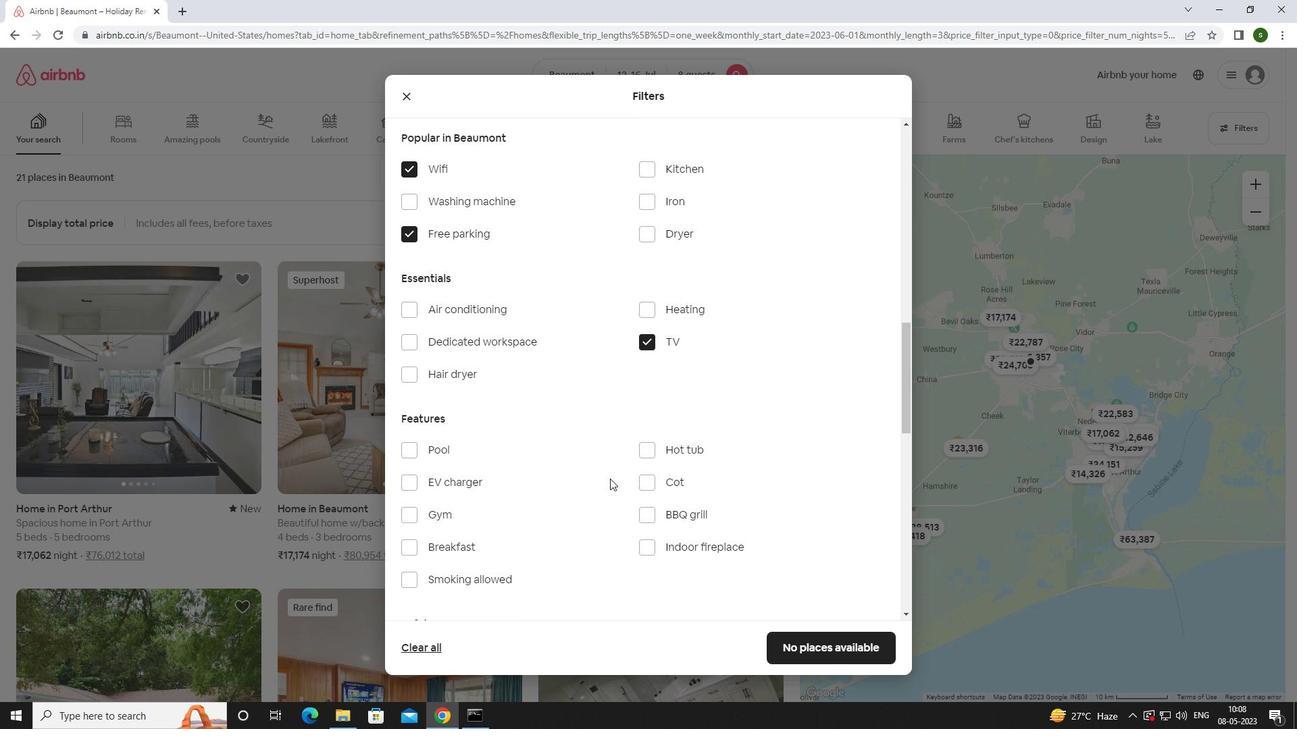 
Action: Mouse moved to (418, 475)
Screenshot: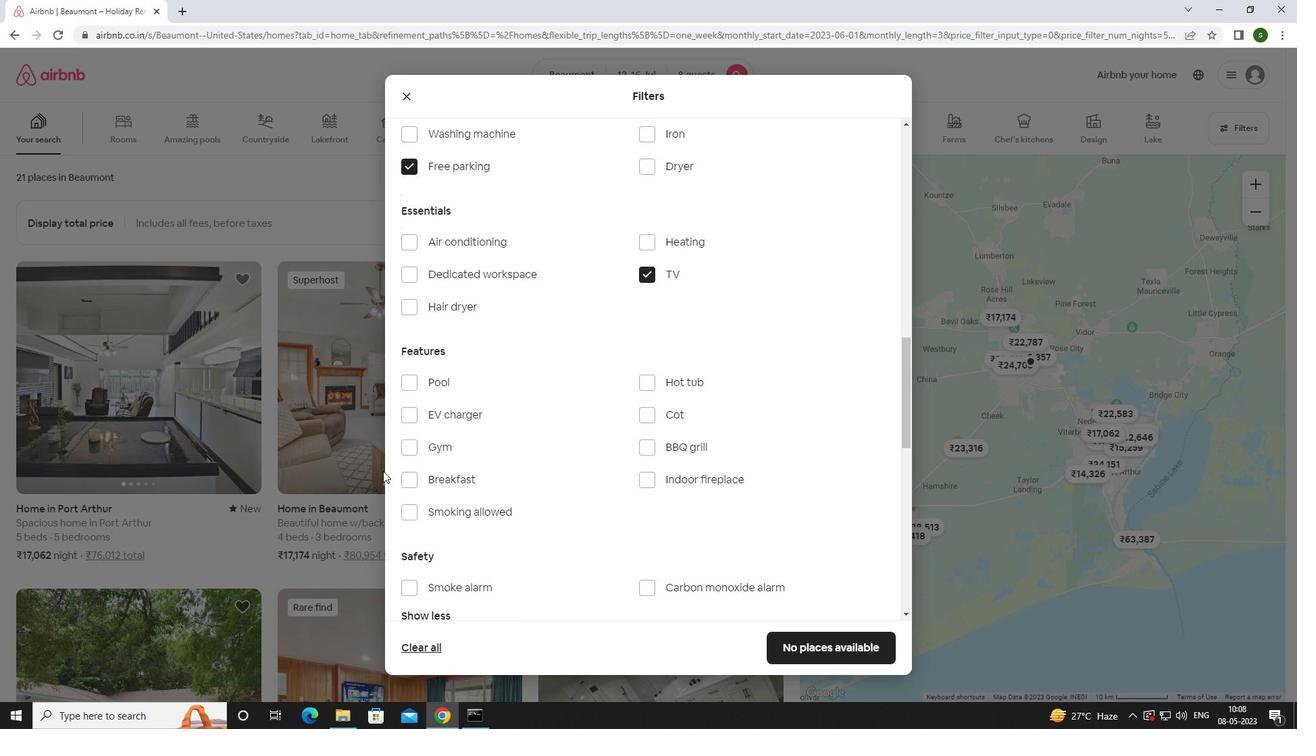 
Action: Mouse pressed left at (418, 475)
Screenshot: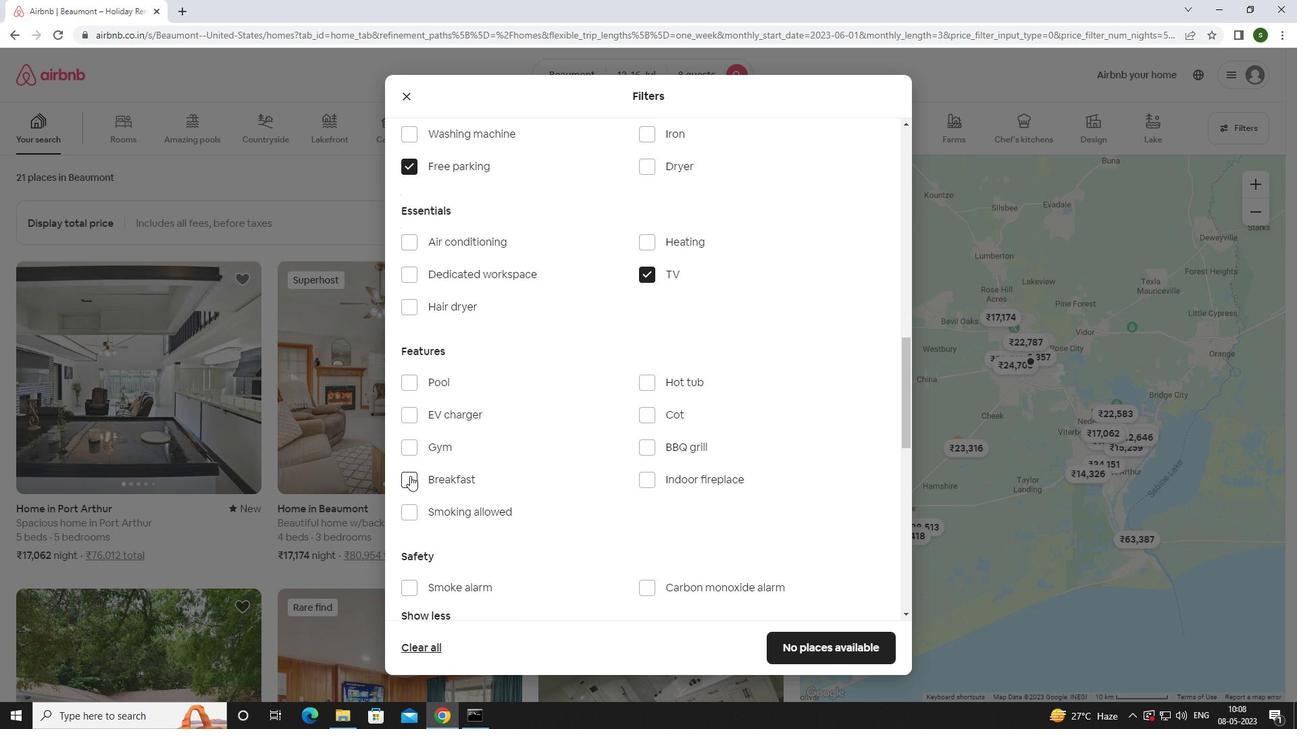 
Action: Mouse moved to (428, 445)
Screenshot: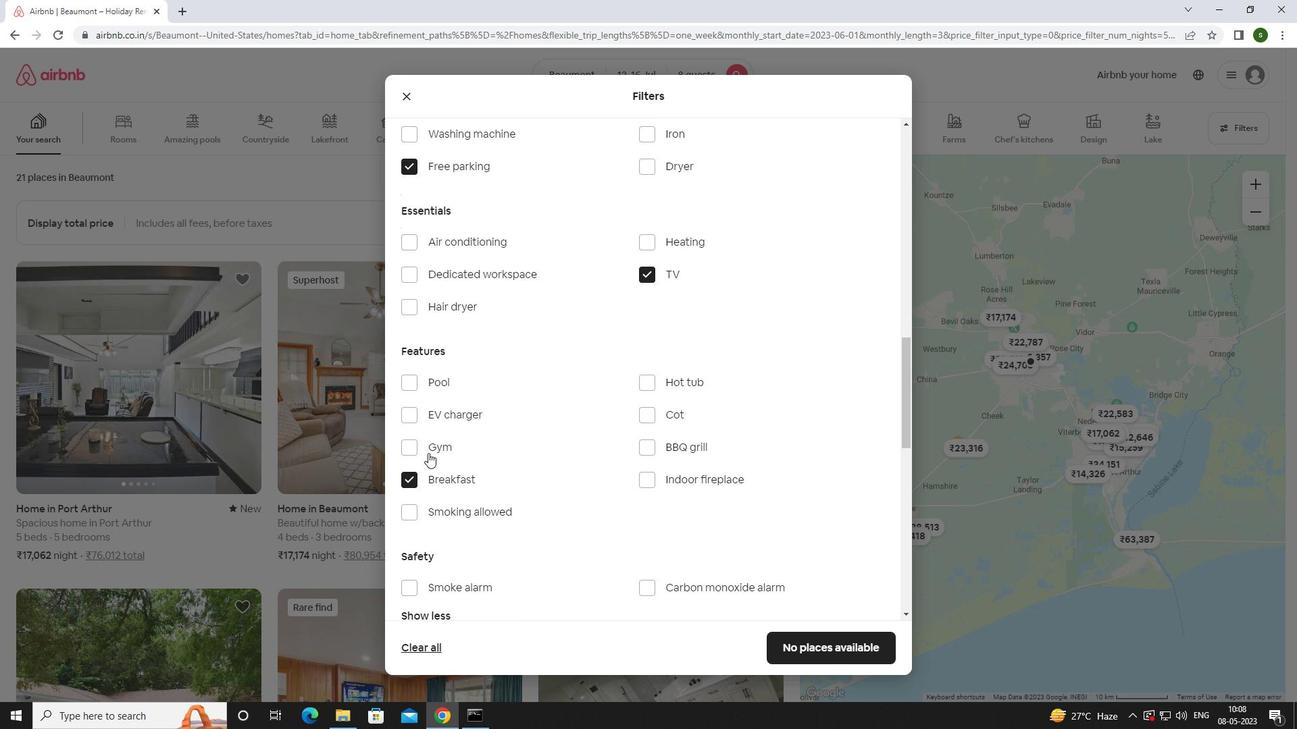 
Action: Mouse pressed left at (428, 445)
Screenshot: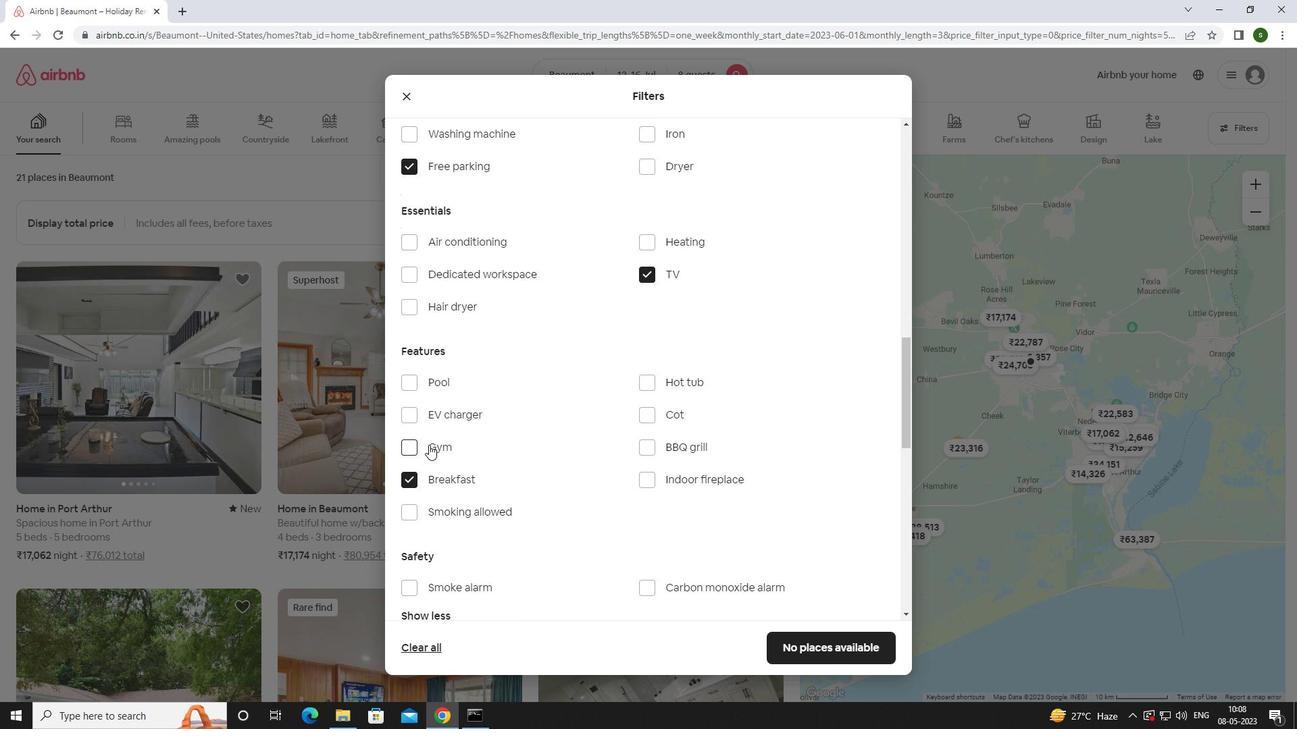 
Action: Mouse moved to (637, 489)
Screenshot: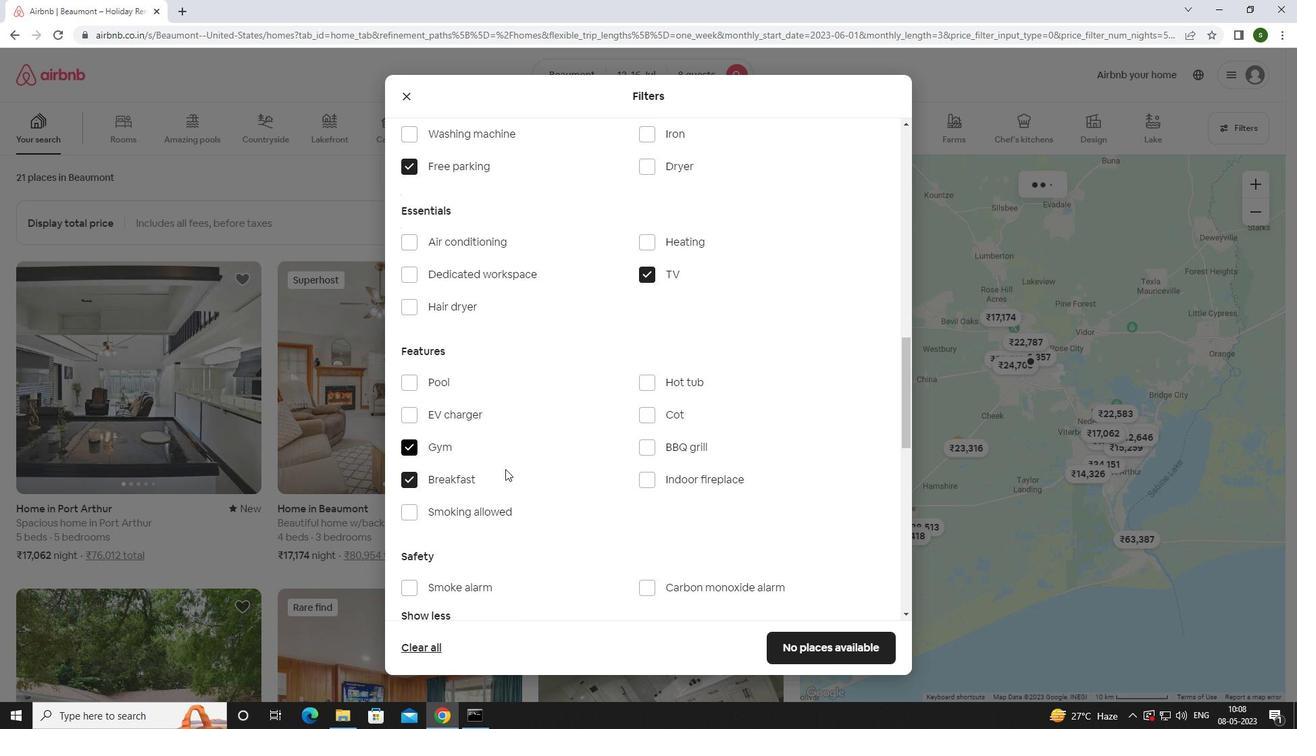 
Action: Mouse scrolled (637, 489) with delta (0, 0)
Screenshot: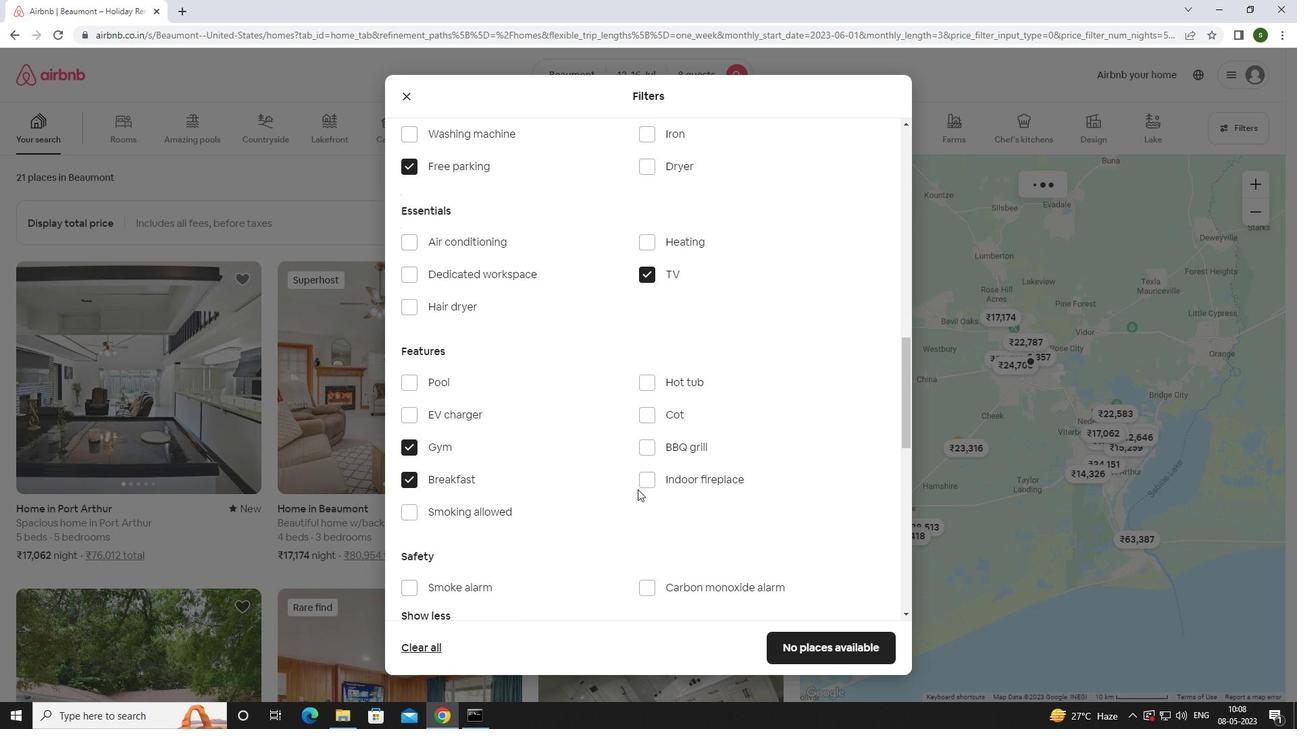 
Action: Mouse scrolled (637, 489) with delta (0, 0)
Screenshot: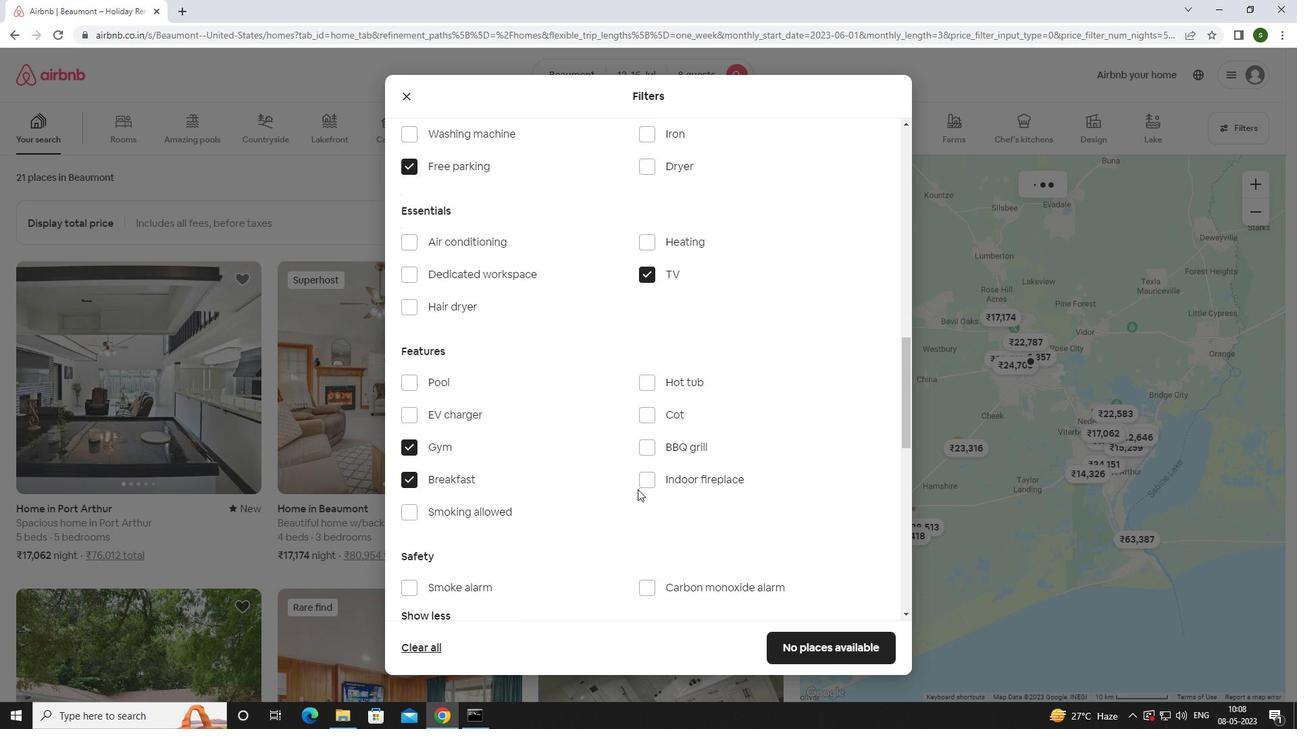 
Action: Mouse scrolled (637, 489) with delta (0, 0)
Screenshot: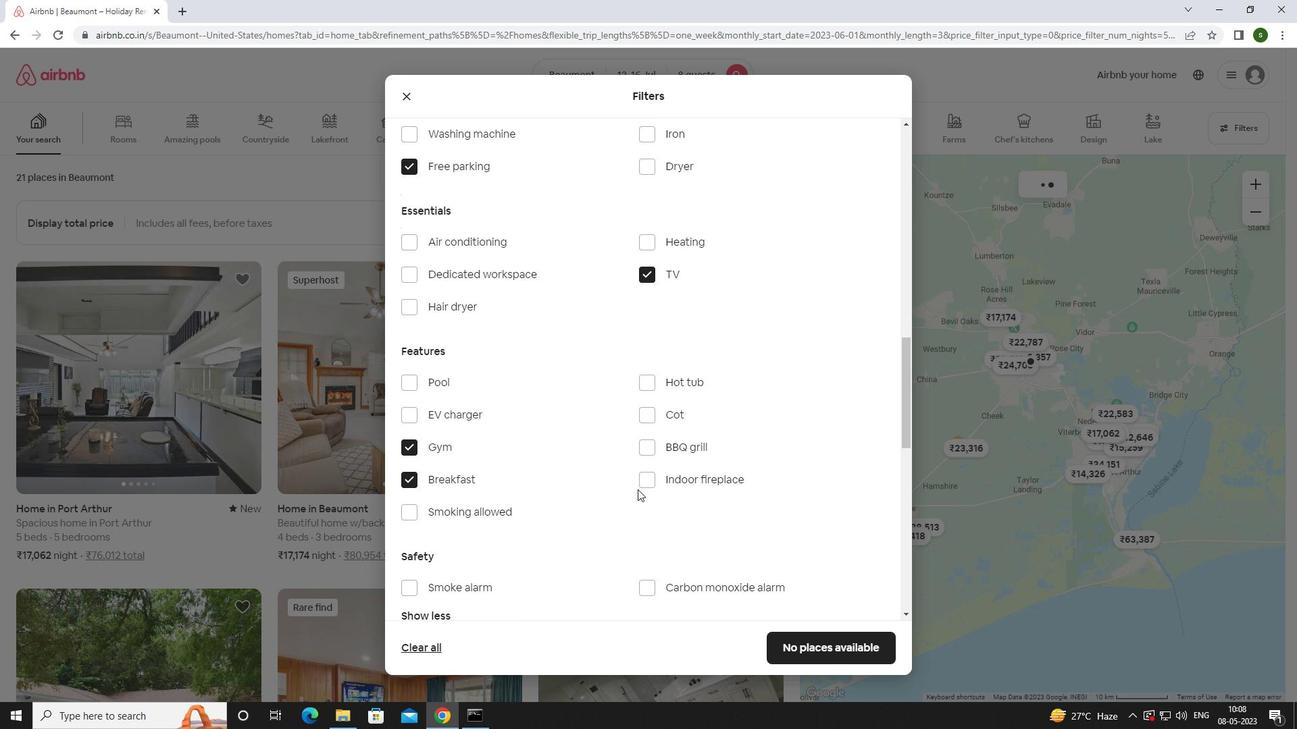 
Action: Mouse scrolled (637, 489) with delta (0, 0)
Screenshot: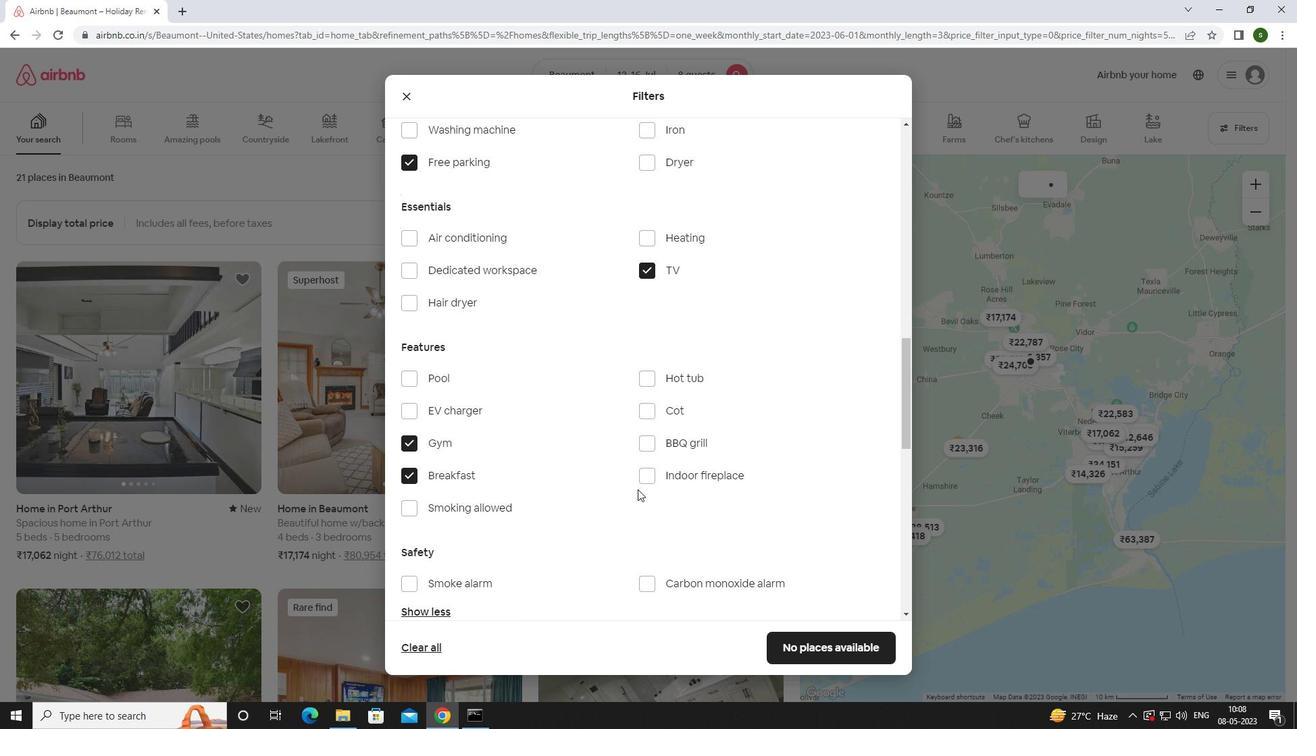 
Action: Mouse scrolled (637, 489) with delta (0, 0)
Screenshot: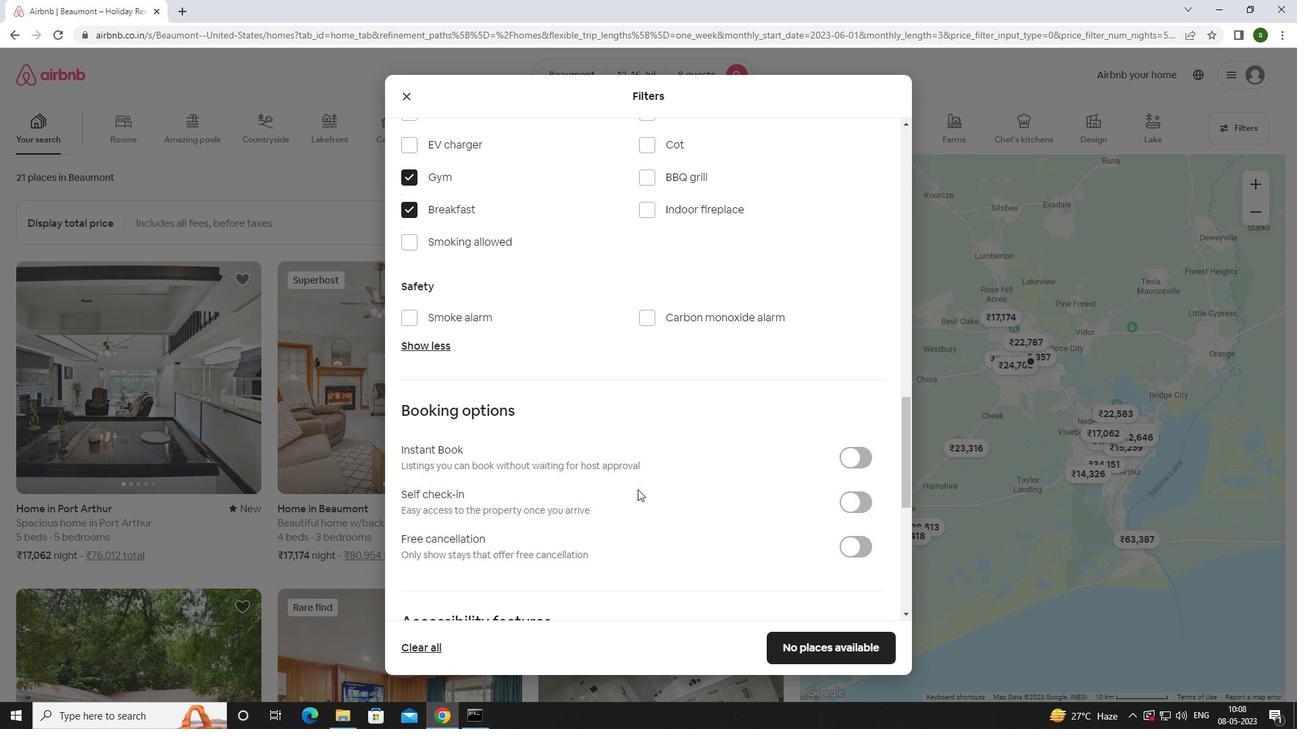 
Action: Mouse moved to (841, 435)
Screenshot: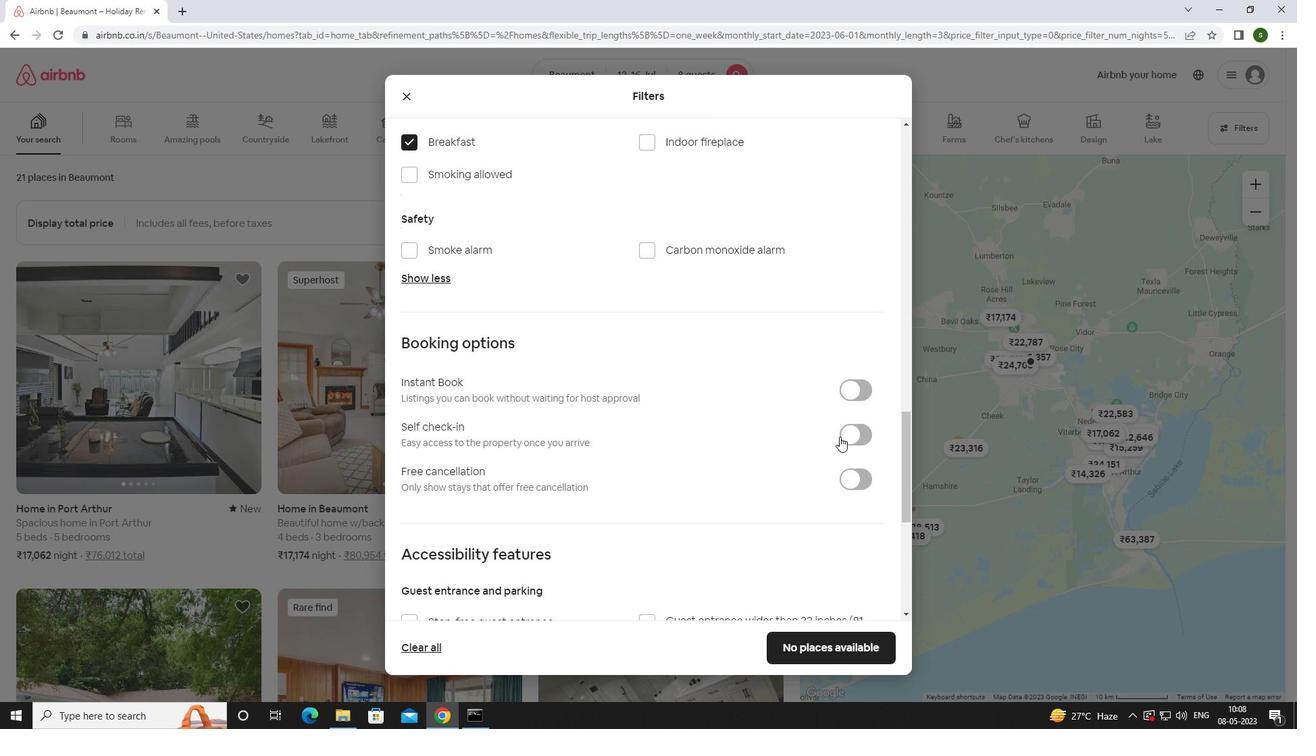 
Action: Mouse pressed left at (841, 435)
Screenshot: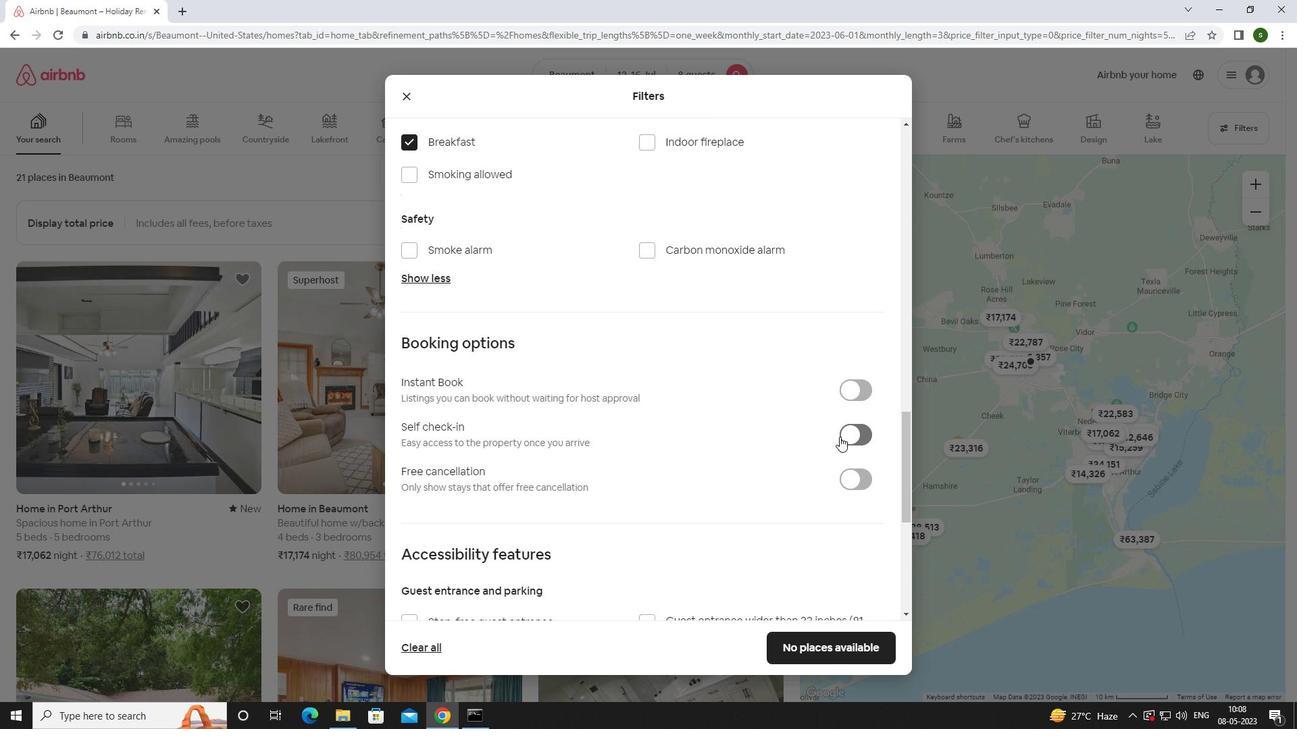 
Action: Mouse moved to (750, 445)
Screenshot: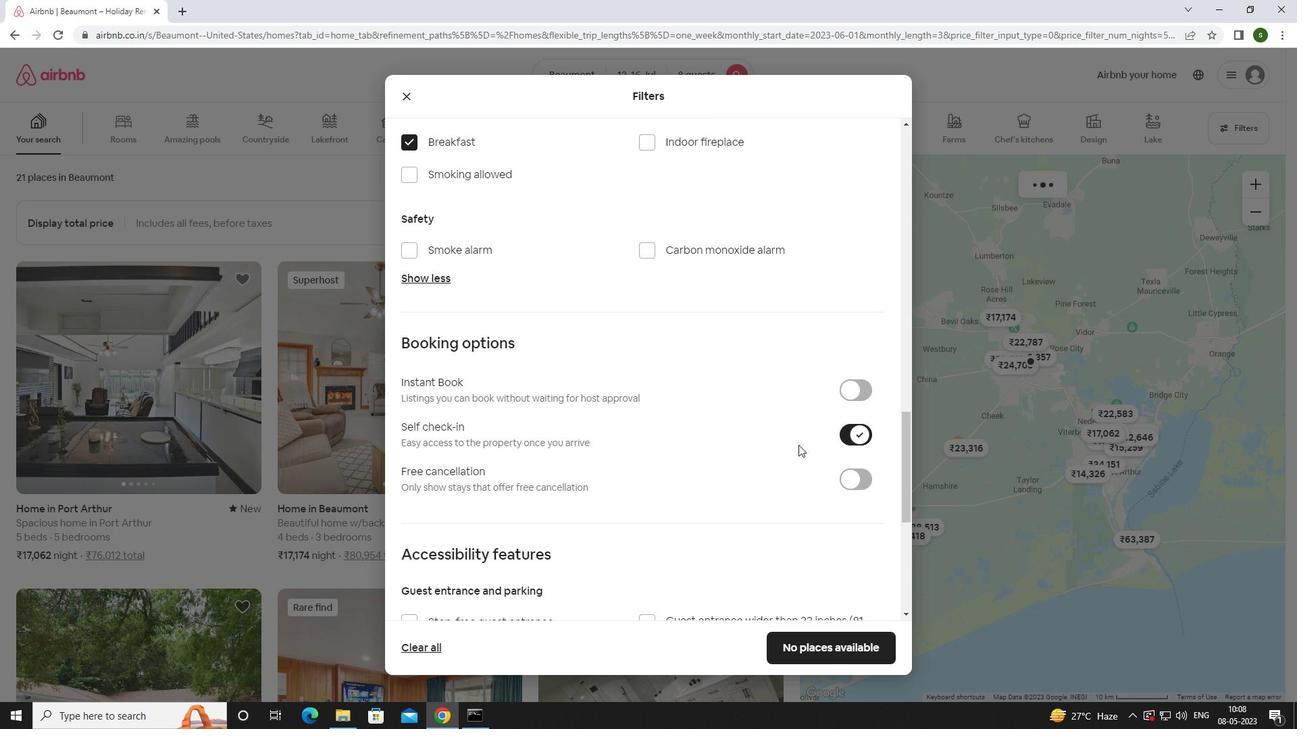 
Action: Mouse scrolled (750, 445) with delta (0, 0)
Screenshot: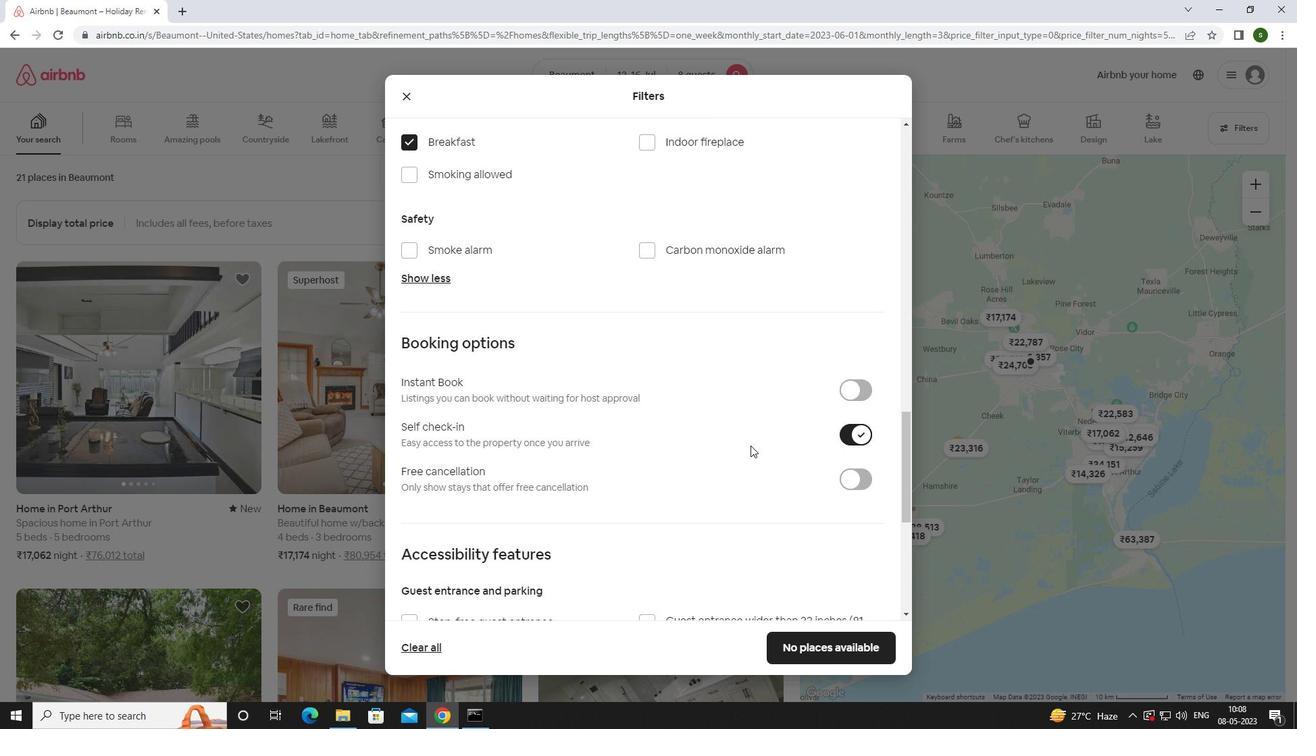 
Action: Mouse scrolled (750, 445) with delta (0, 0)
Screenshot: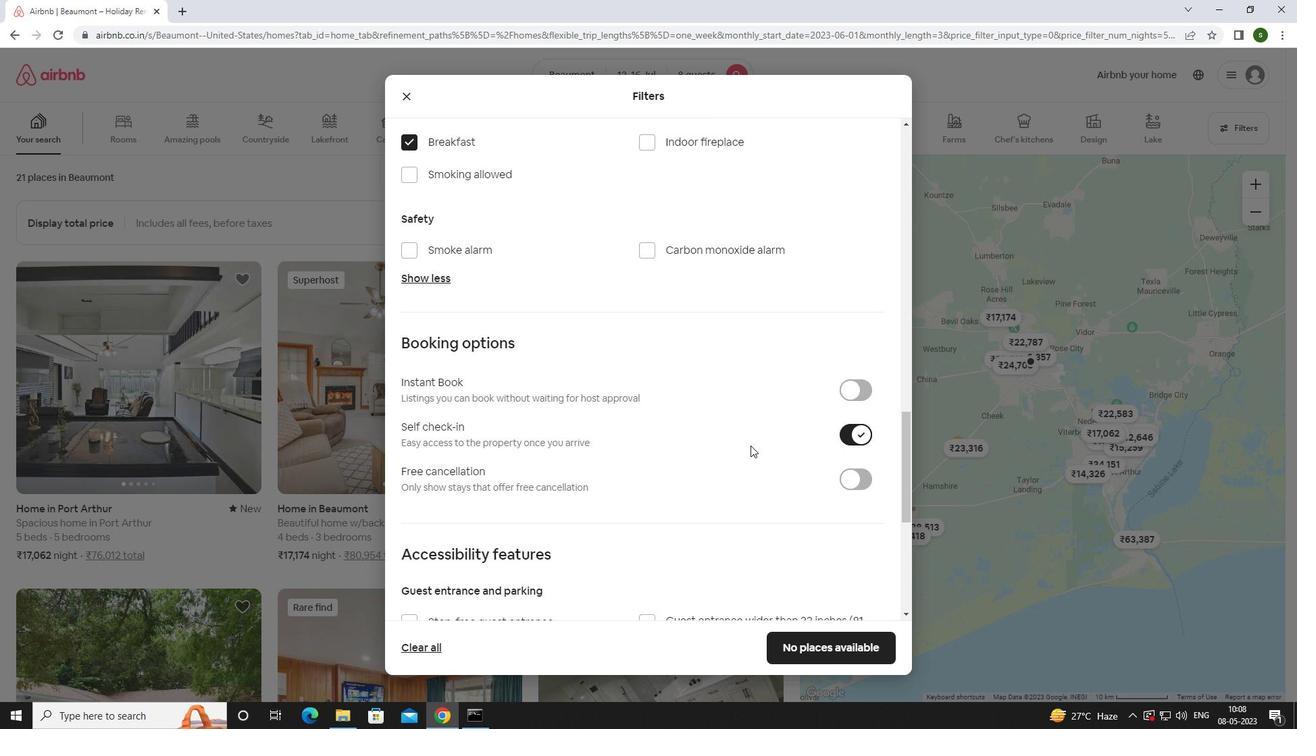 
Action: Mouse scrolled (750, 445) with delta (0, 0)
Screenshot: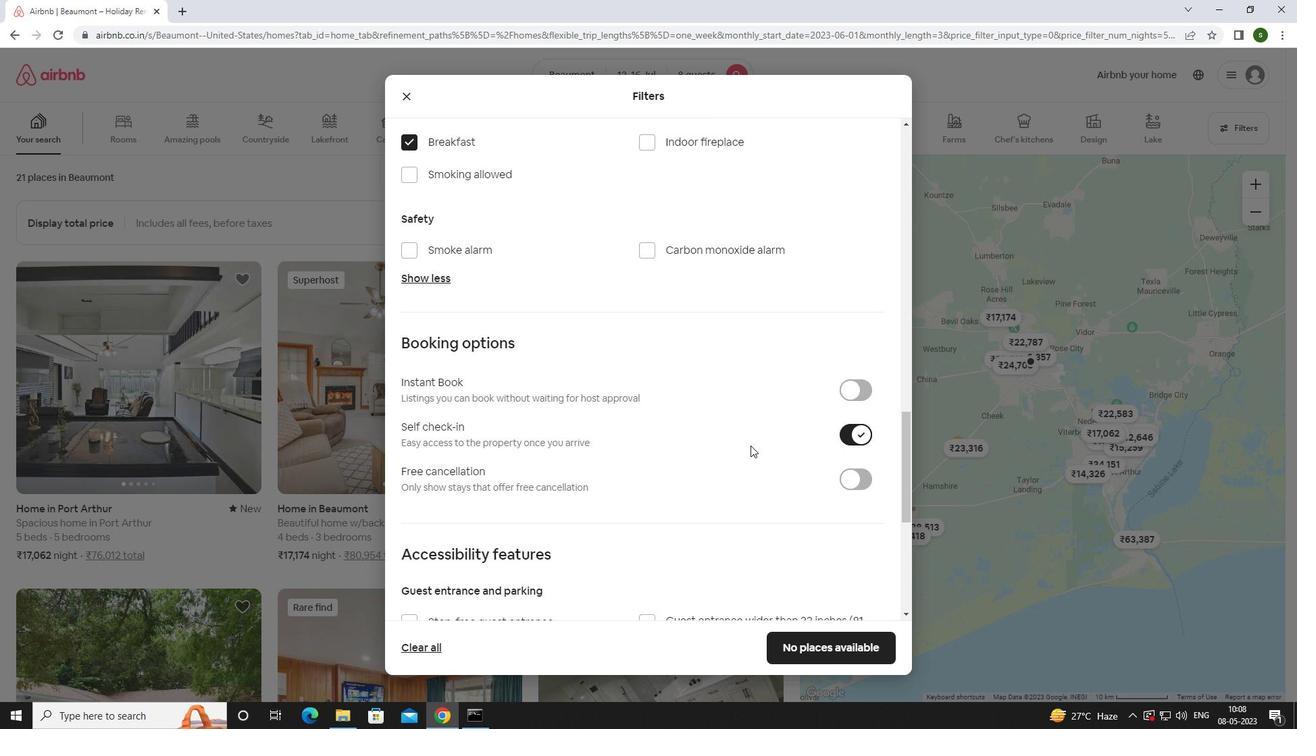 
Action: Mouse scrolled (750, 445) with delta (0, 0)
Screenshot: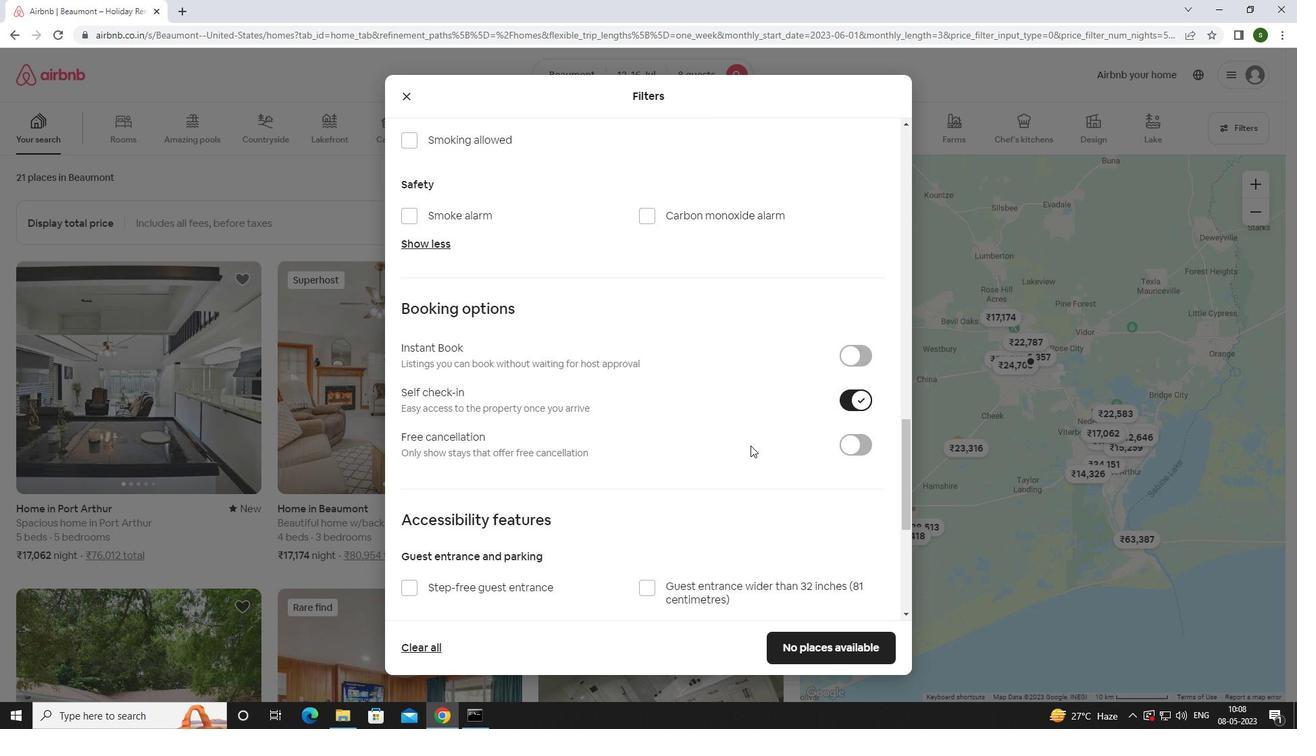
Action: Mouse scrolled (750, 445) with delta (0, 0)
Screenshot: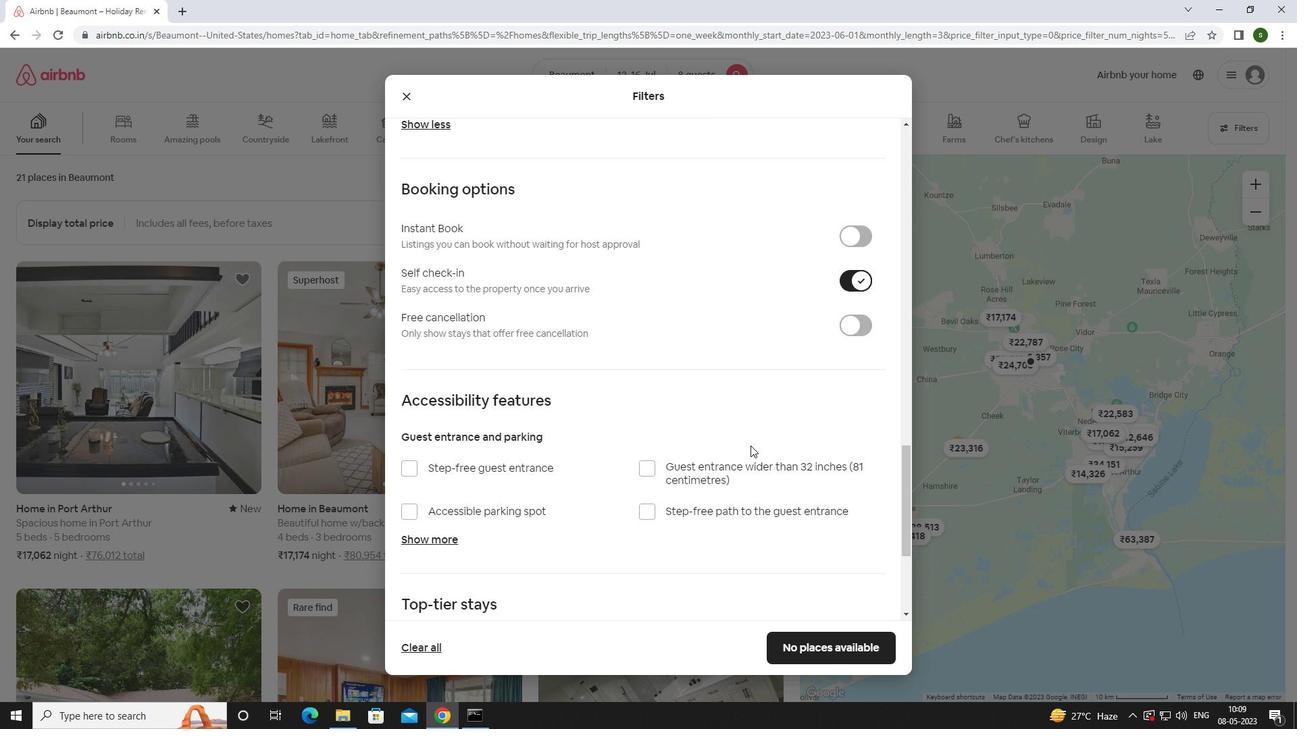 
Action: Mouse scrolled (750, 445) with delta (0, 0)
Screenshot: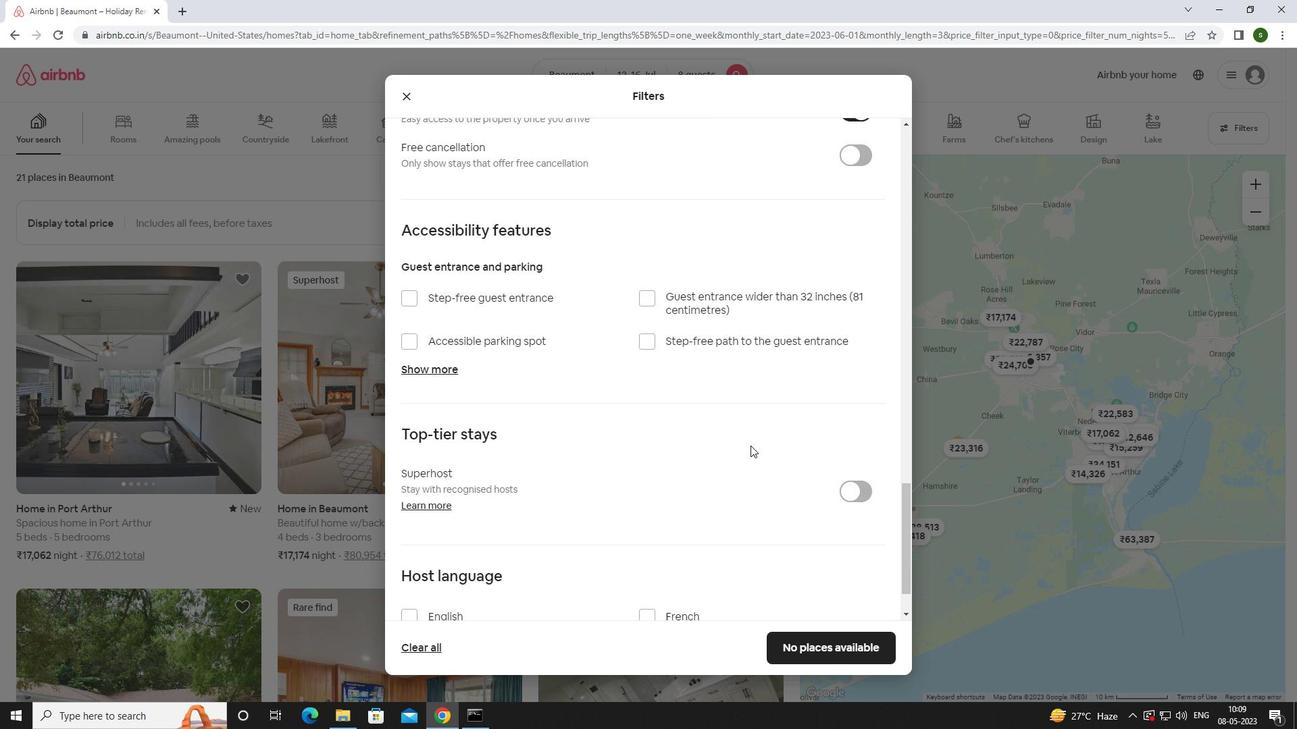 
Action: Mouse scrolled (750, 445) with delta (0, 0)
Screenshot: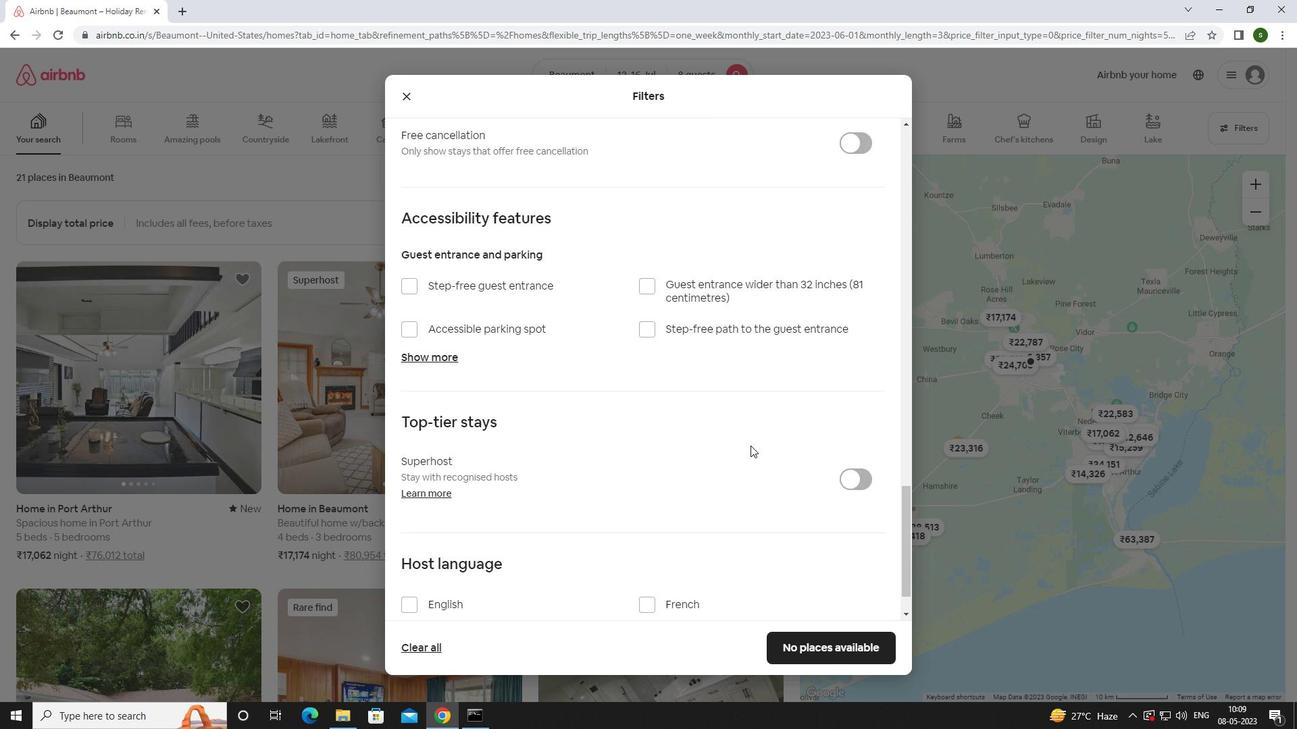 
Action: Mouse scrolled (750, 445) with delta (0, 0)
Screenshot: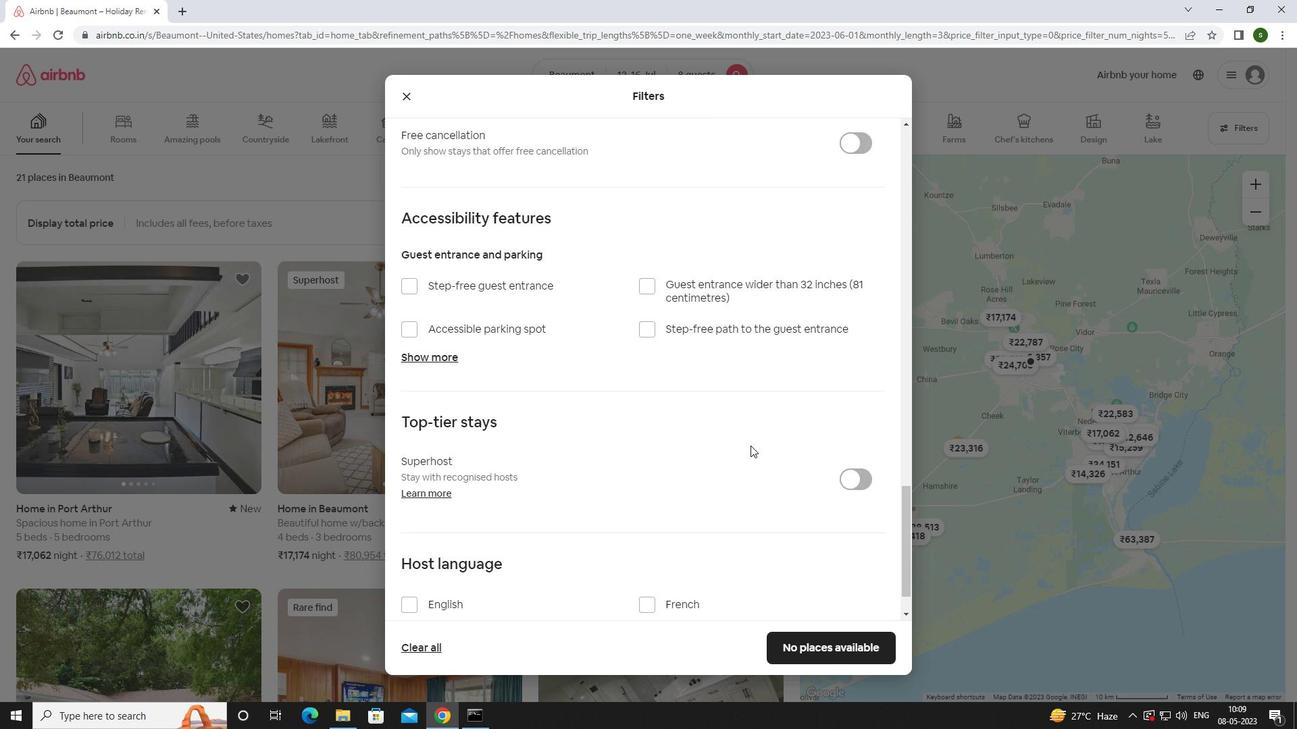
Action: Mouse moved to (443, 547)
Screenshot: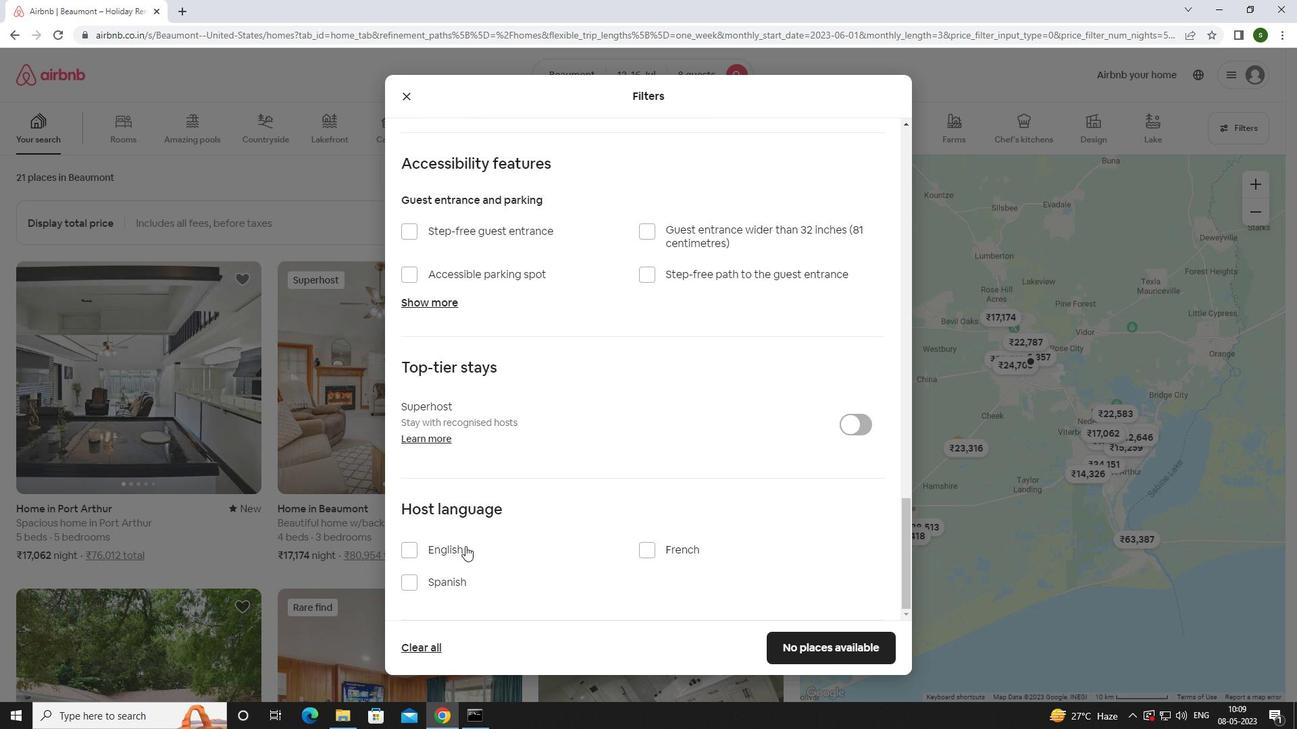 
Action: Mouse pressed left at (443, 547)
Screenshot: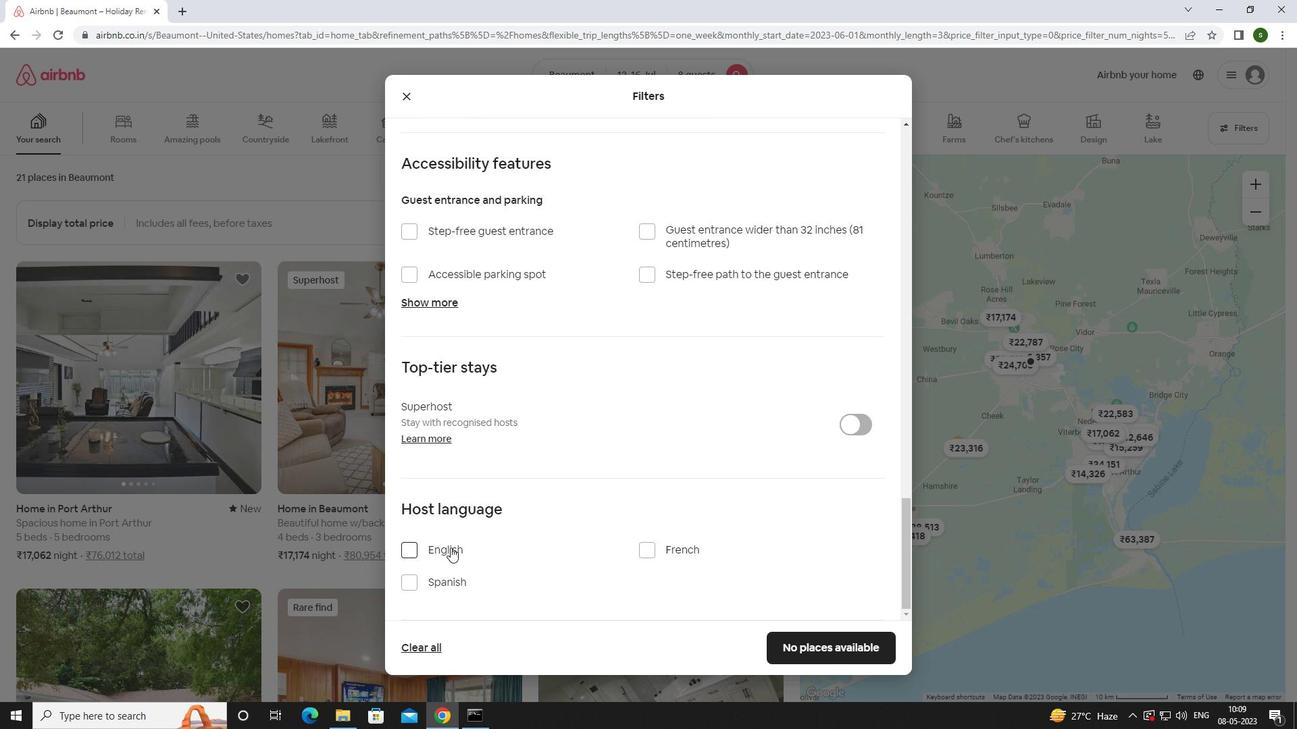 
Action: Mouse moved to (797, 635)
Screenshot: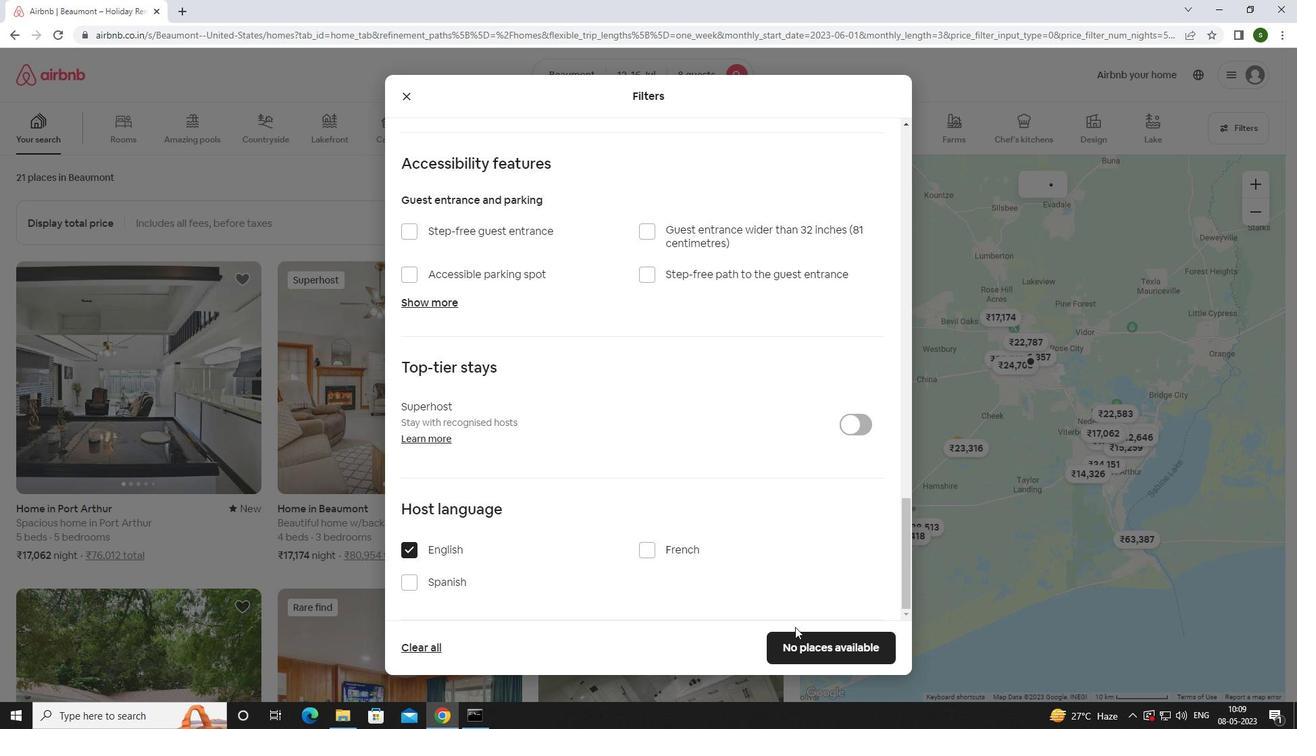
Action: Mouse pressed left at (797, 635)
Screenshot: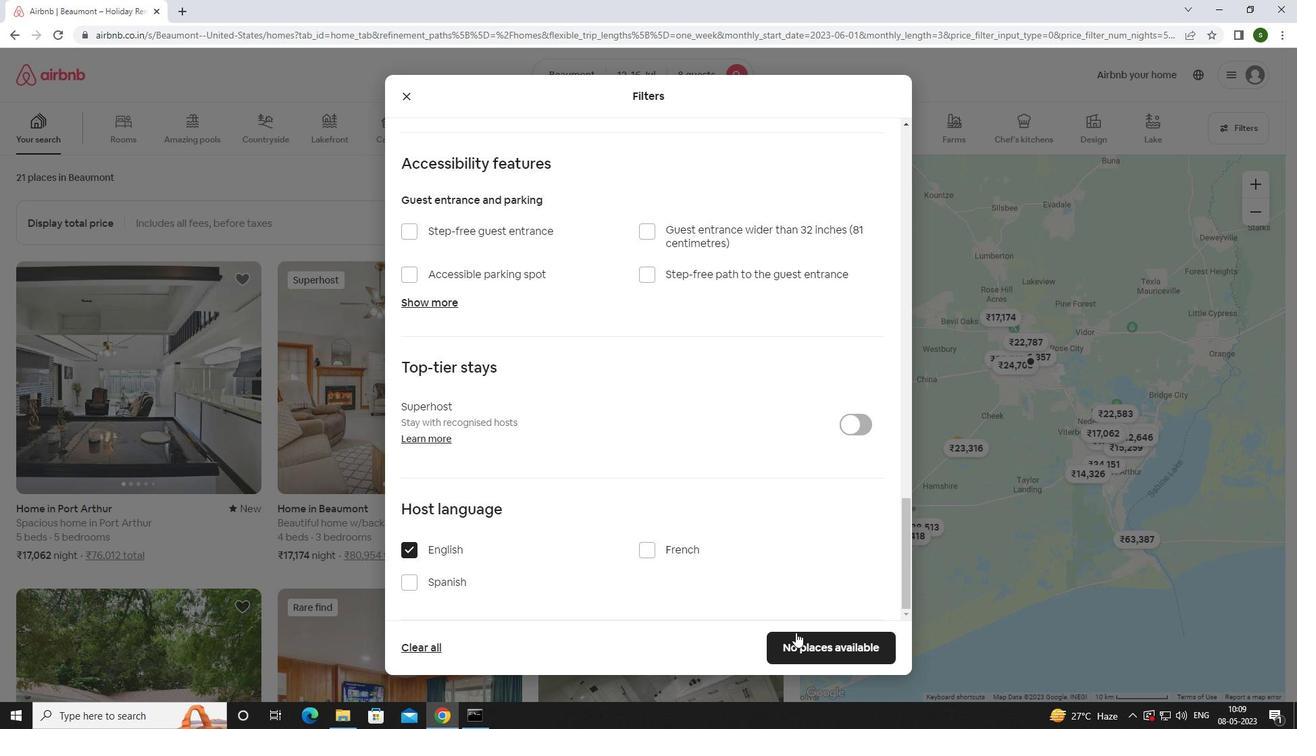 
